 Task: Research Airbnb properties in Zarumilla, Peru from 10th December, 2023 to 25th December, 2023 for 4 adults. Place can be private room with 4 bedrooms having 4 beds and 4 bathrooms. Property type can be hotel. Amenities needed are: wifi, TV, free parkinig on premises, gym, breakfast.
Action: Mouse moved to (522, 103)
Screenshot: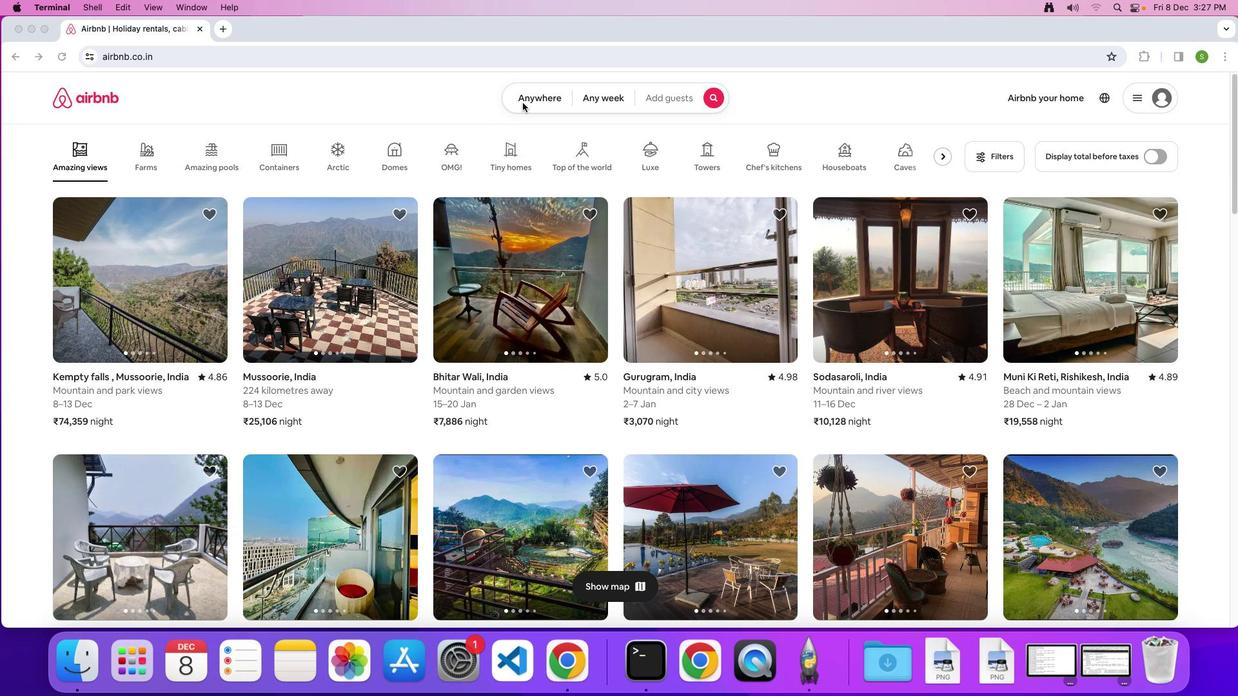 
Action: Mouse pressed left at (522, 103)
Screenshot: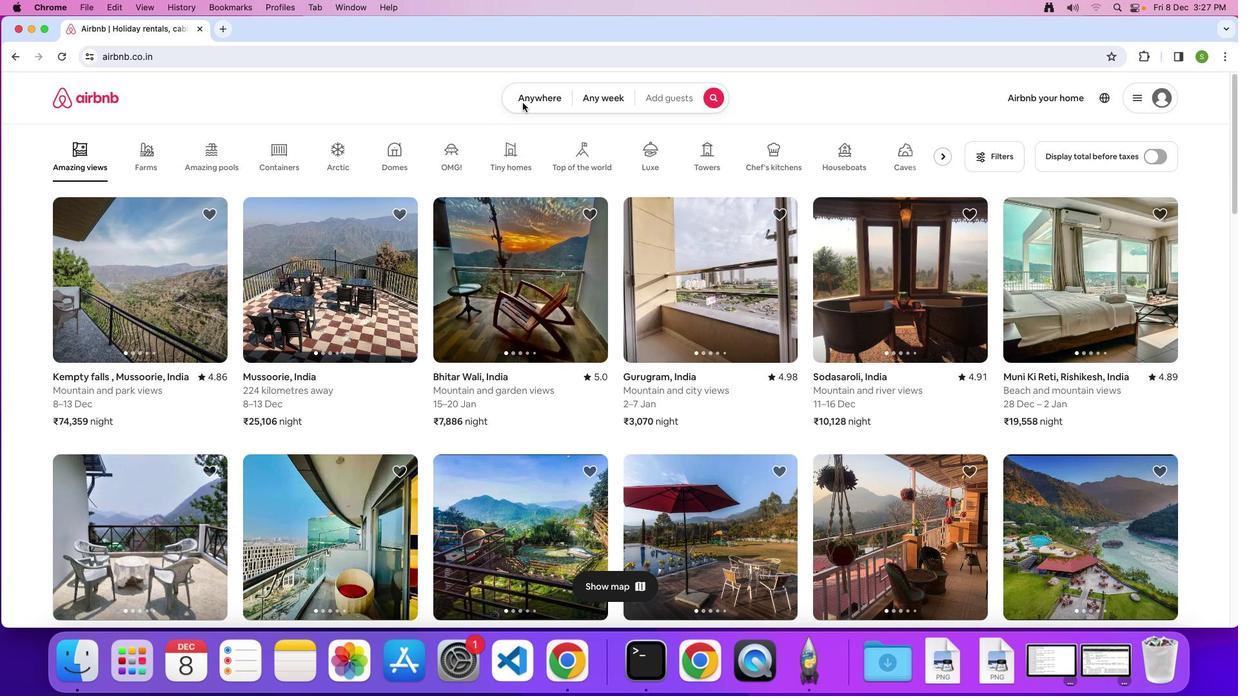 
Action: Mouse moved to (527, 99)
Screenshot: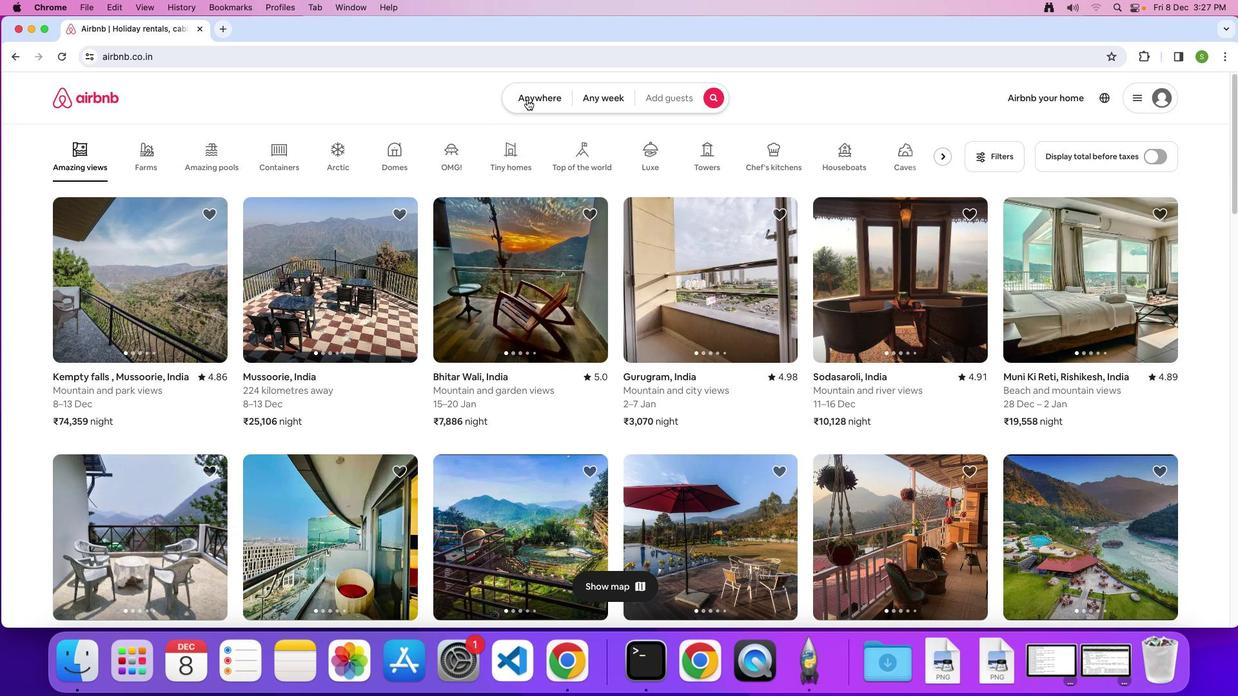 
Action: Mouse pressed left at (527, 99)
Screenshot: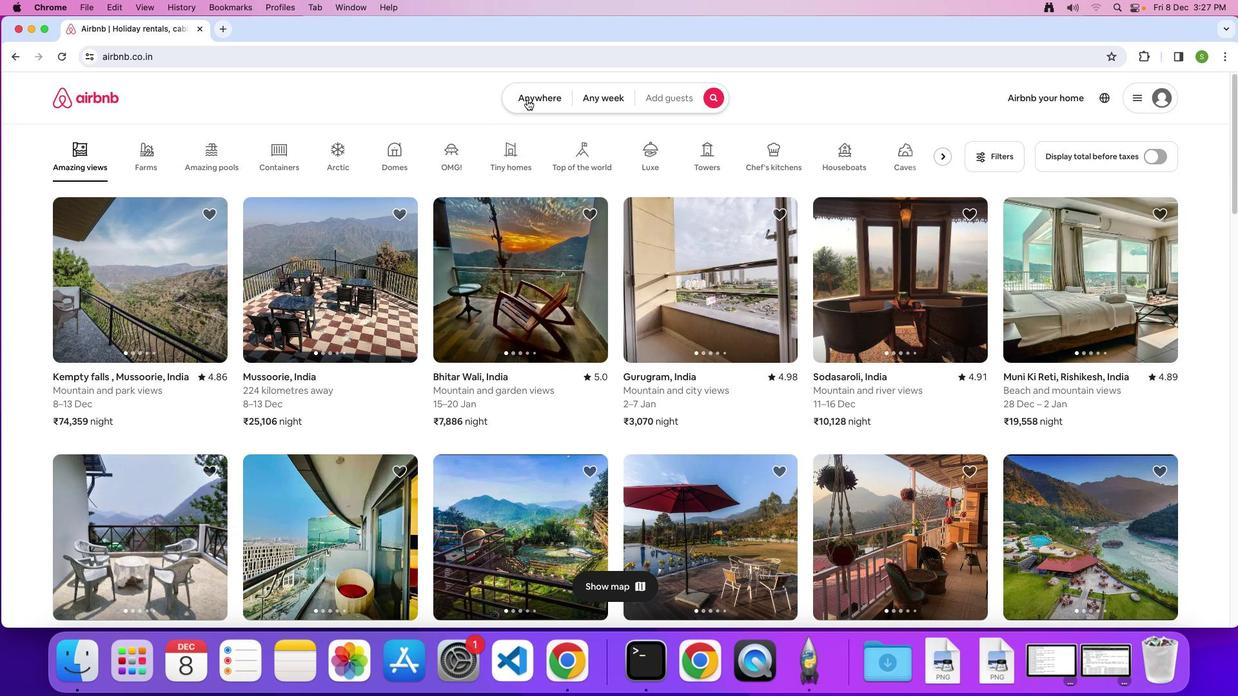 
Action: Mouse moved to (462, 150)
Screenshot: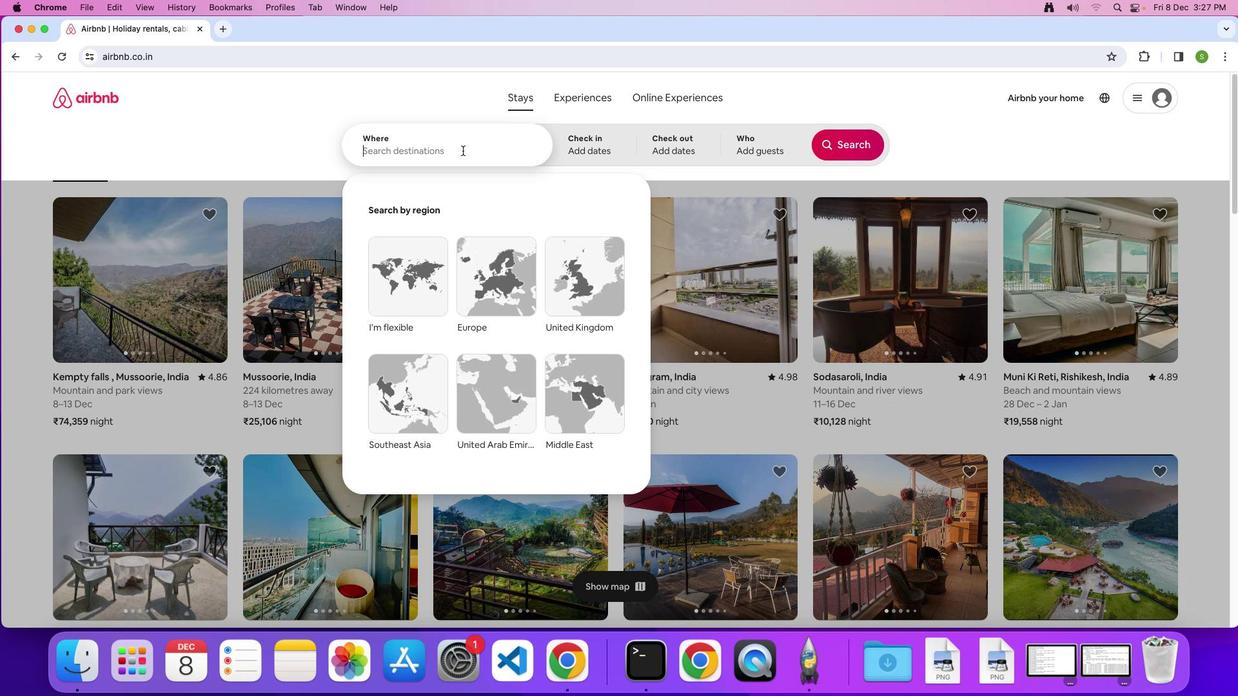 
Action: Mouse pressed left at (462, 150)
Screenshot: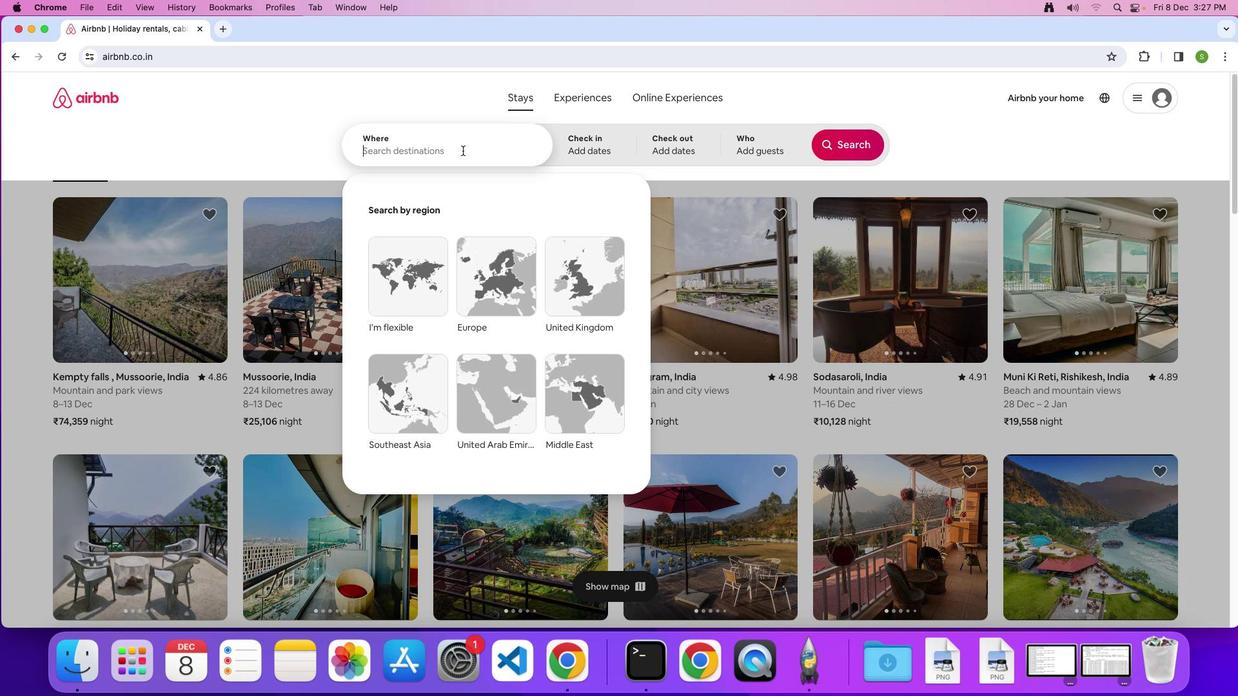 
Action: Key pressed 'Z'Key.caps_lock'a''r''u''m''i''l''l''a'','Key.spaceKey.shift'p''e''r''u'Key.enter
Screenshot: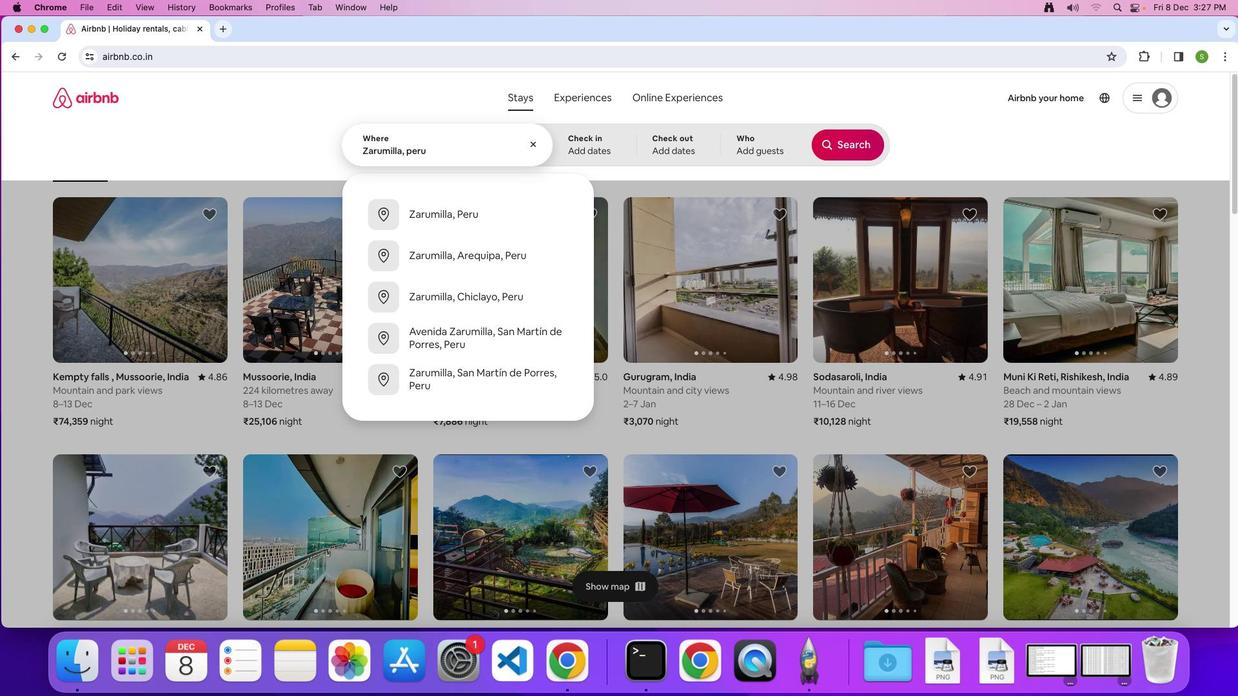 
Action: Mouse moved to (397, 367)
Screenshot: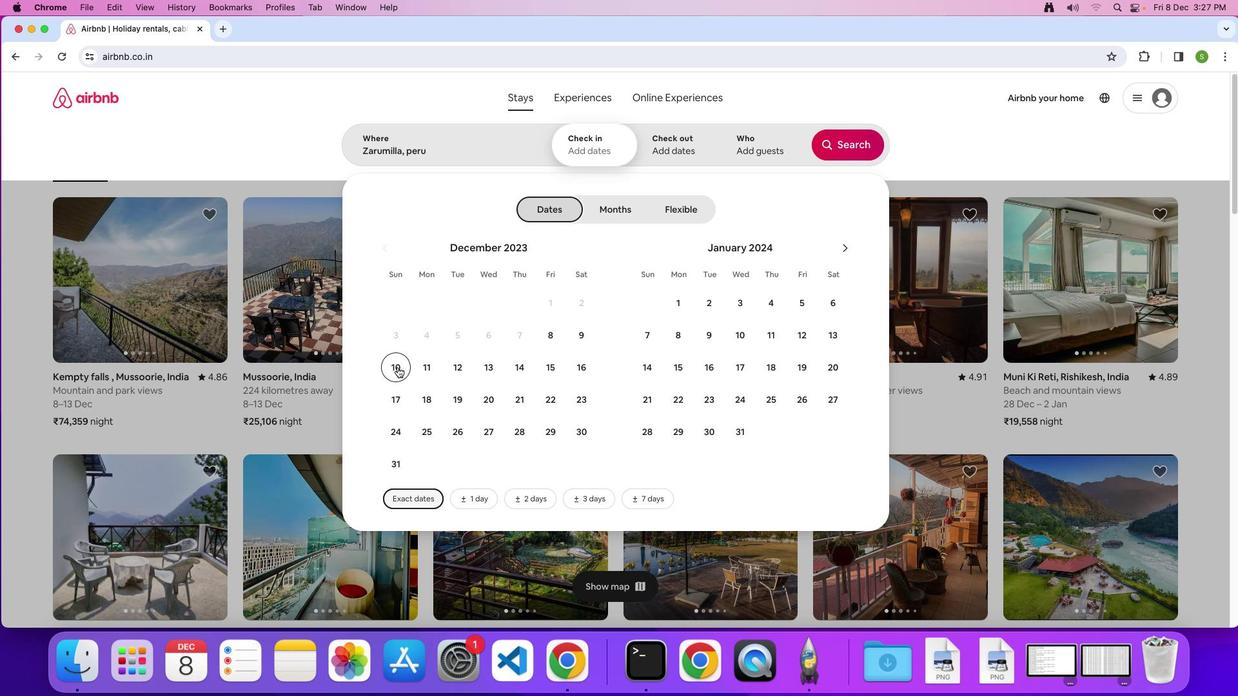 
Action: Mouse pressed left at (397, 367)
Screenshot: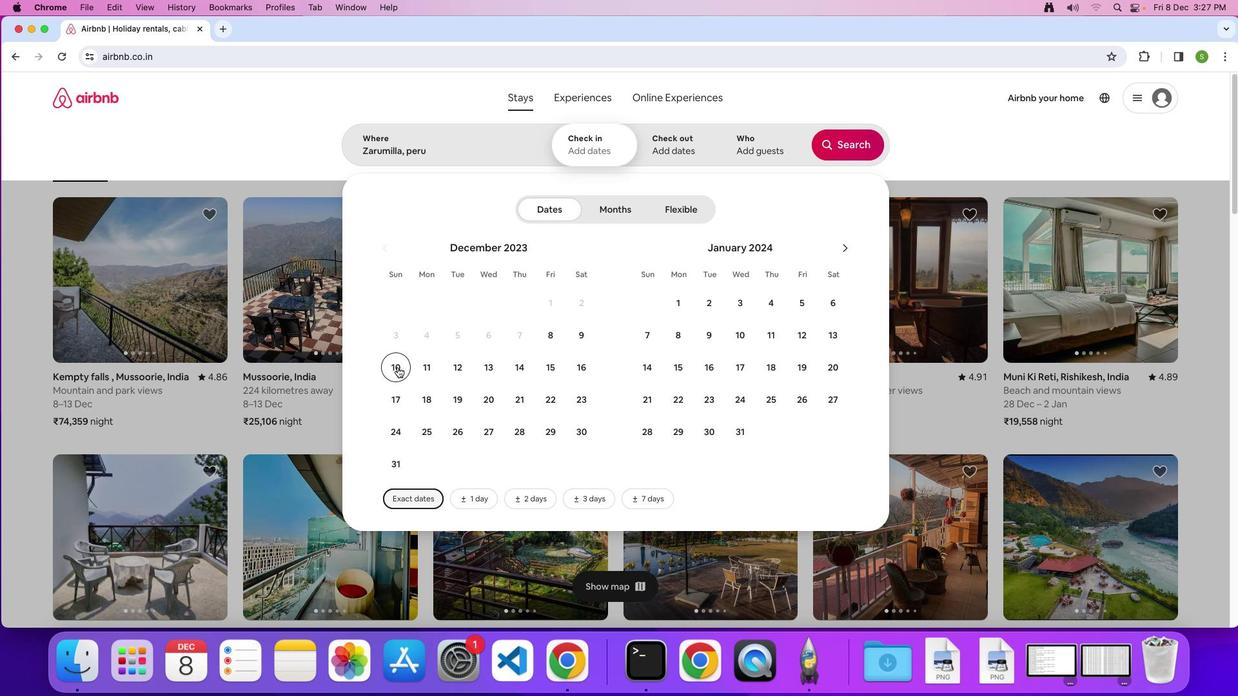 
Action: Mouse moved to (417, 434)
Screenshot: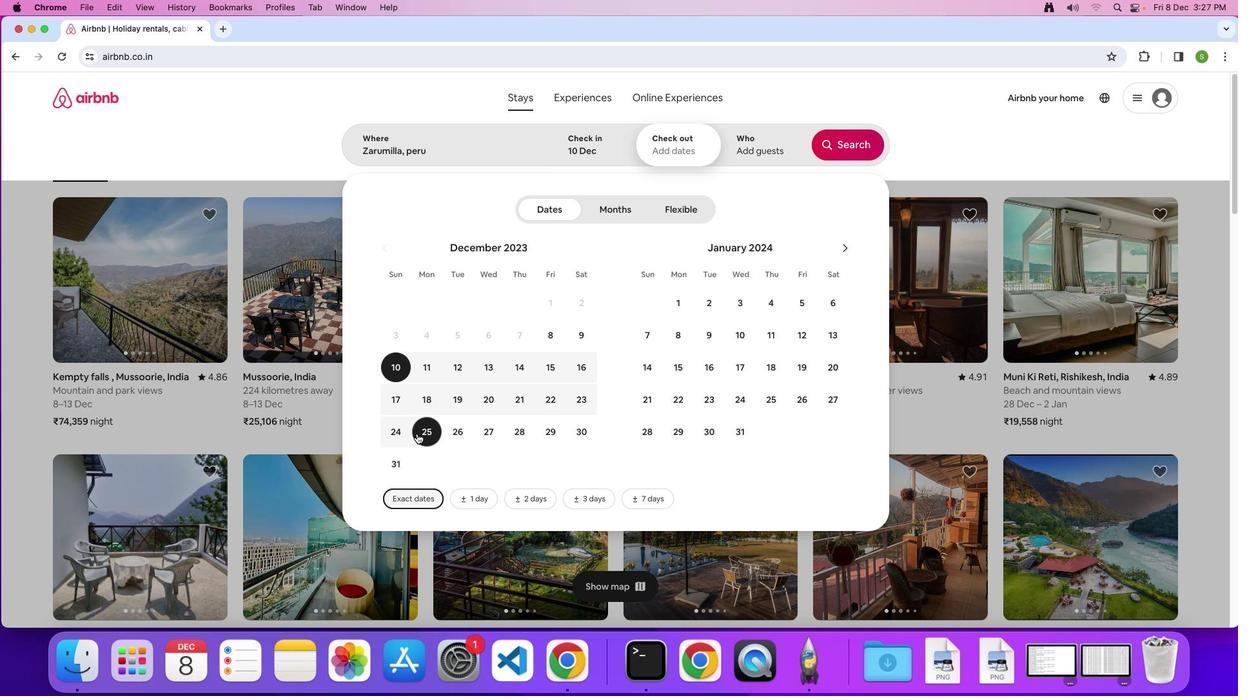 
Action: Mouse pressed left at (417, 434)
Screenshot: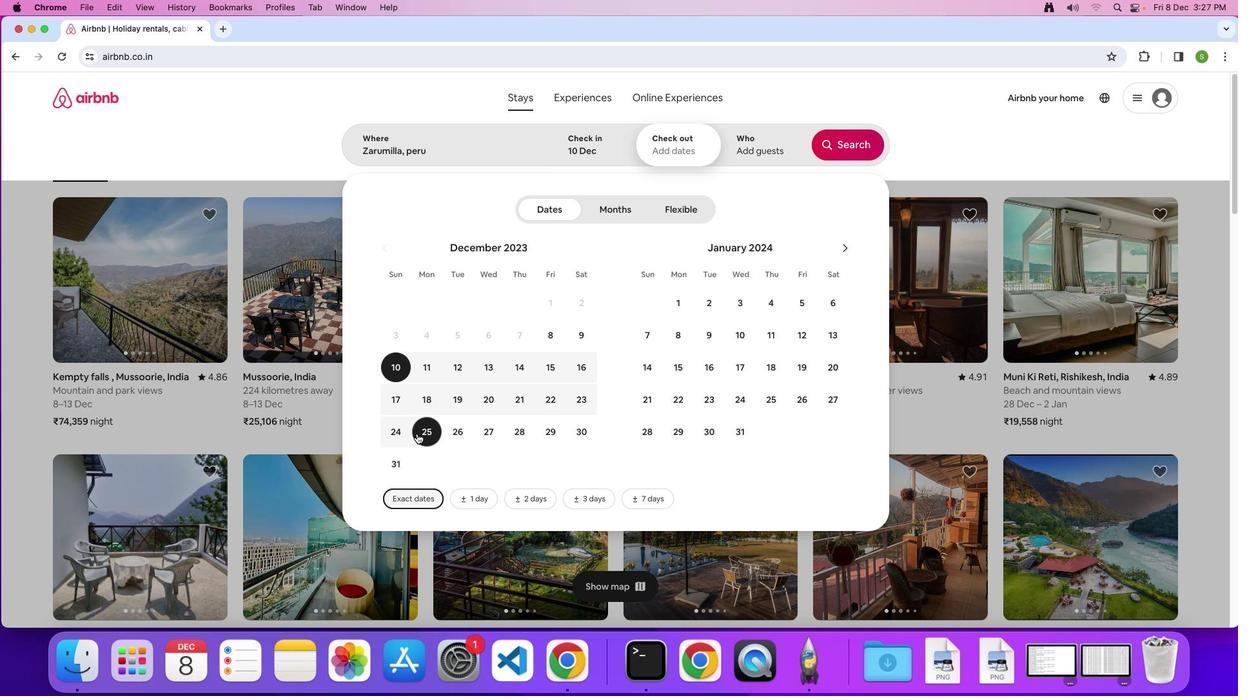 
Action: Mouse moved to (753, 156)
Screenshot: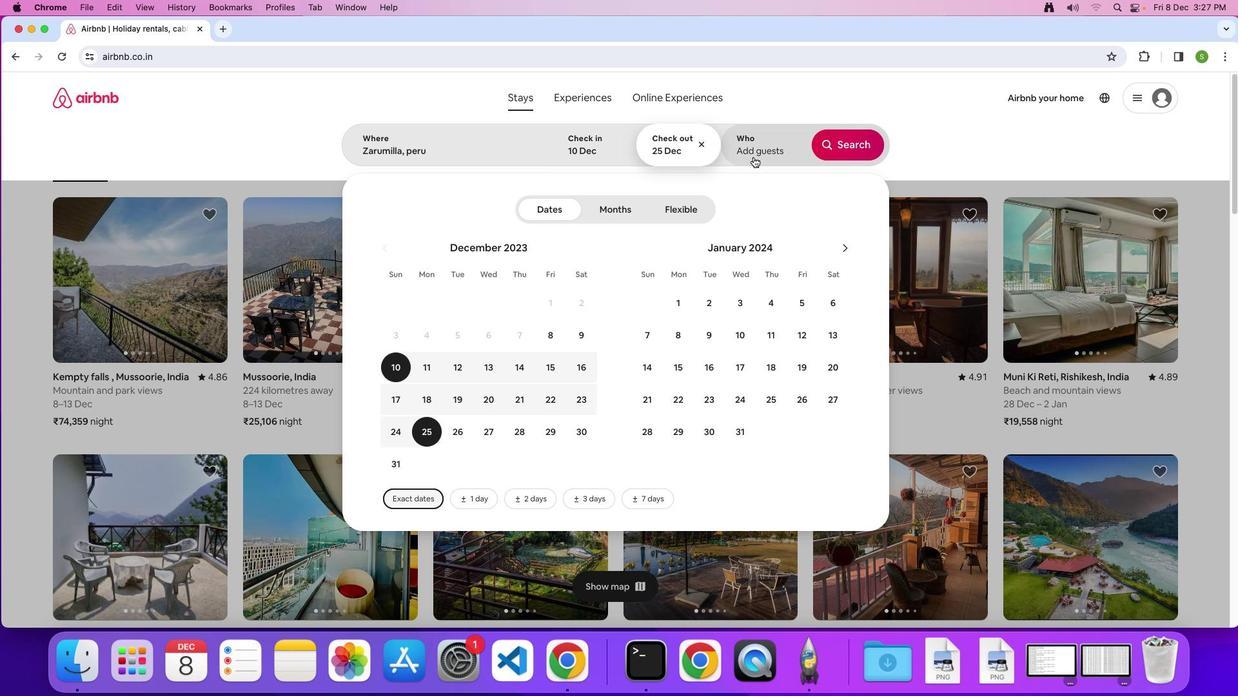 
Action: Mouse pressed left at (753, 156)
Screenshot: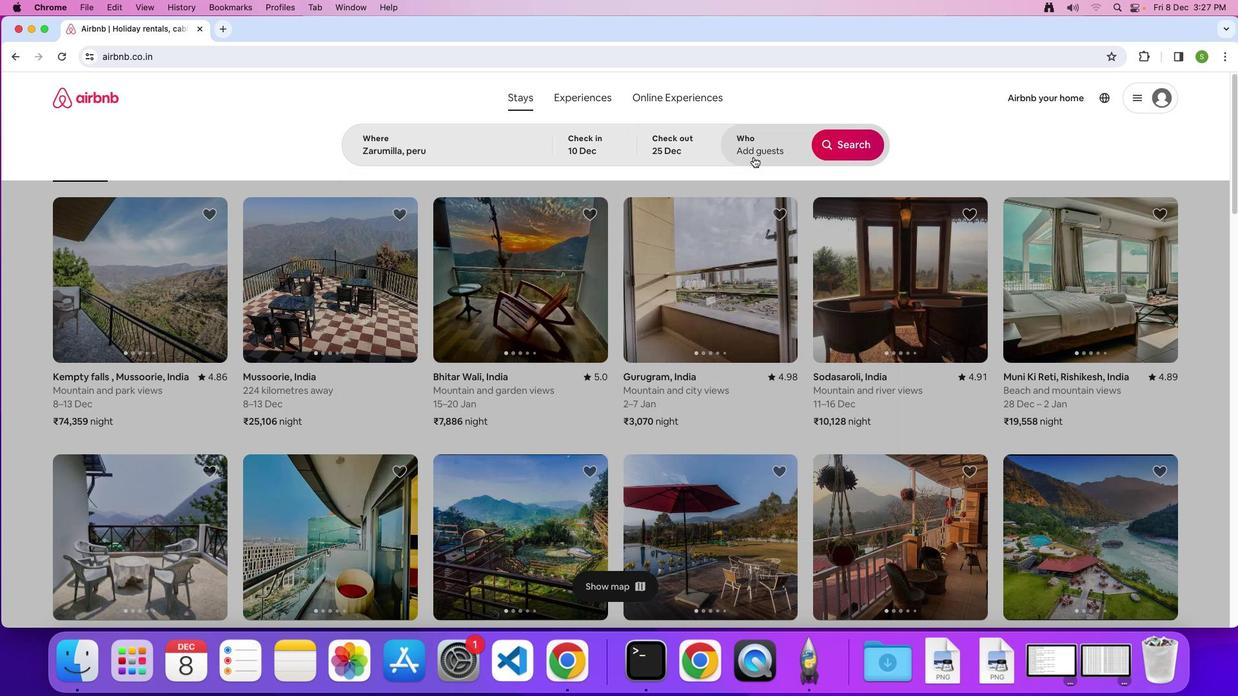 
Action: Mouse moved to (858, 215)
Screenshot: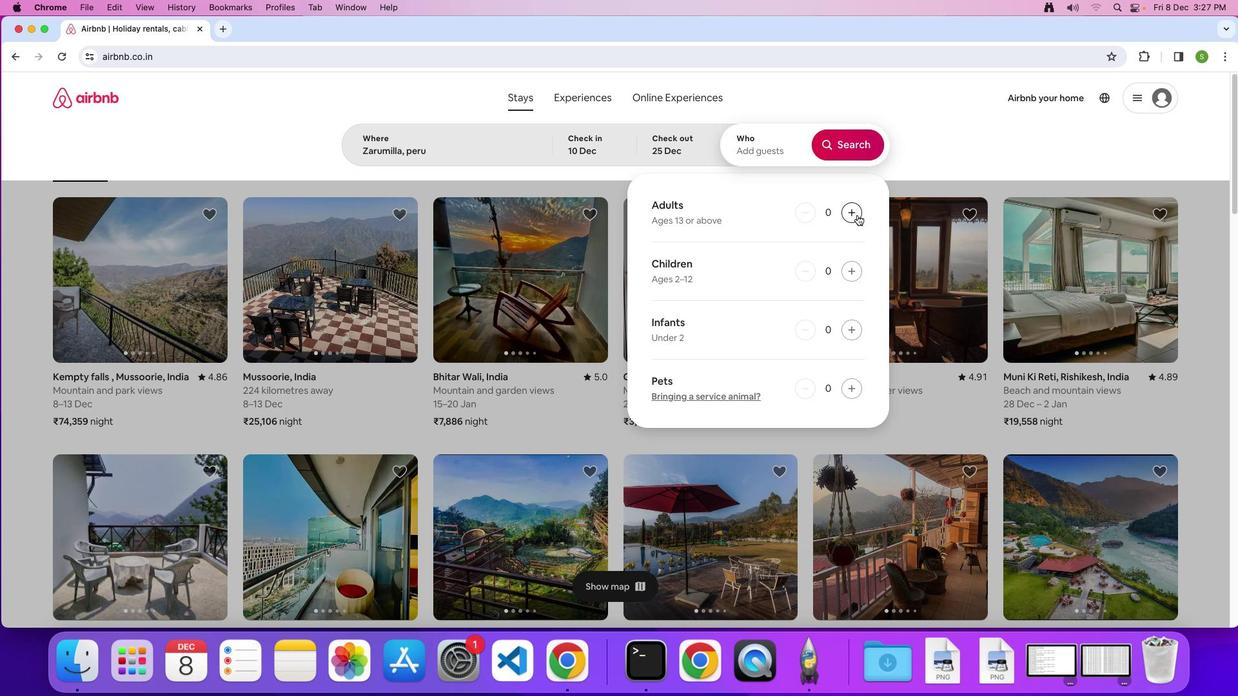 
Action: Mouse pressed left at (858, 215)
Screenshot: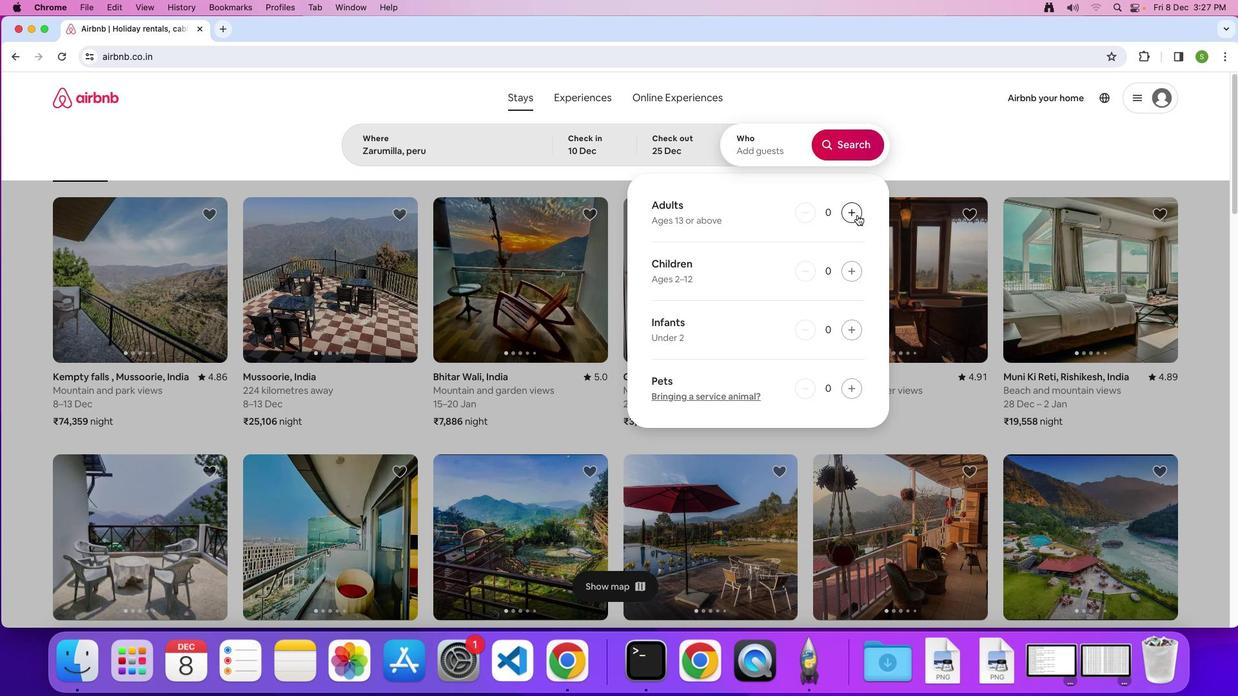 
Action: Mouse pressed left at (858, 215)
Screenshot: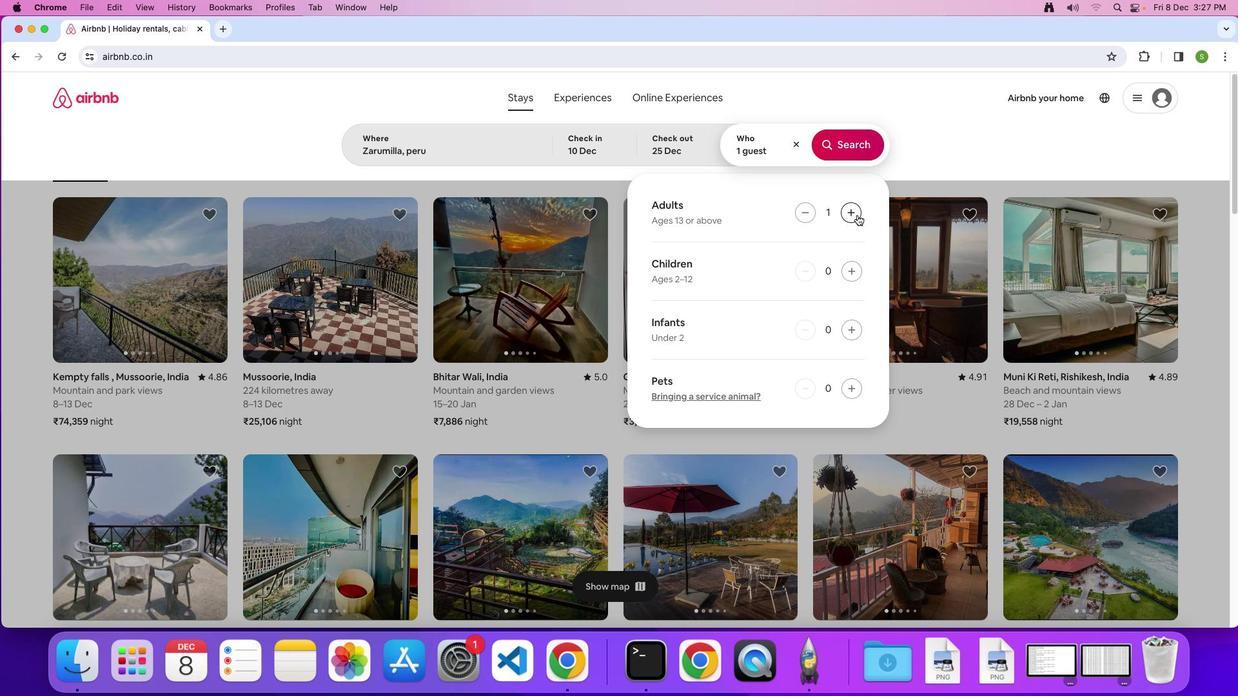 
Action: Mouse pressed left at (858, 215)
Screenshot: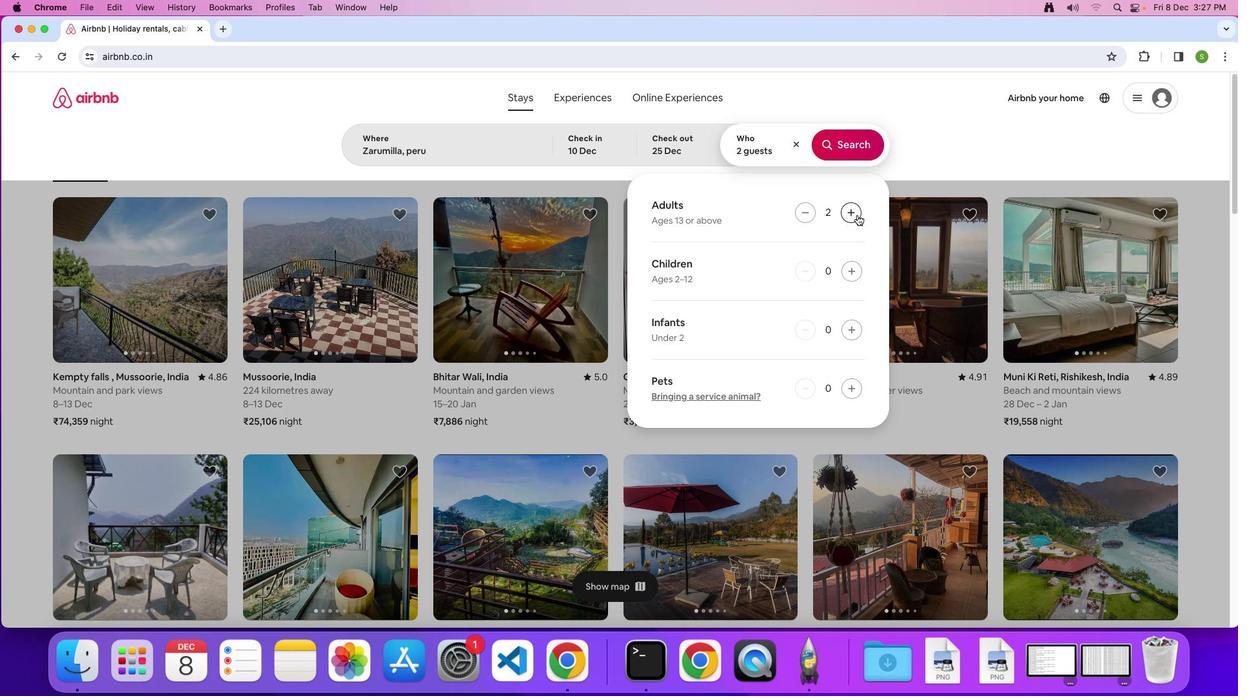 
Action: Mouse pressed left at (858, 215)
Screenshot: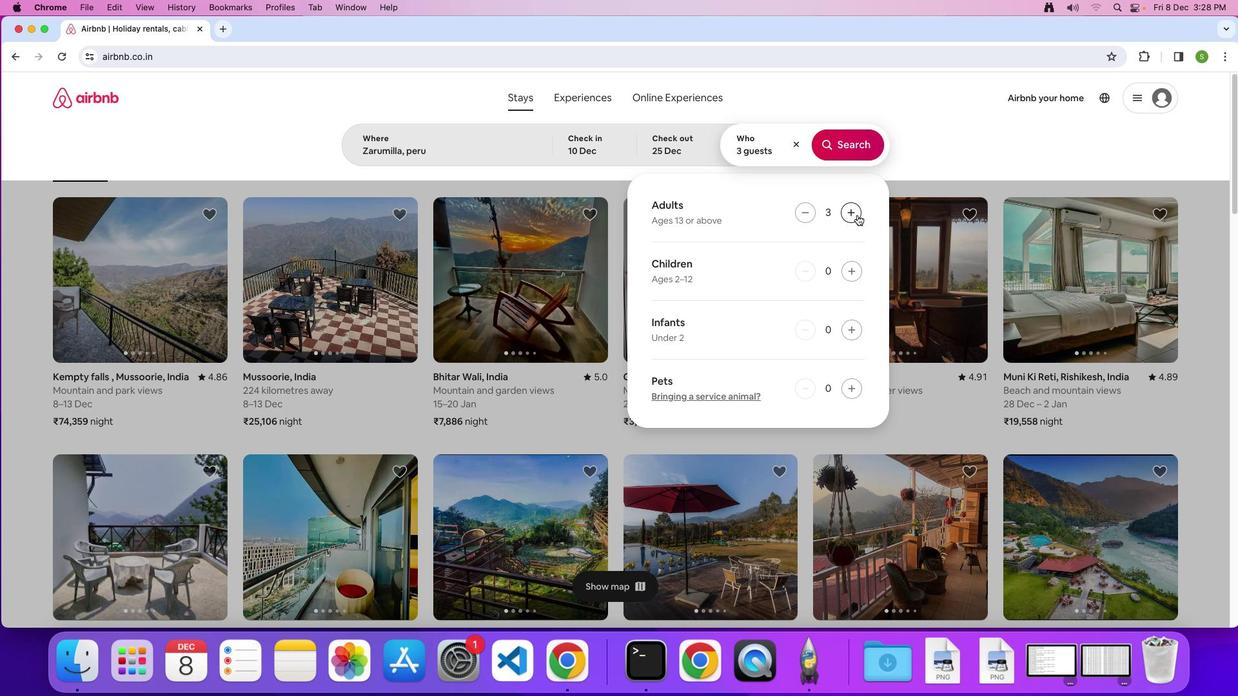 
Action: Mouse moved to (852, 156)
Screenshot: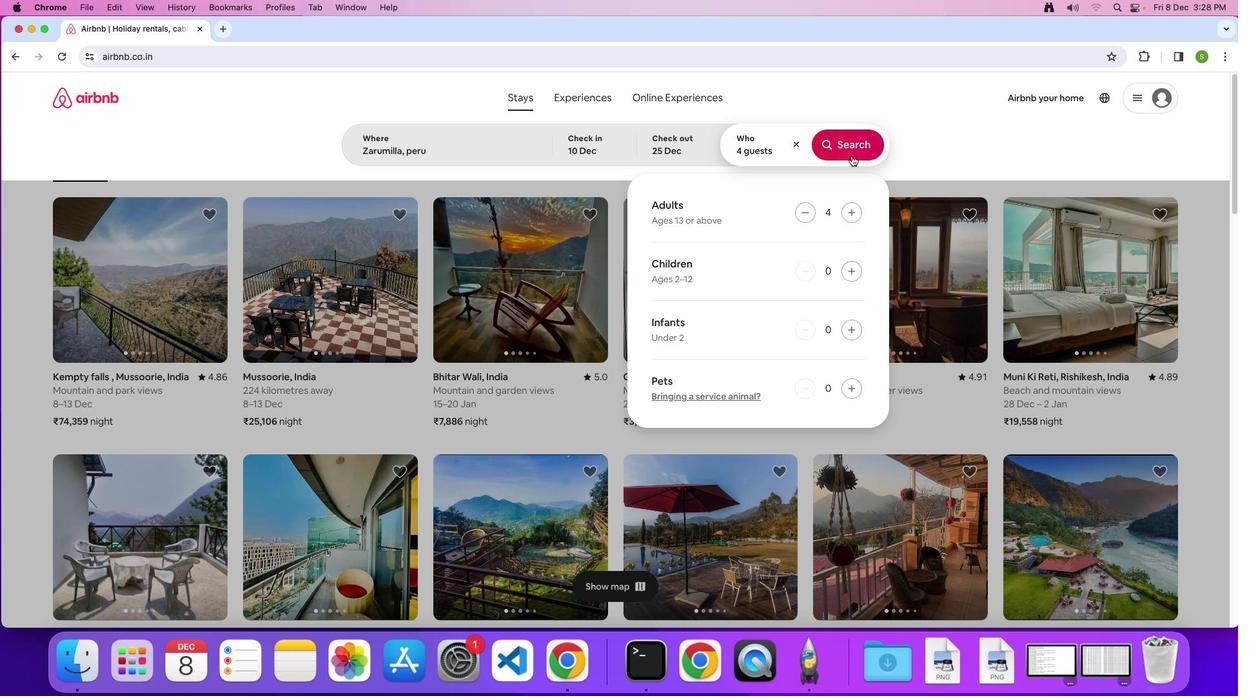 
Action: Mouse pressed left at (852, 156)
Screenshot: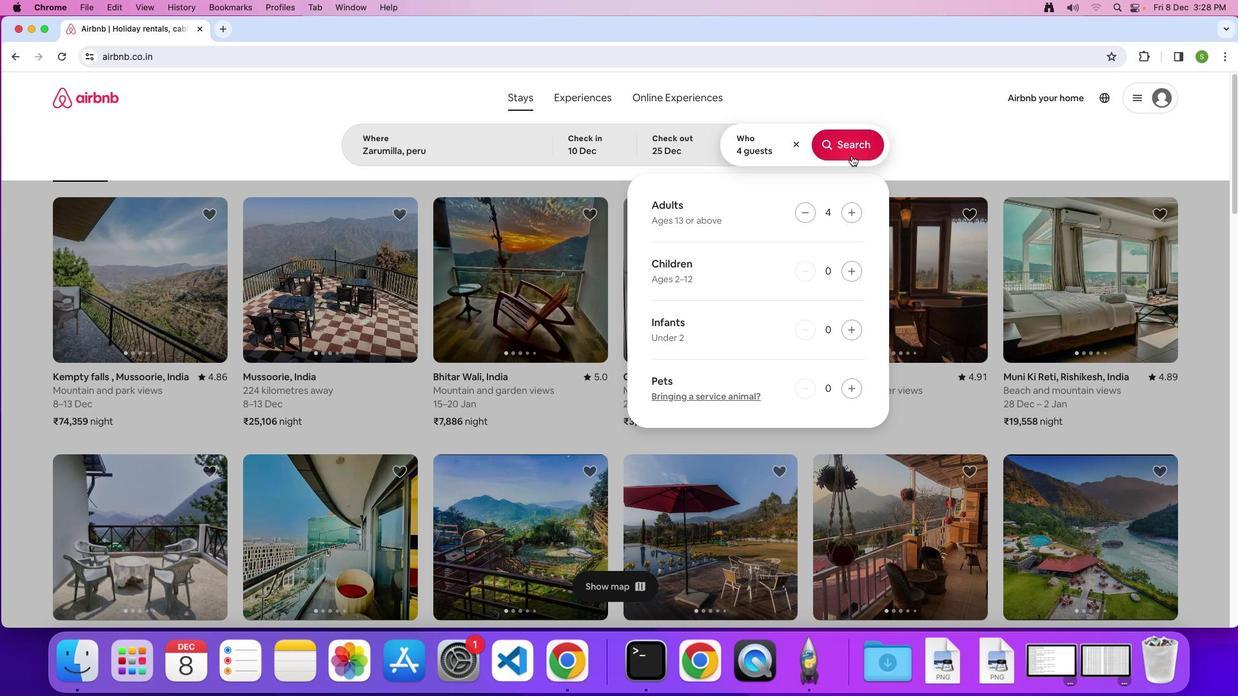 
Action: Mouse moved to (1039, 146)
Screenshot: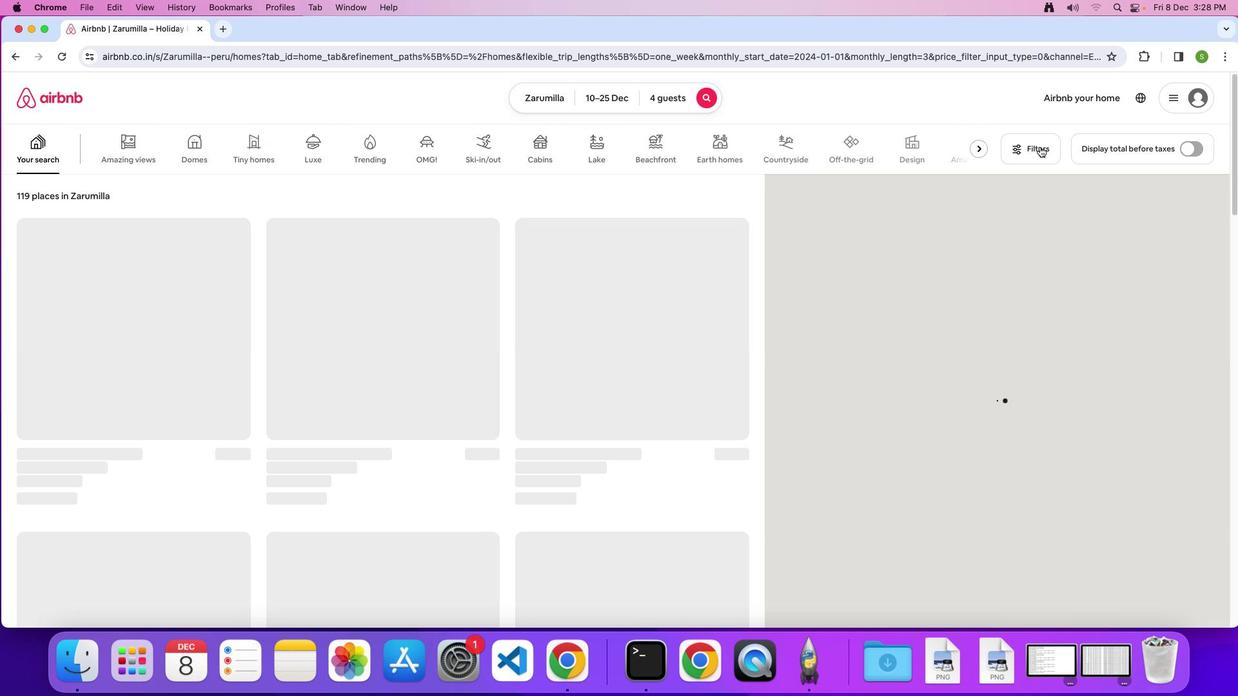 
Action: Mouse pressed left at (1039, 146)
Screenshot: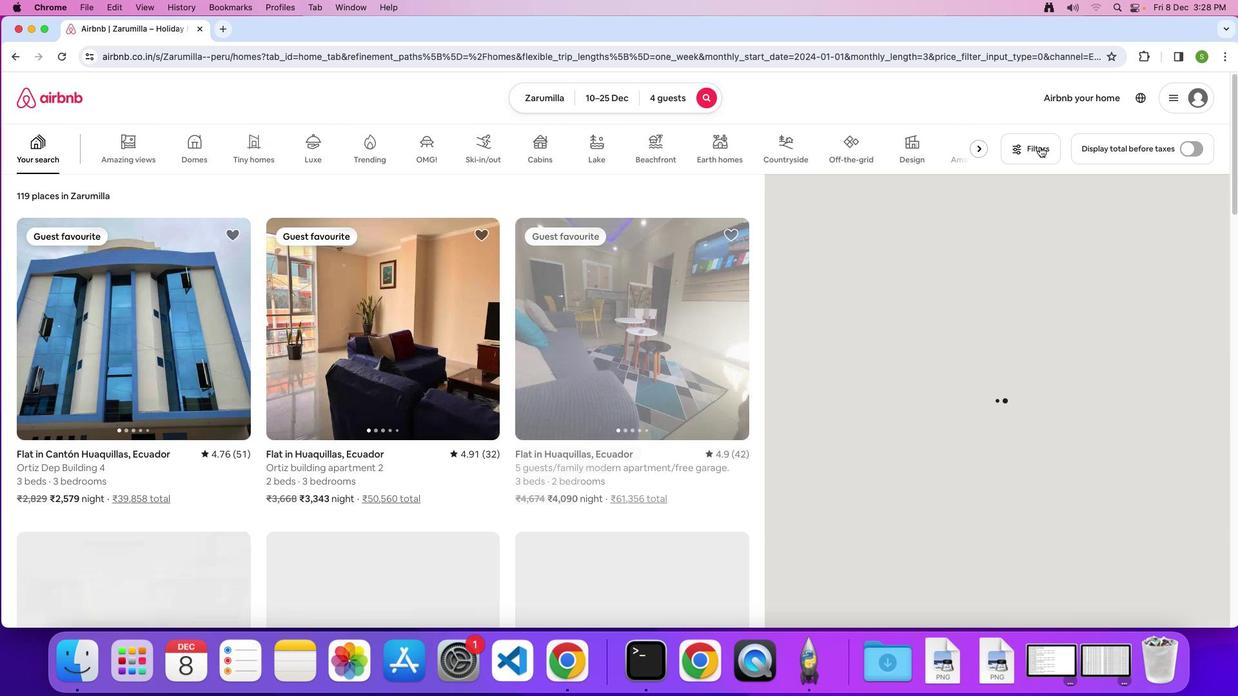 
Action: Mouse moved to (617, 453)
Screenshot: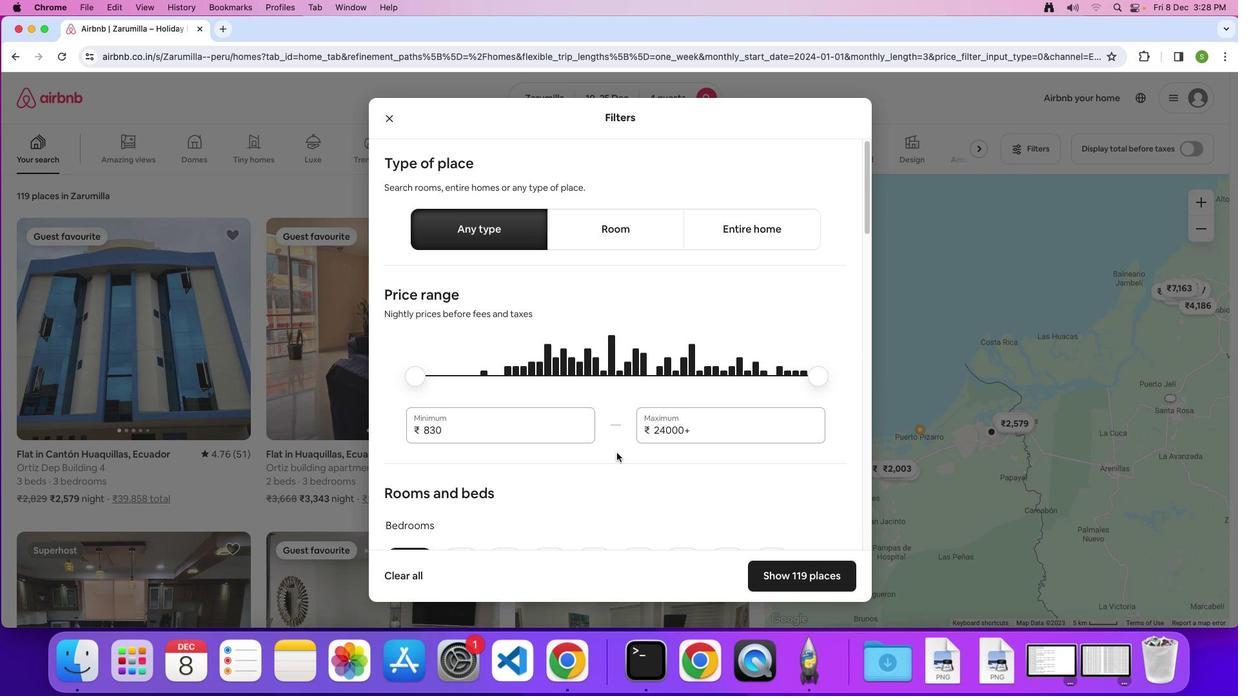 
Action: Mouse scrolled (617, 453) with delta (0, 0)
Screenshot: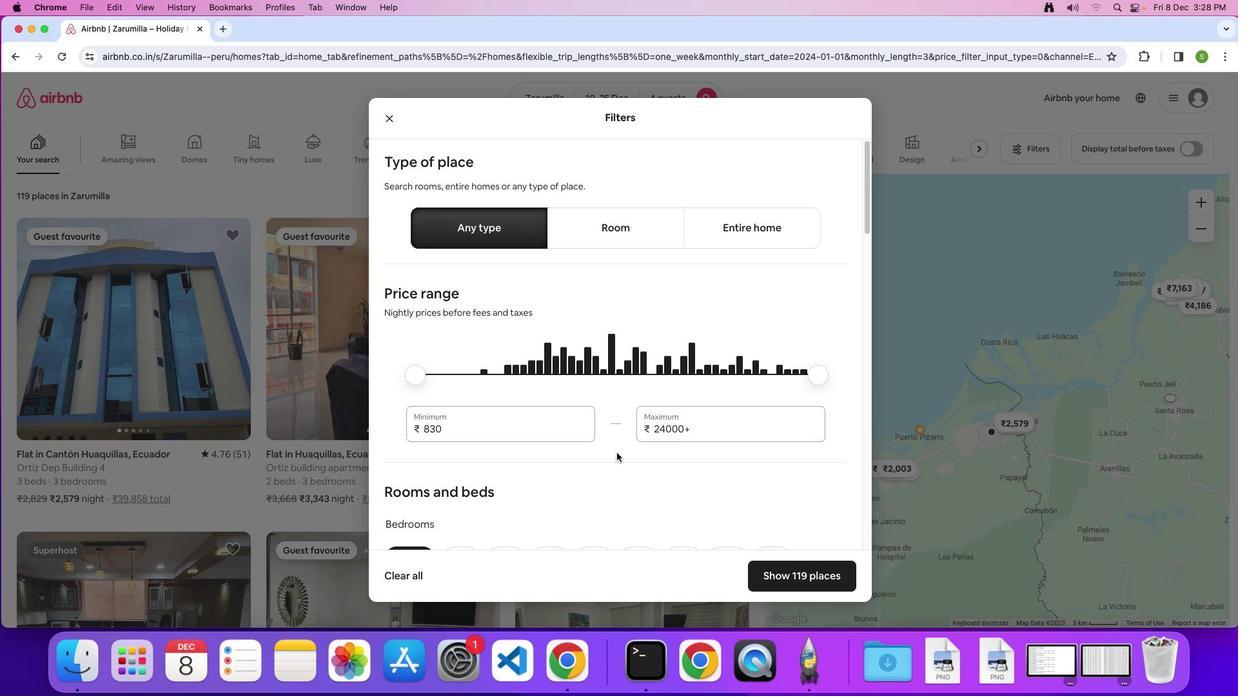 
Action: Mouse scrolled (617, 453) with delta (0, 0)
Screenshot: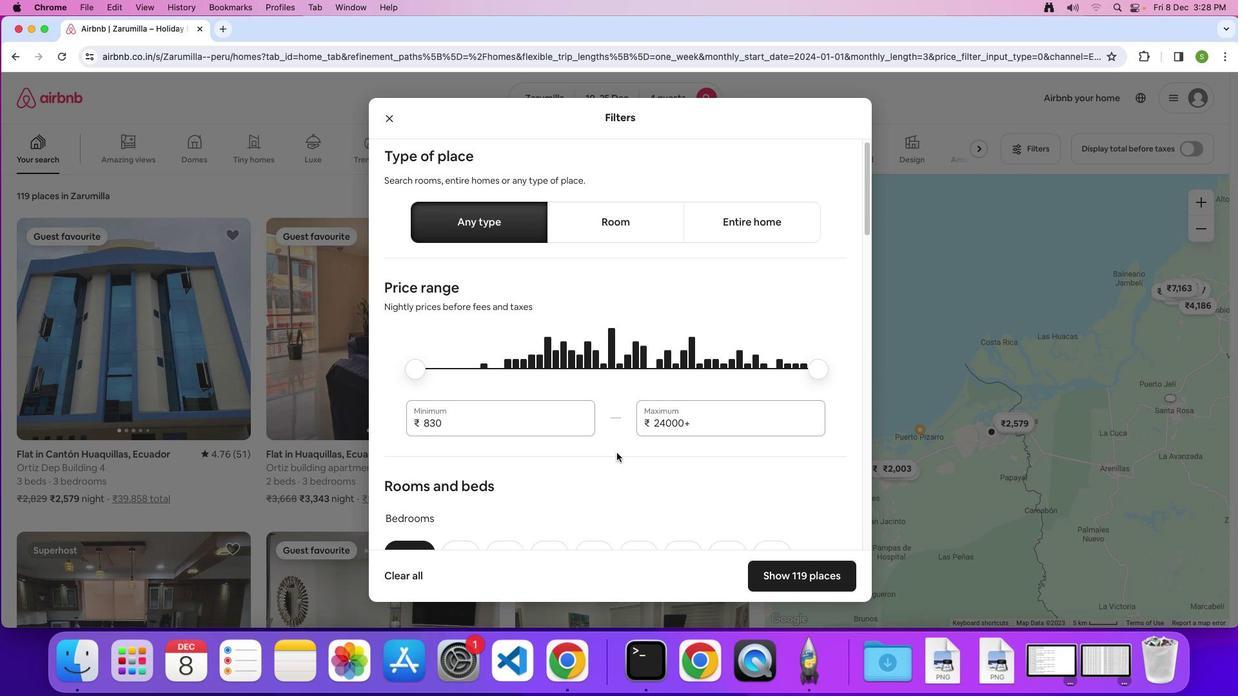 
Action: Mouse scrolled (617, 453) with delta (0, 0)
Screenshot: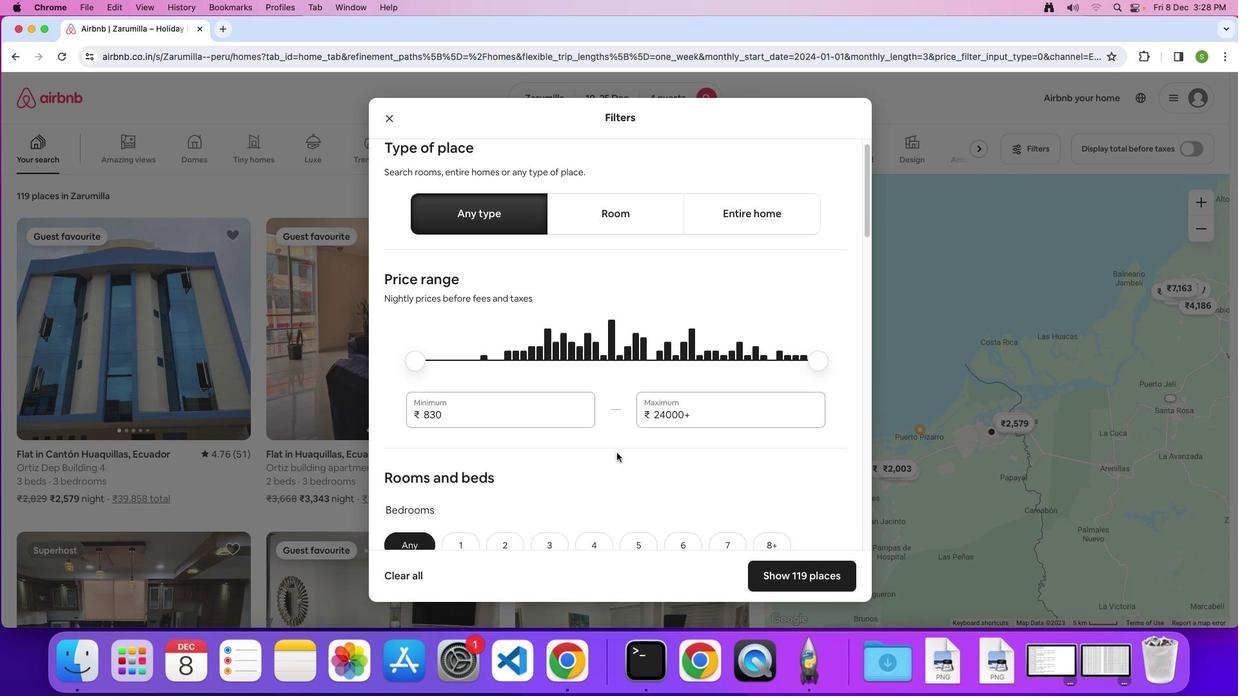 
Action: Mouse scrolled (617, 453) with delta (0, 0)
Screenshot: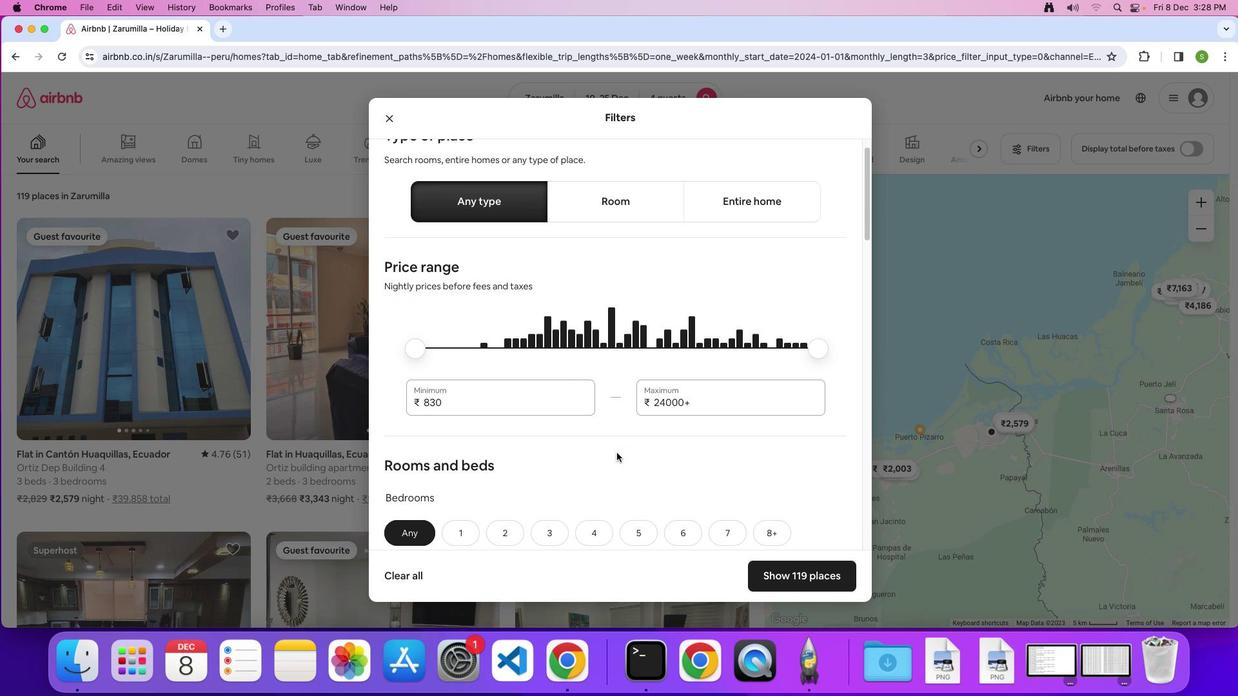 
Action: Mouse scrolled (617, 453) with delta (0, 0)
Screenshot: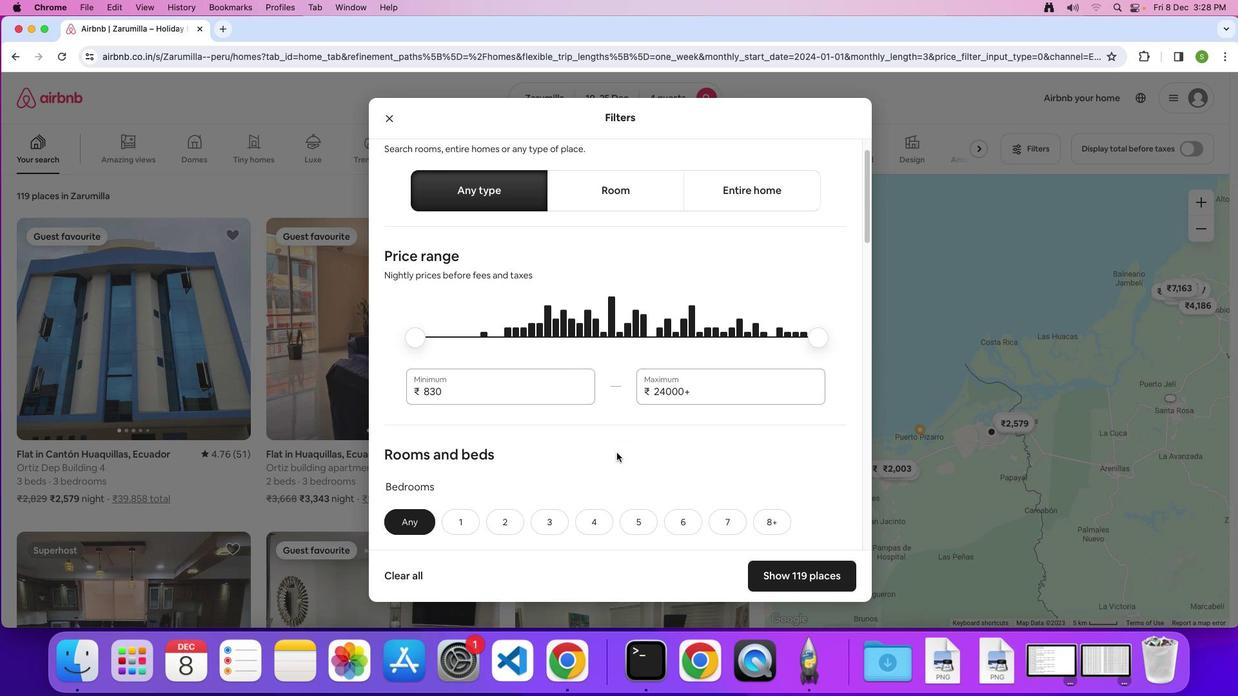 
Action: Mouse scrolled (617, 453) with delta (0, 0)
Screenshot: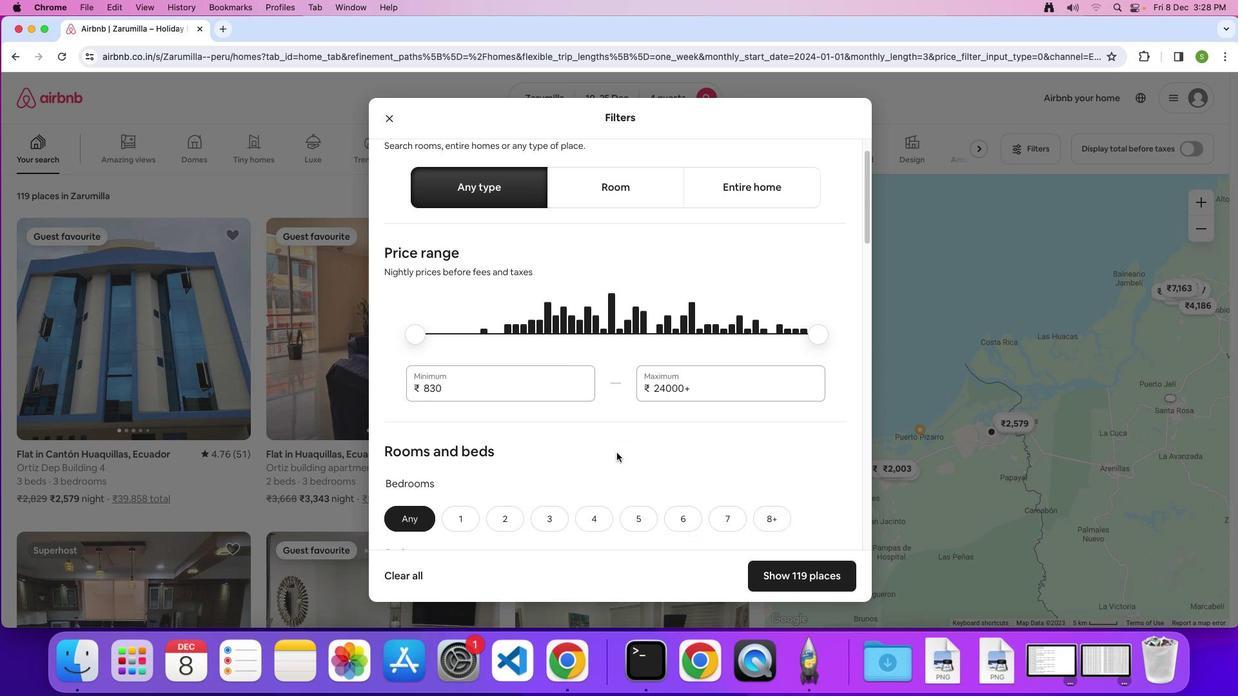 
Action: Mouse scrolled (617, 453) with delta (0, 0)
Screenshot: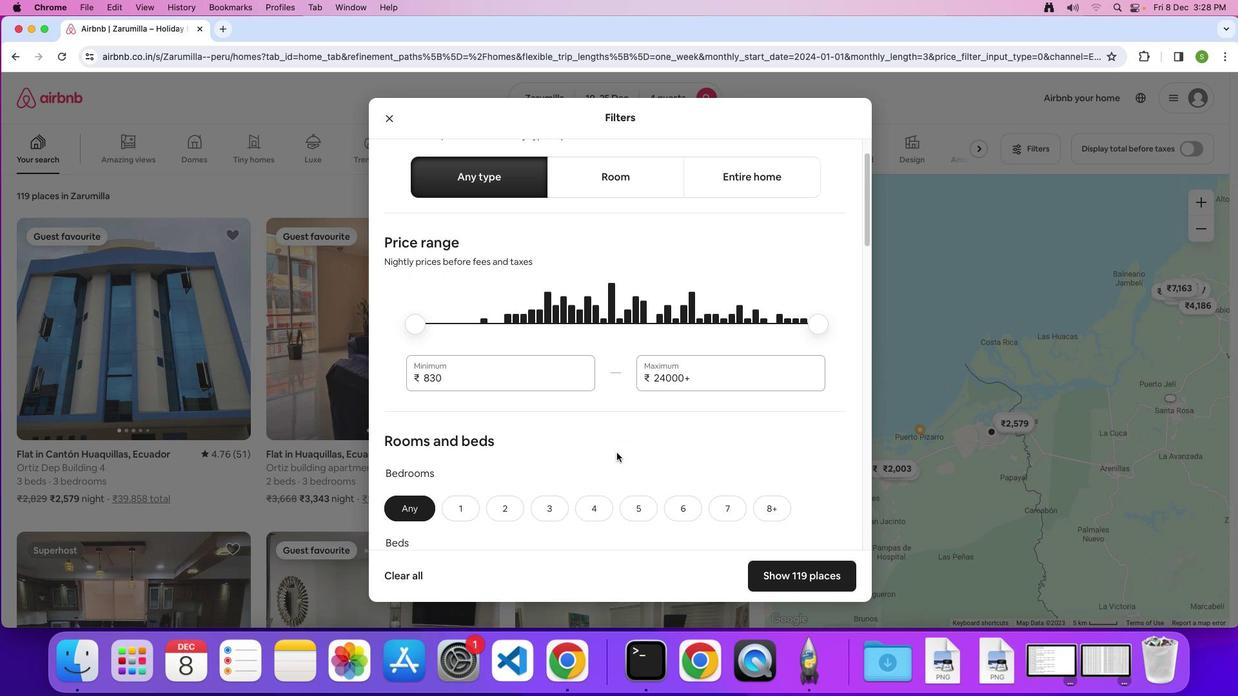 
Action: Mouse scrolled (617, 453) with delta (0, 0)
Screenshot: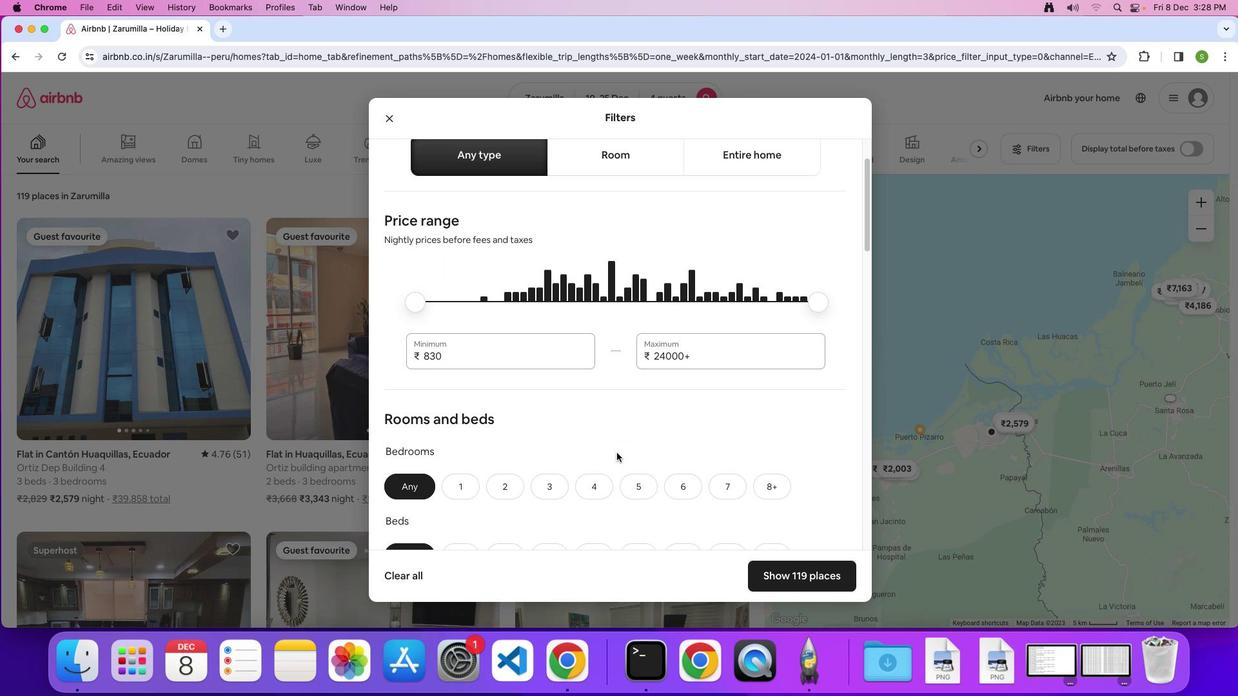 
Action: Mouse scrolled (617, 453) with delta (0, 0)
Screenshot: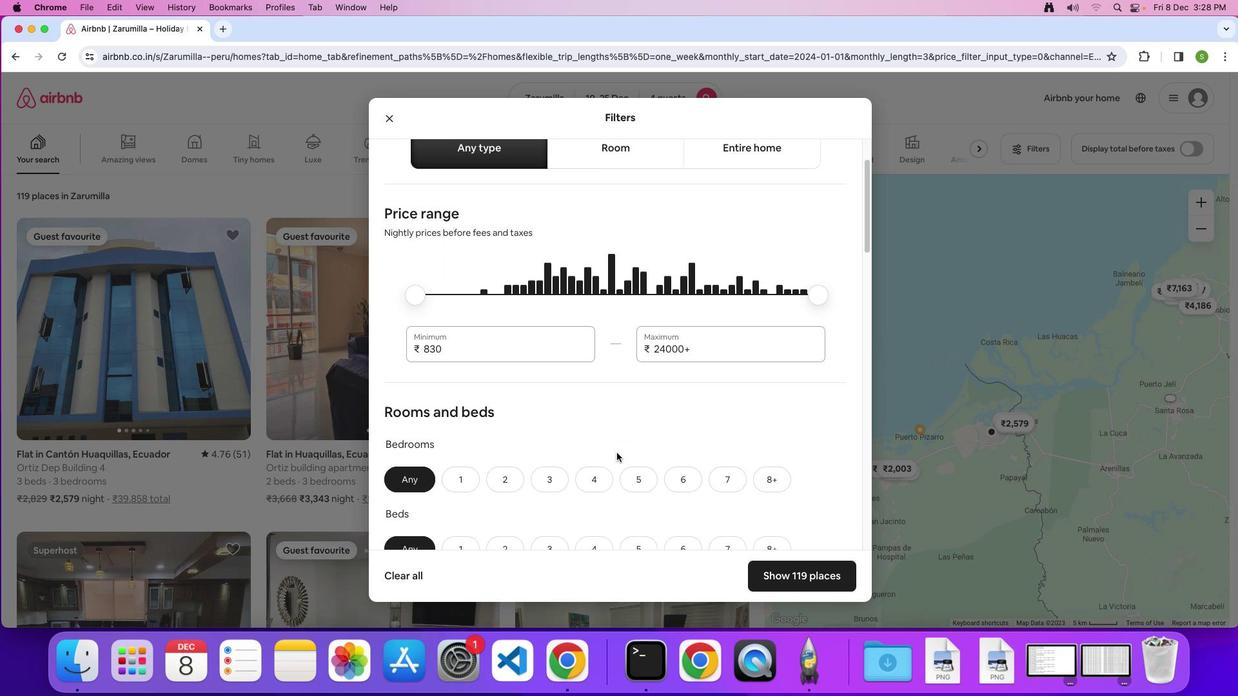 
Action: Mouse scrolled (617, 453) with delta (0, 0)
Screenshot: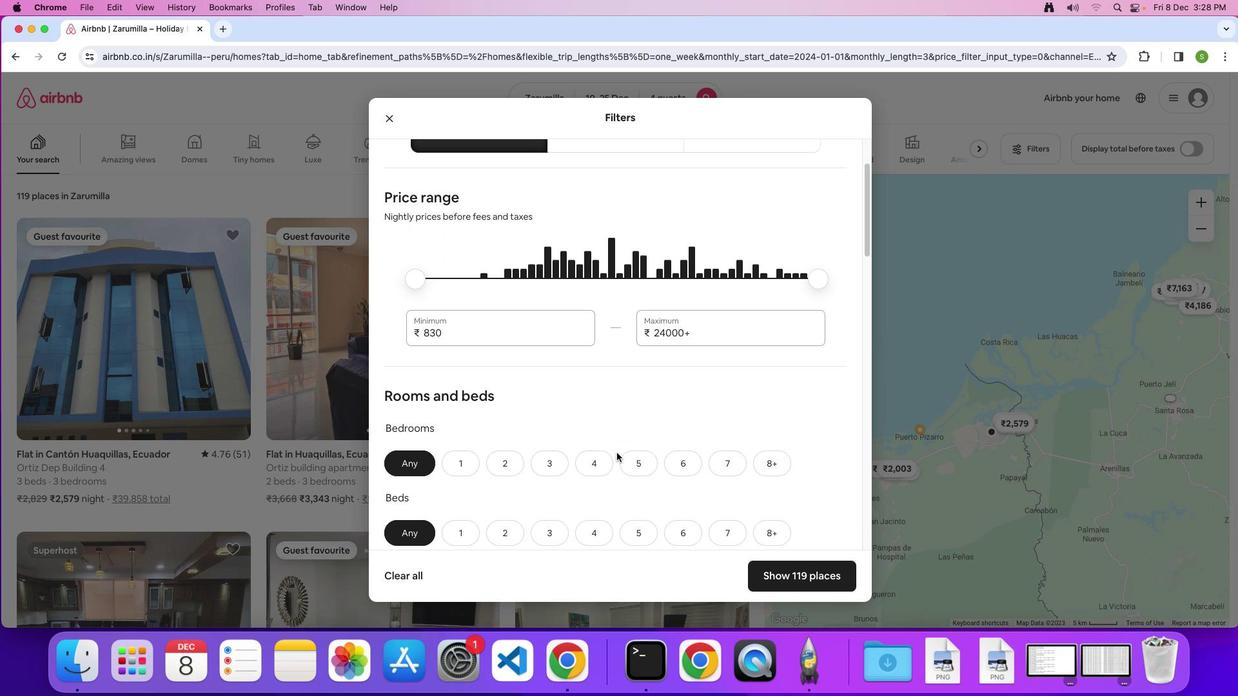 
Action: Mouse scrolled (617, 453) with delta (0, 0)
Screenshot: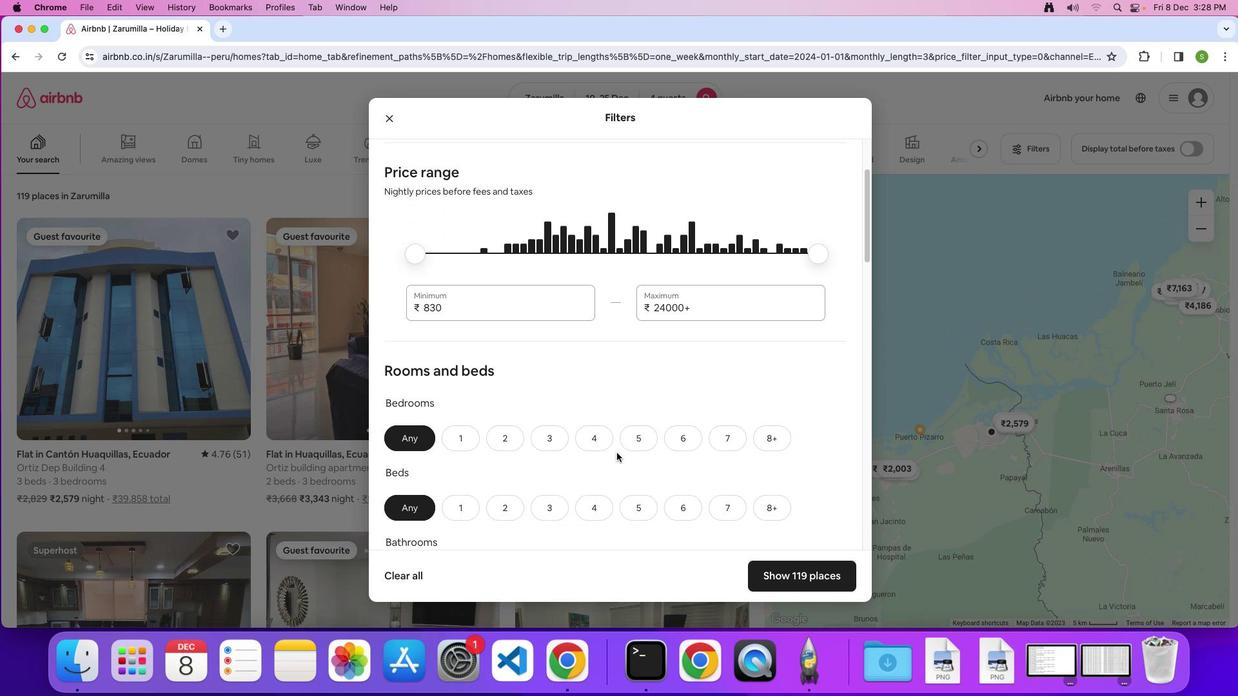 
Action: Mouse scrolled (617, 453) with delta (0, -1)
Screenshot: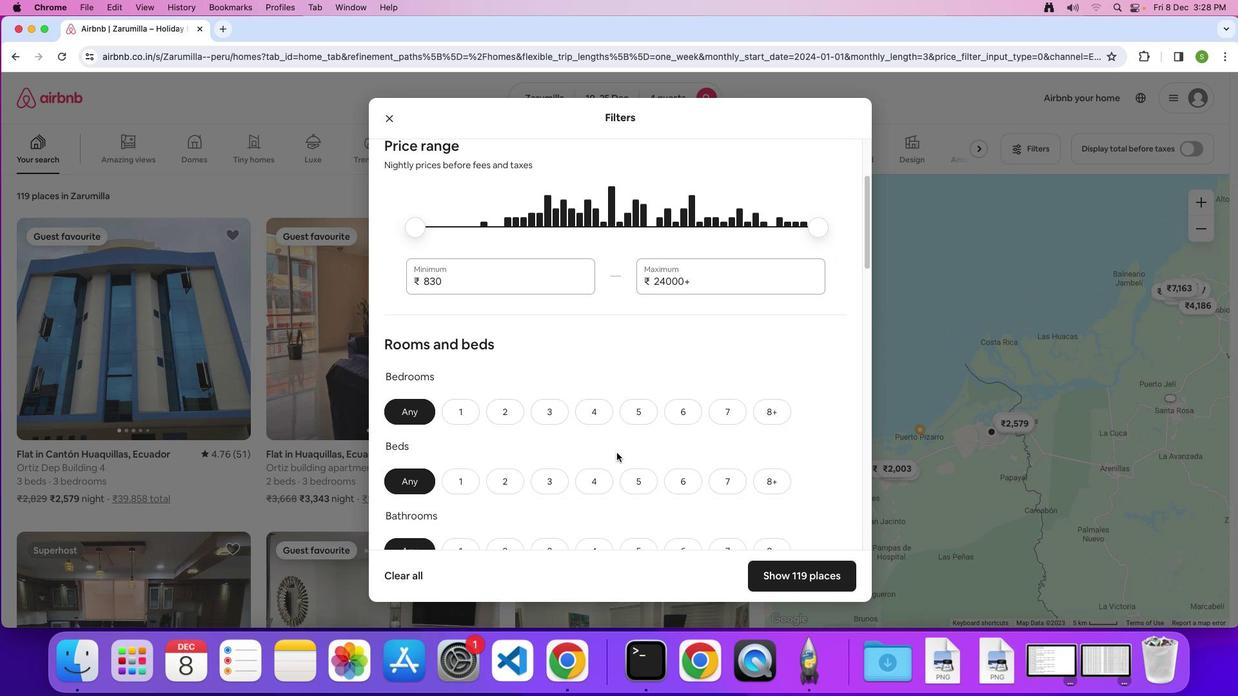 
Action: Mouse scrolled (617, 453) with delta (0, 0)
Screenshot: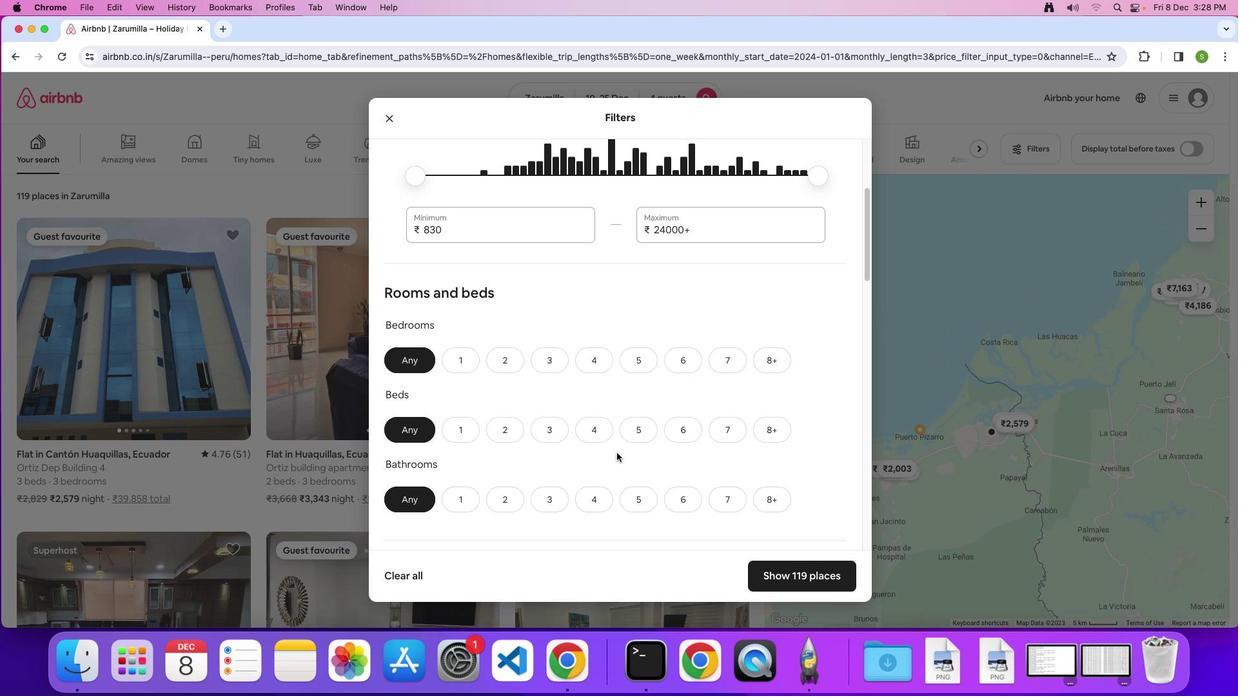 
Action: Mouse scrolled (617, 453) with delta (0, 0)
Screenshot: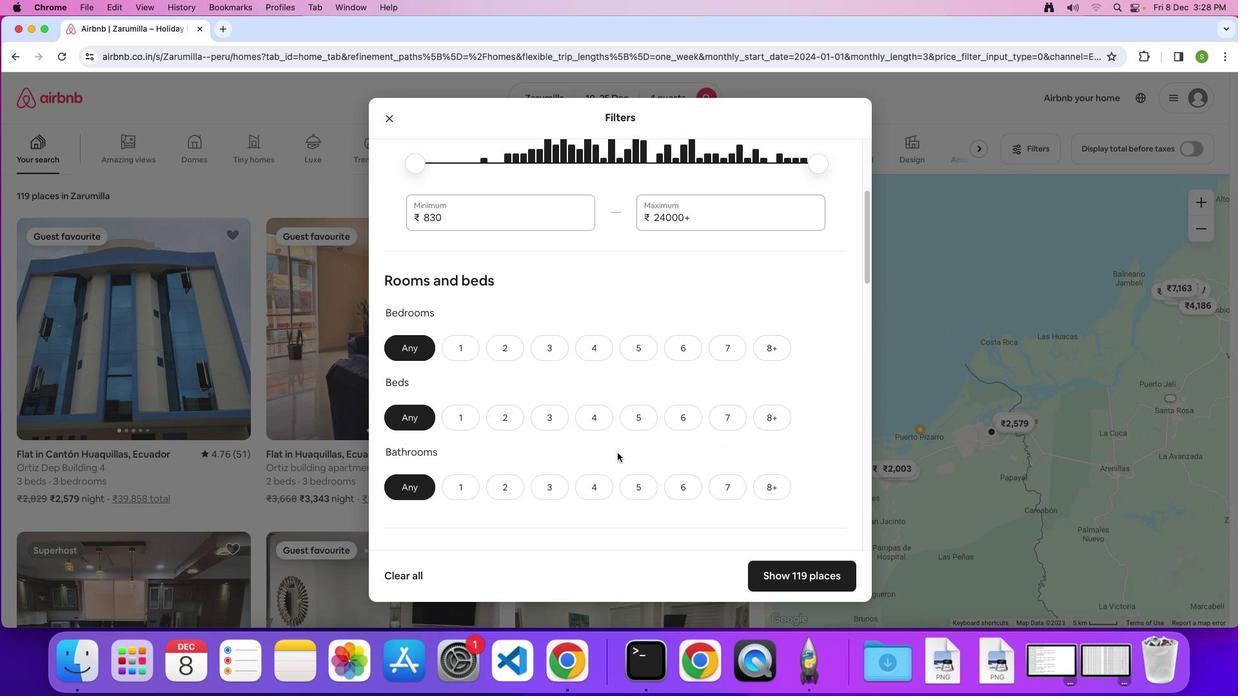 
Action: Mouse moved to (602, 345)
Screenshot: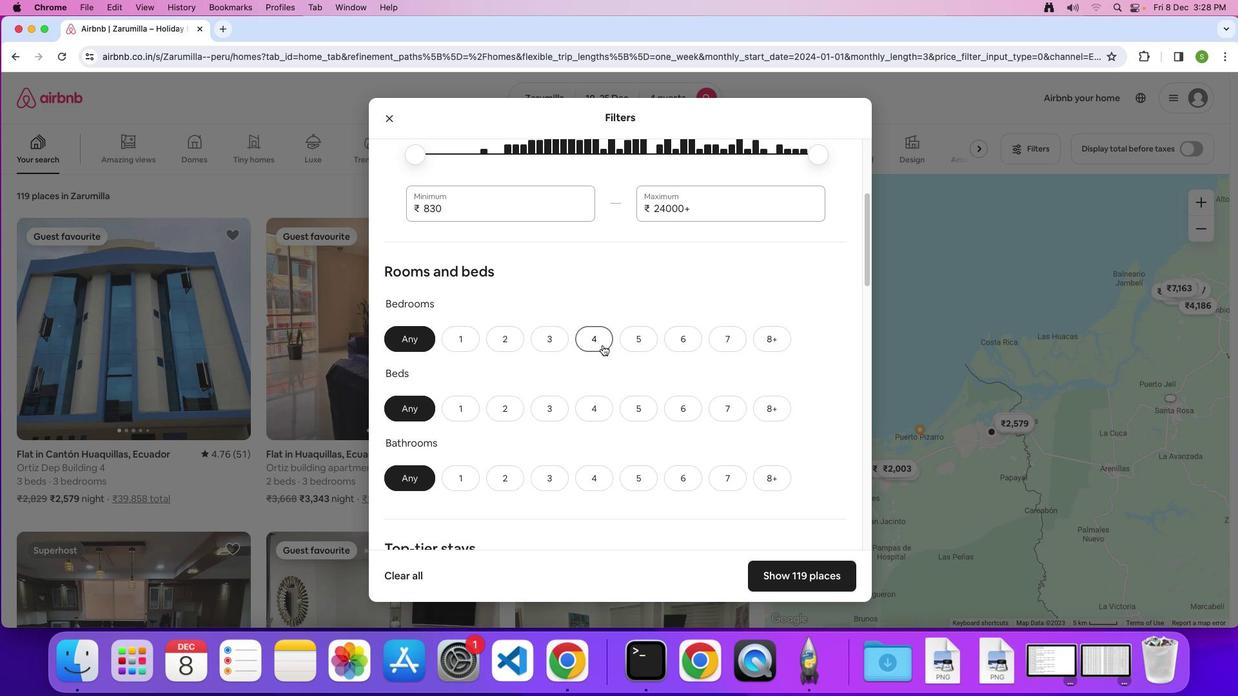 
Action: Mouse pressed left at (602, 345)
Screenshot: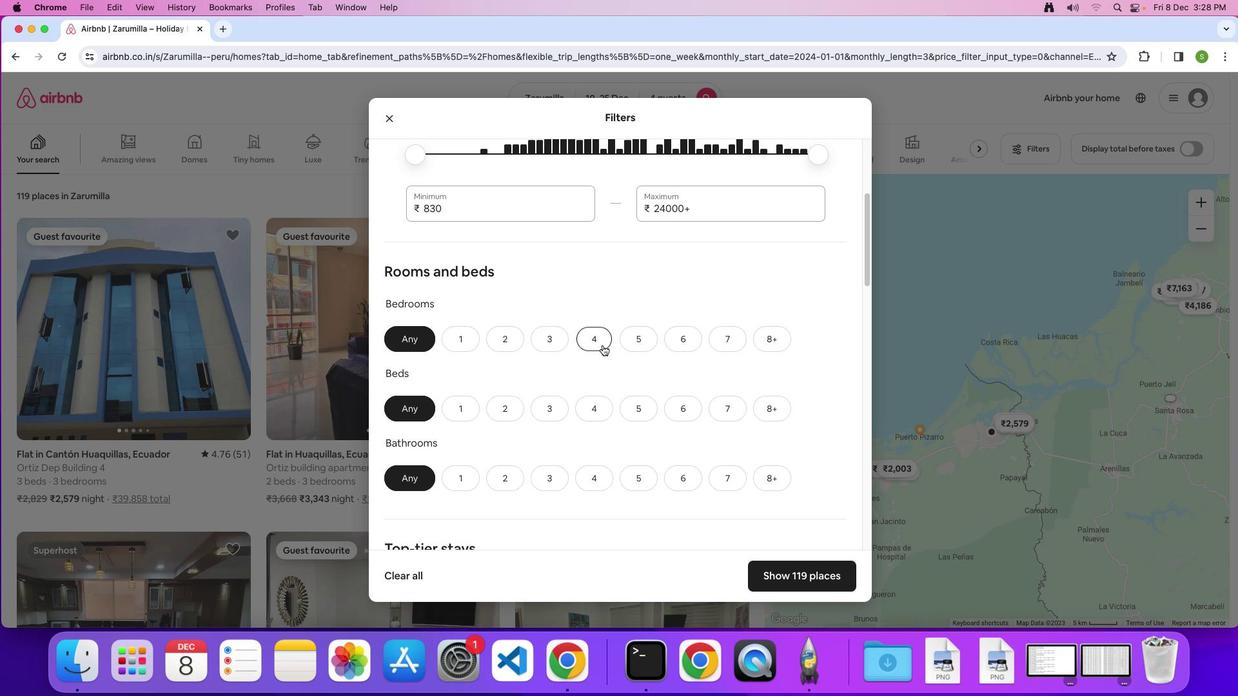
Action: Mouse moved to (596, 402)
Screenshot: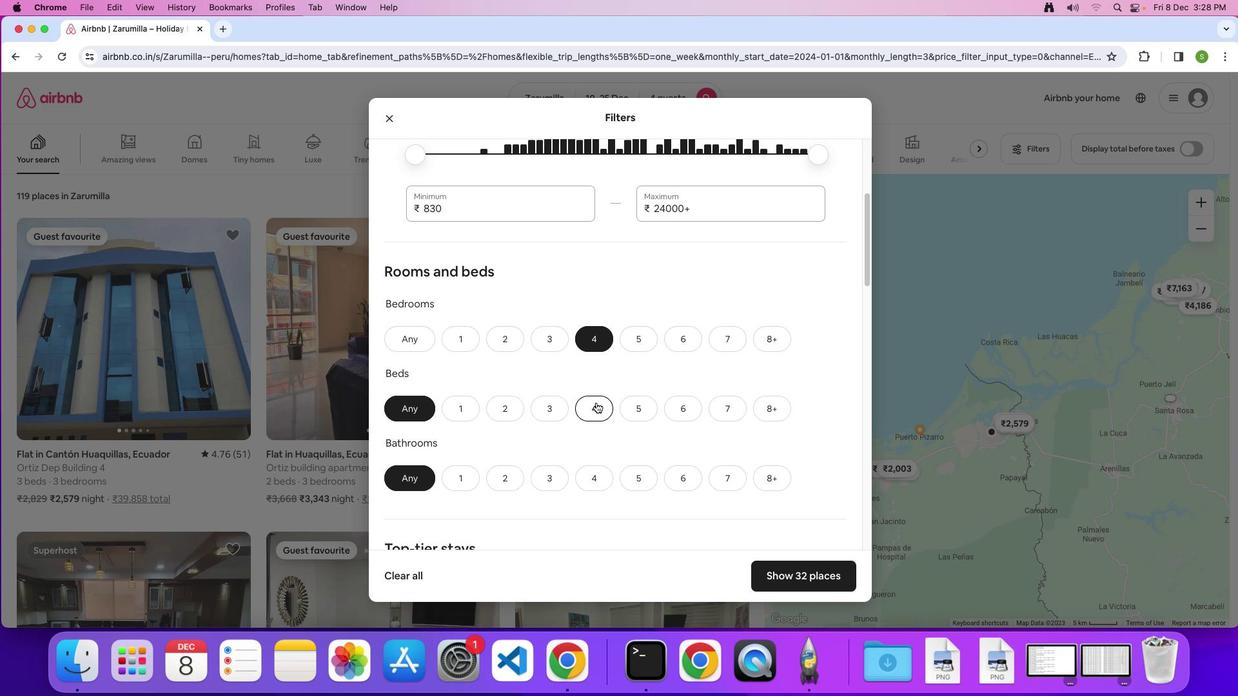 
Action: Mouse pressed left at (596, 402)
Screenshot: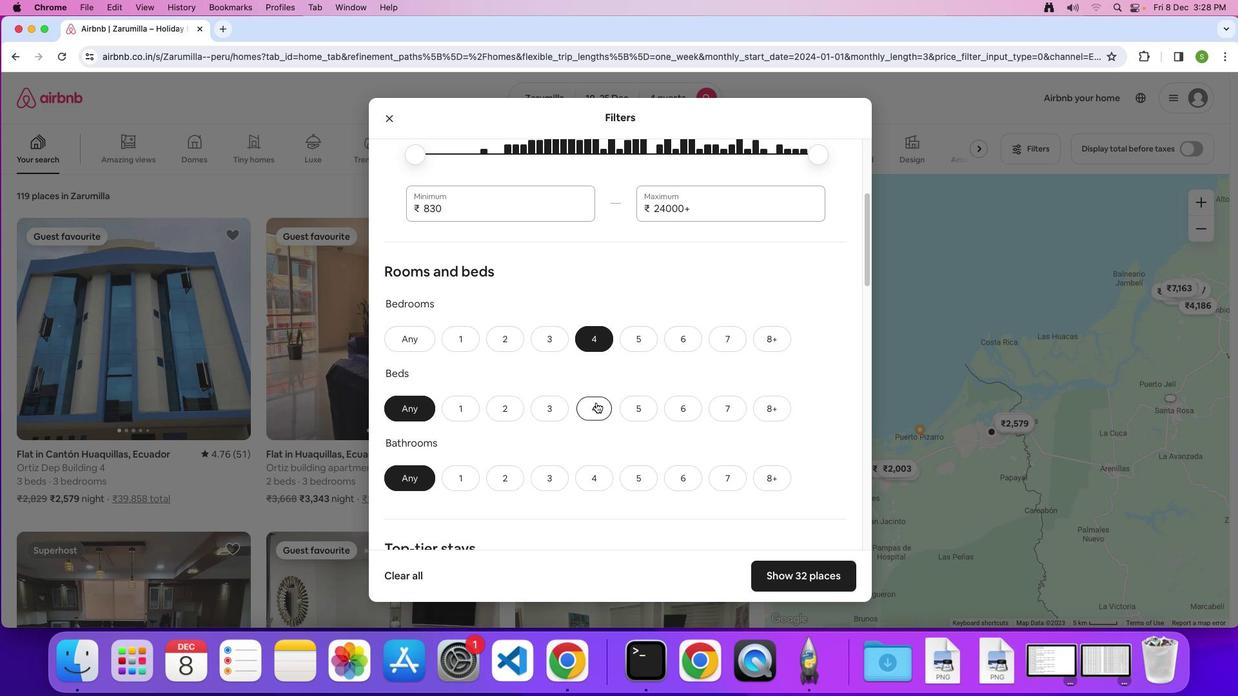 
Action: Mouse moved to (584, 471)
Screenshot: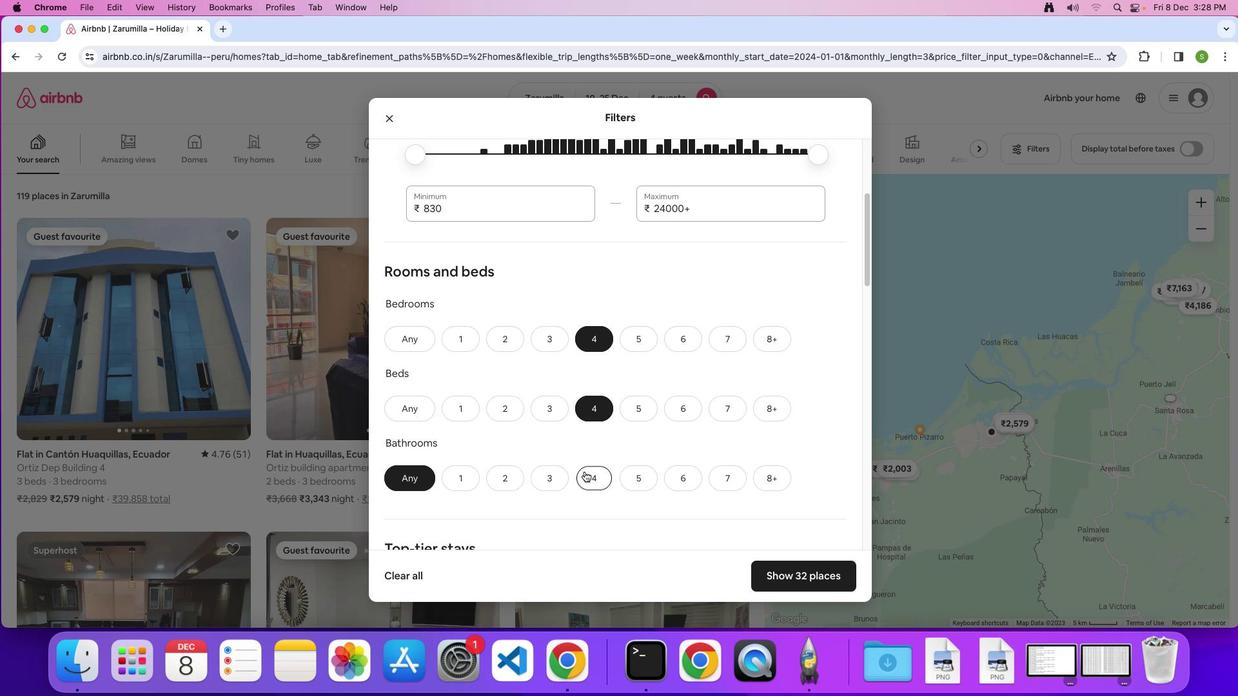 
Action: Mouse pressed left at (584, 471)
Screenshot: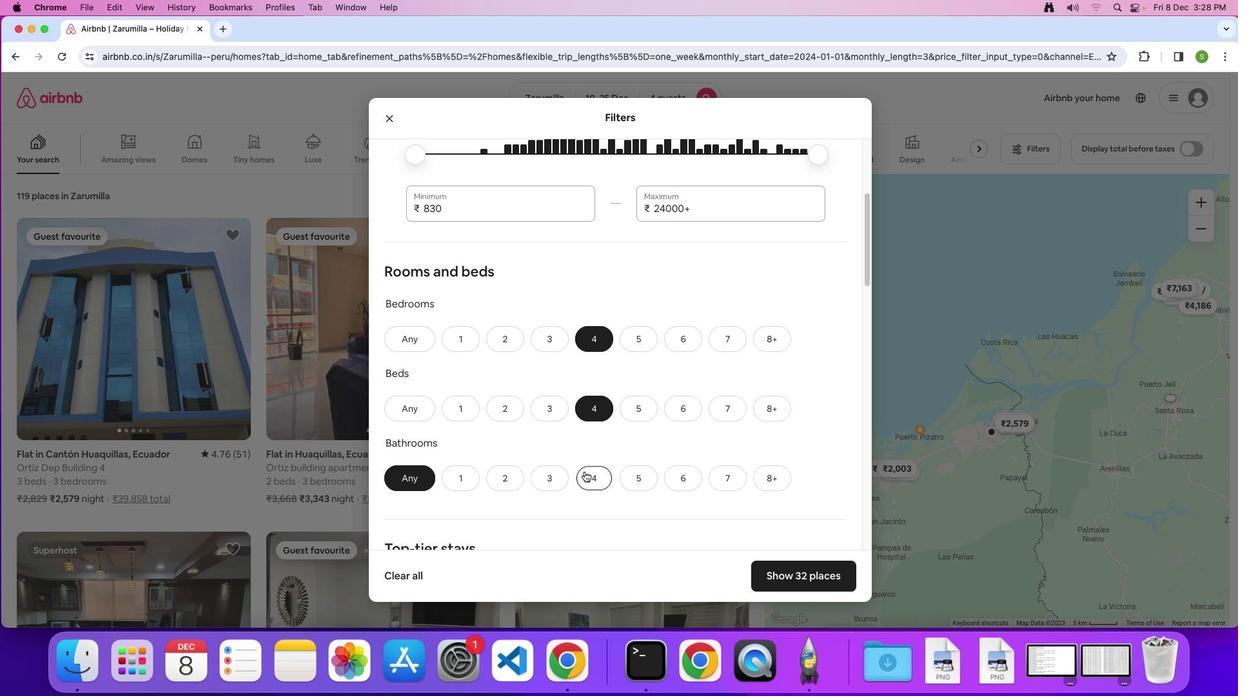 
Action: Mouse moved to (659, 428)
Screenshot: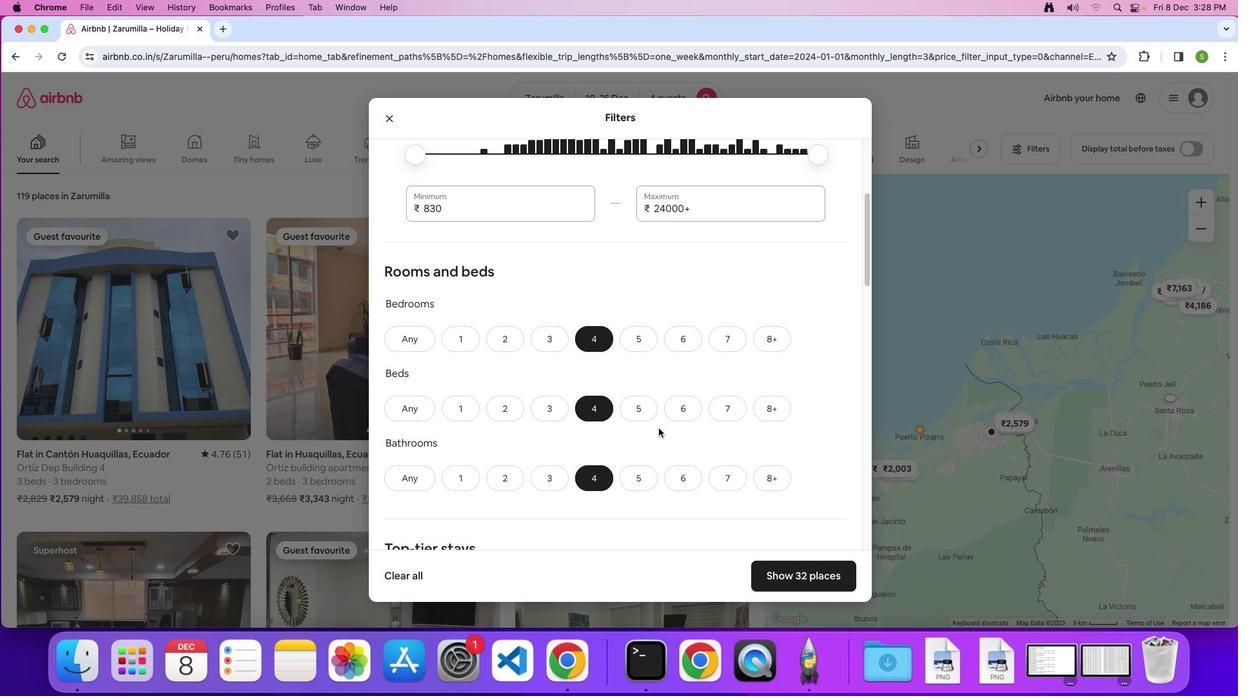 
Action: Mouse scrolled (659, 428) with delta (0, 0)
Screenshot: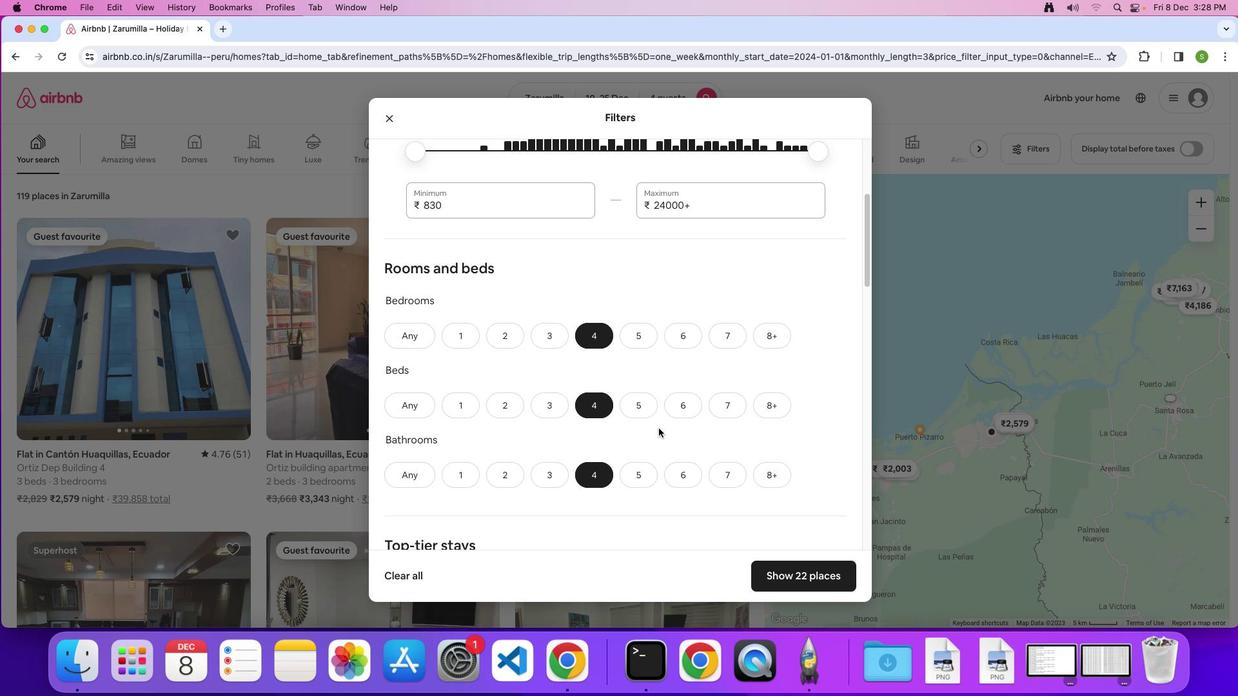 
Action: Mouse scrolled (659, 428) with delta (0, 0)
Screenshot: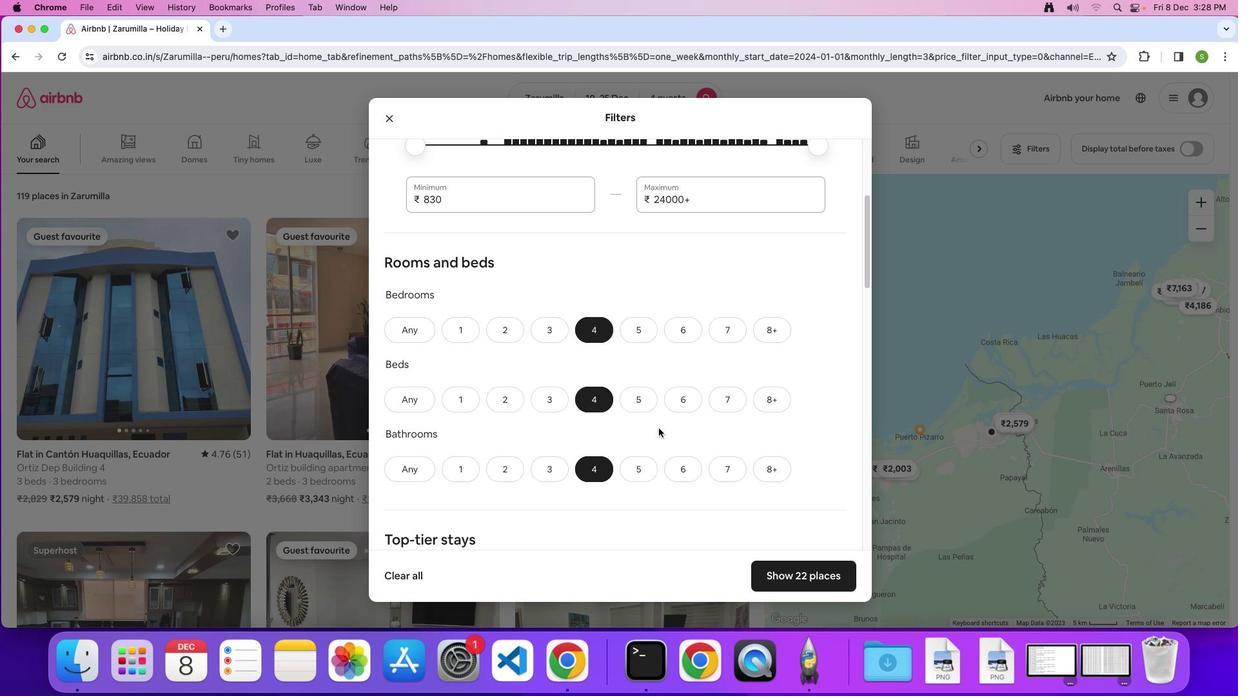 
Action: Mouse scrolled (659, 428) with delta (0, 0)
Screenshot: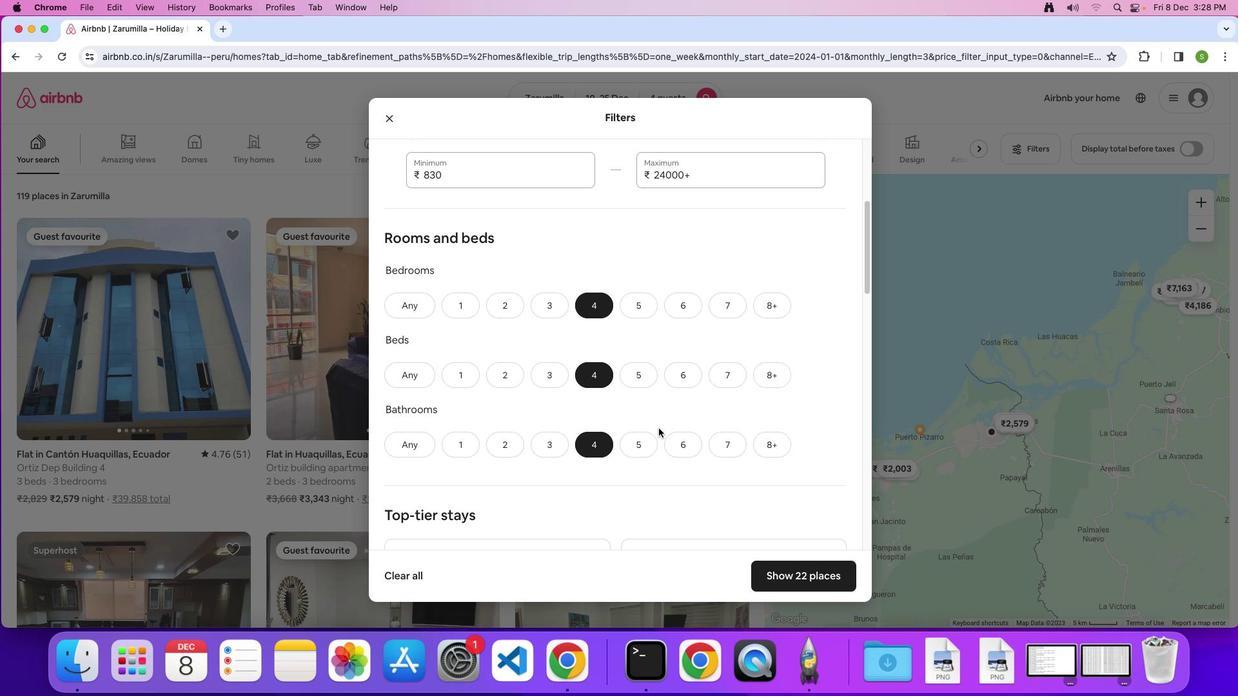 
Action: Mouse scrolled (659, 428) with delta (0, 0)
Screenshot: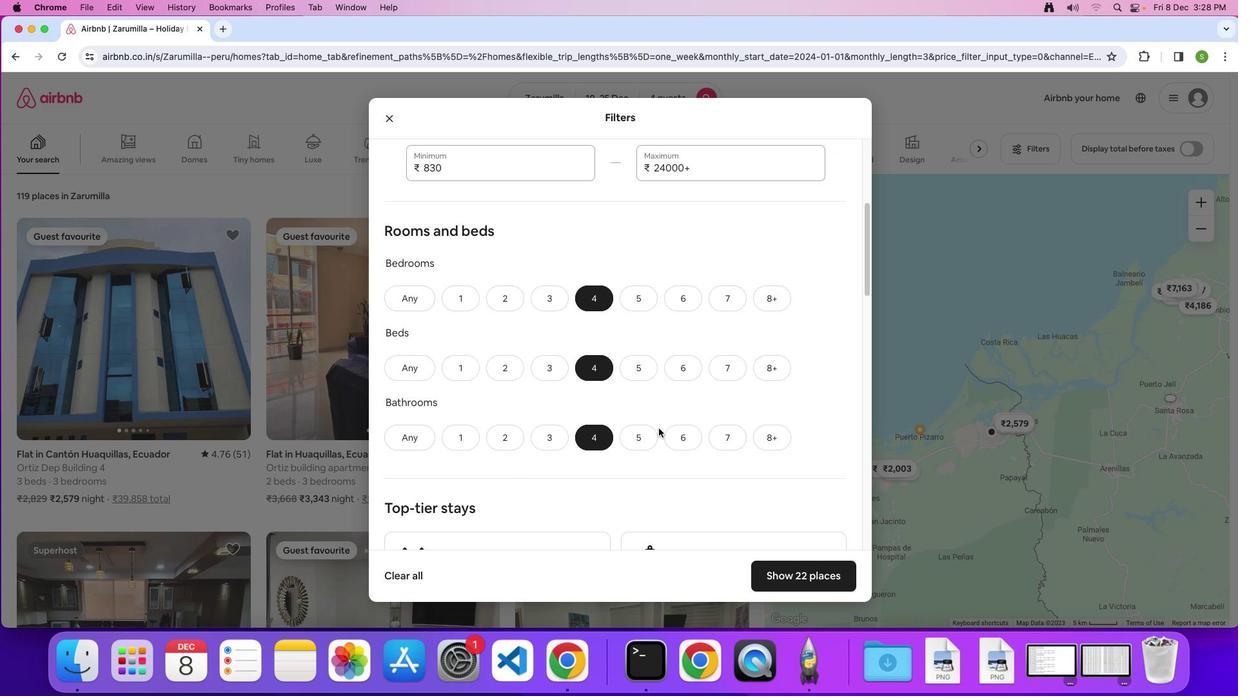 
Action: Mouse scrolled (659, 428) with delta (0, -1)
Screenshot: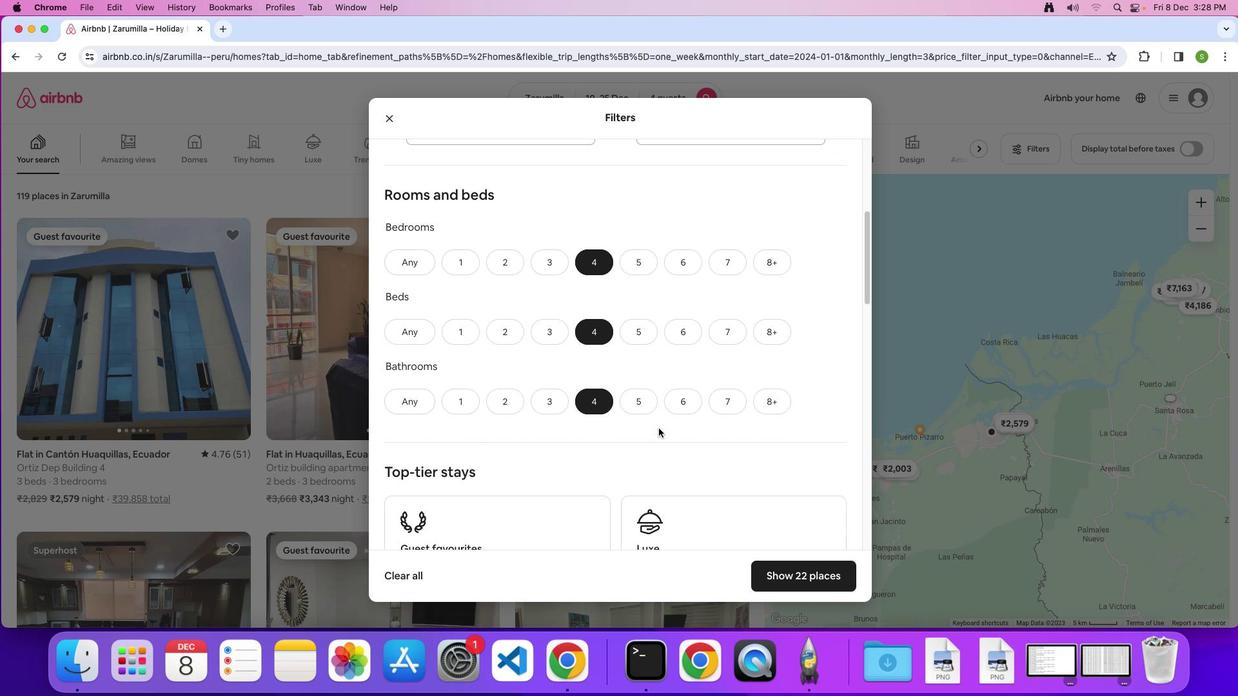
Action: Mouse scrolled (659, 428) with delta (0, 0)
Screenshot: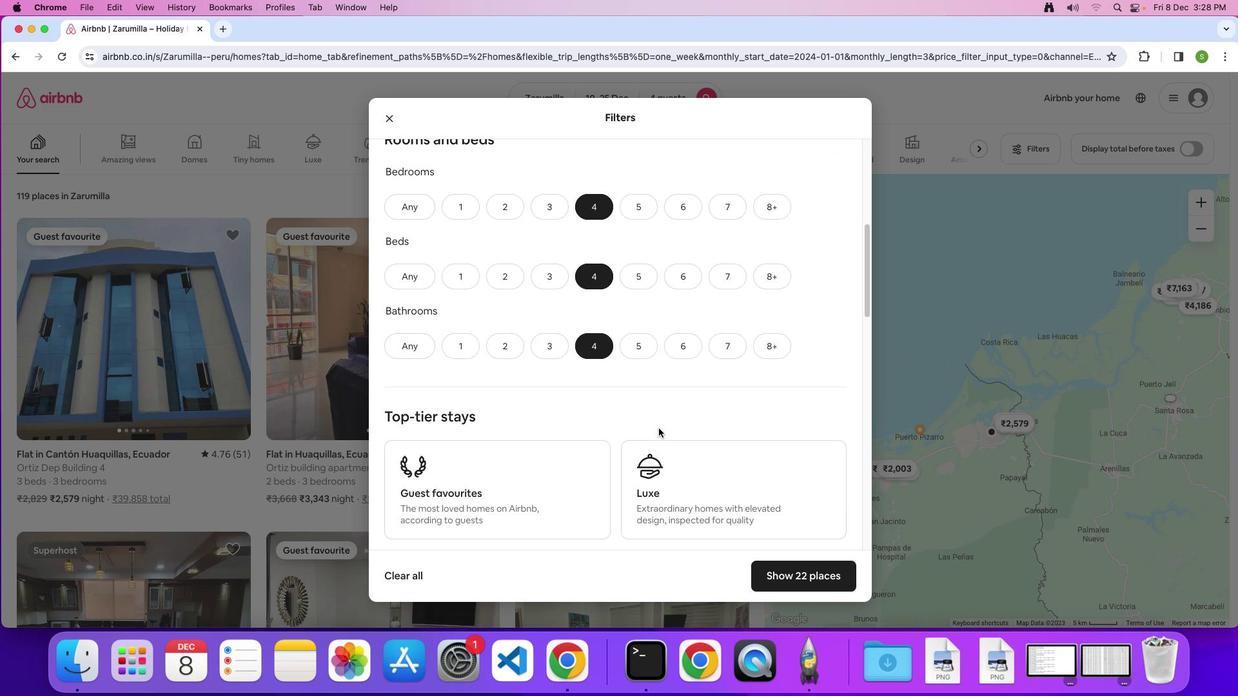 
Action: Mouse scrolled (659, 428) with delta (0, 0)
Screenshot: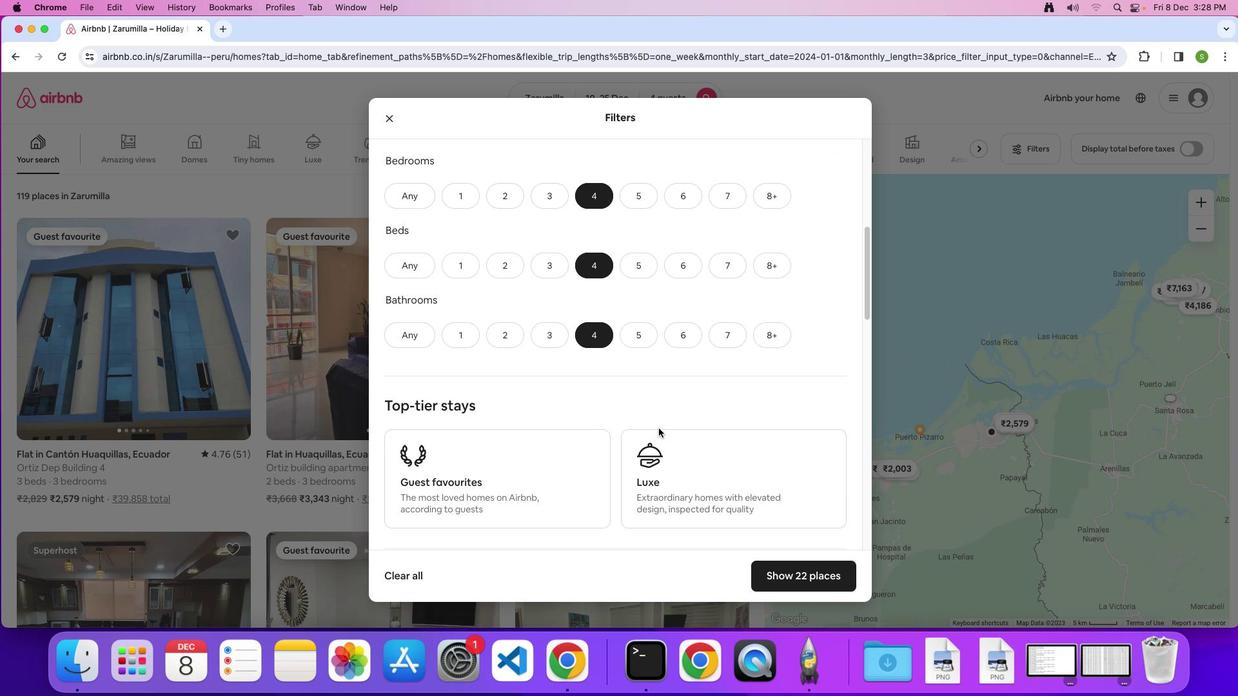
Action: Mouse scrolled (659, 428) with delta (0, -1)
Screenshot: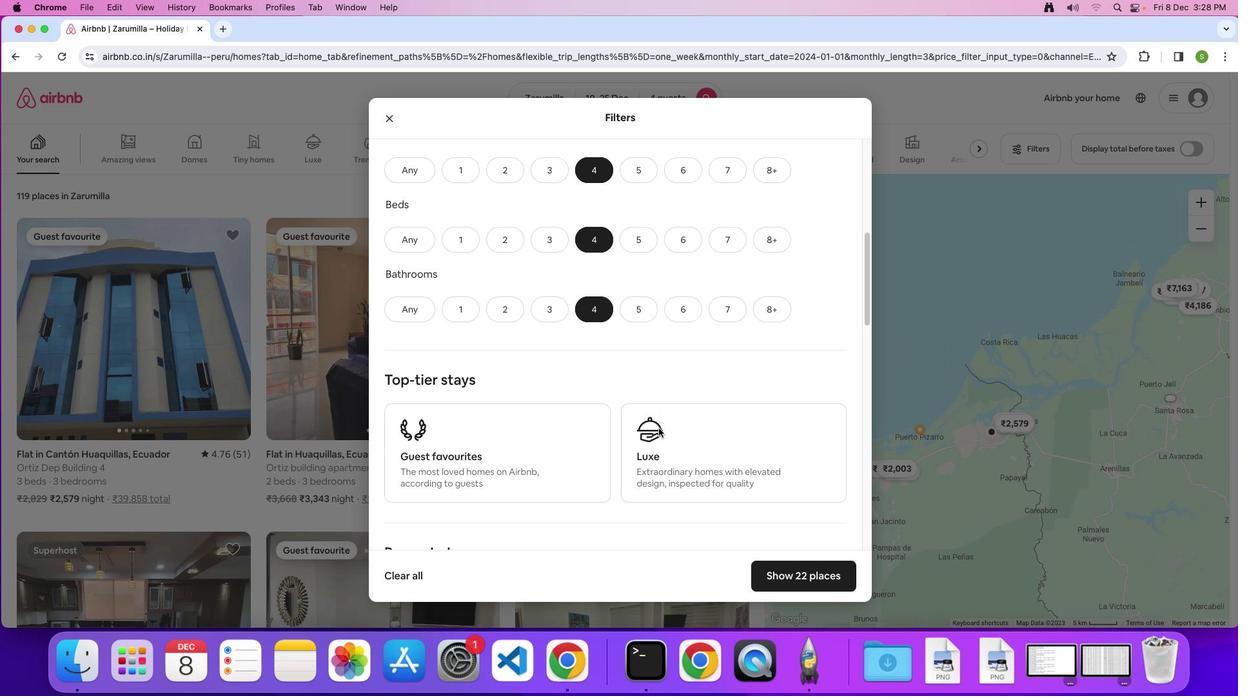 
Action: Mouse scrolled (659, 428) with delta (0, 0)
Screenshot: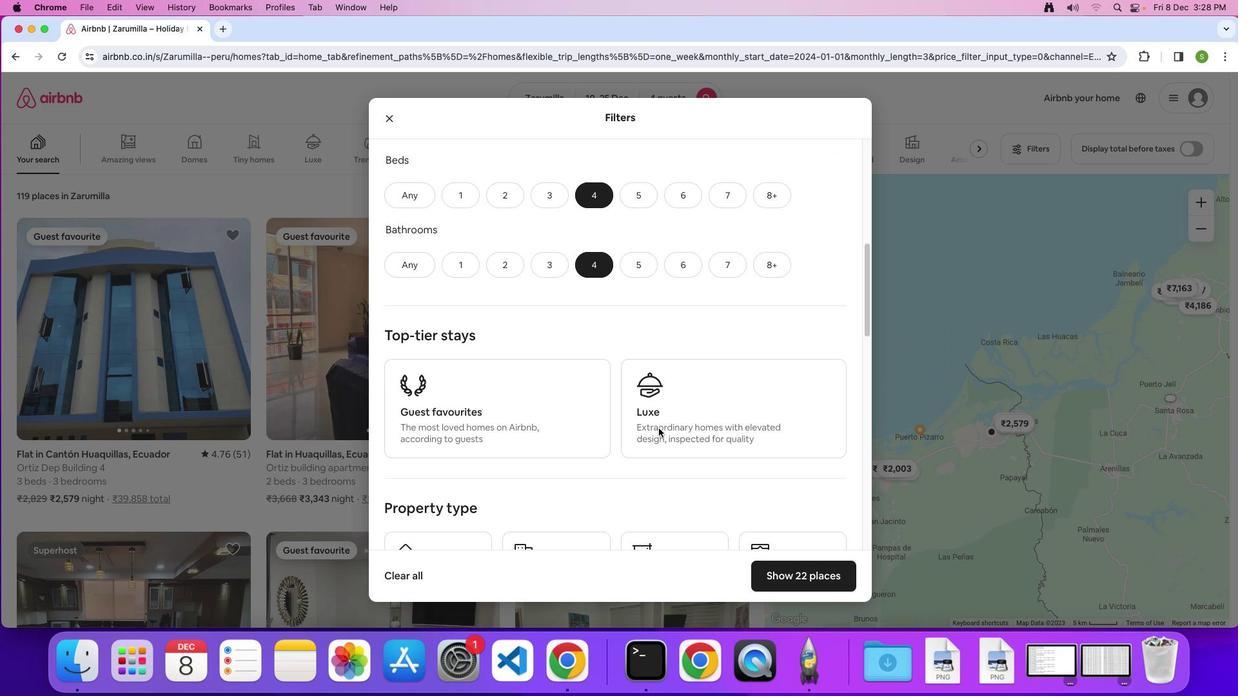 
Action: Mouse scrolled (659, 428) with delta (0, 0)
Screenshot: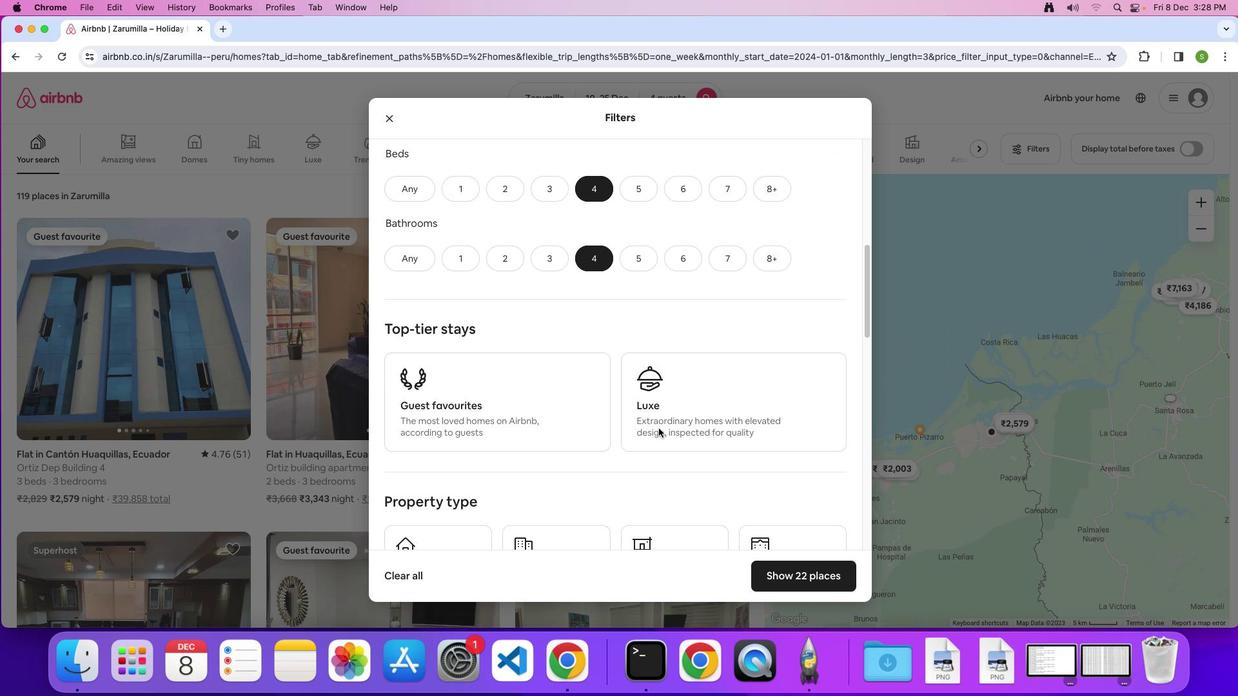 
Action: Mouse scrolled (659, 428) with delta (0, 0)
Screenshot: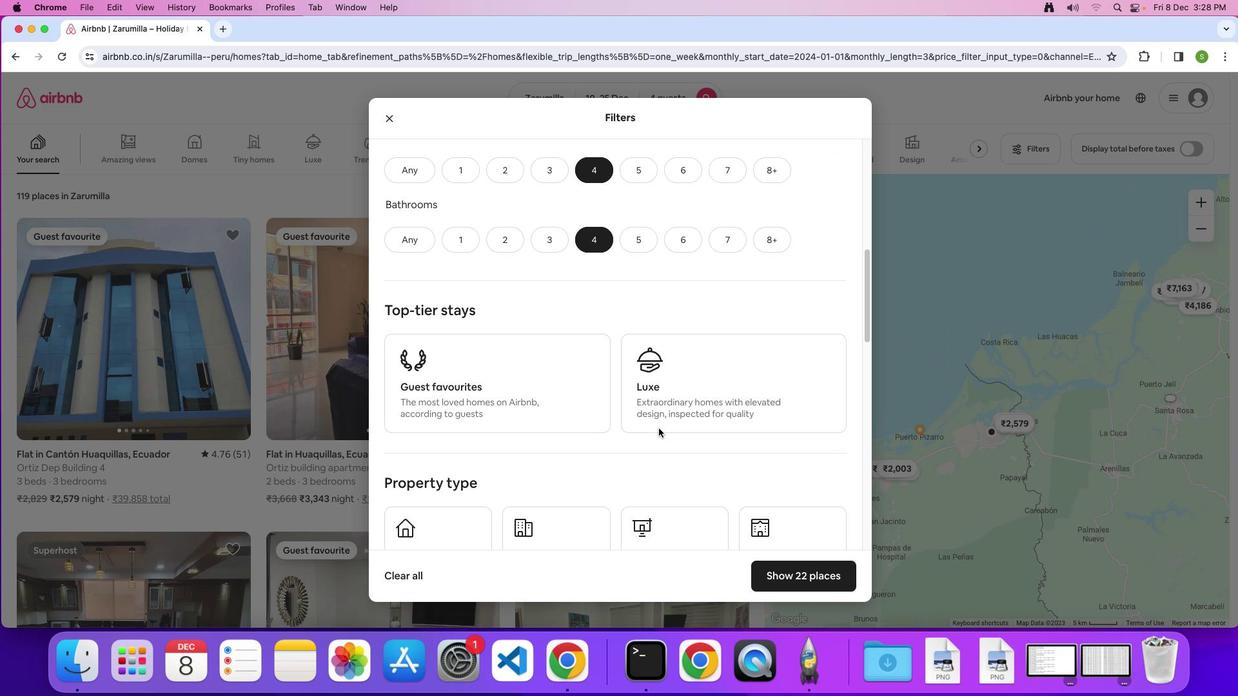 
Action: Mouse scrolled (659, 428) with delta (0, 0)
Screenshot: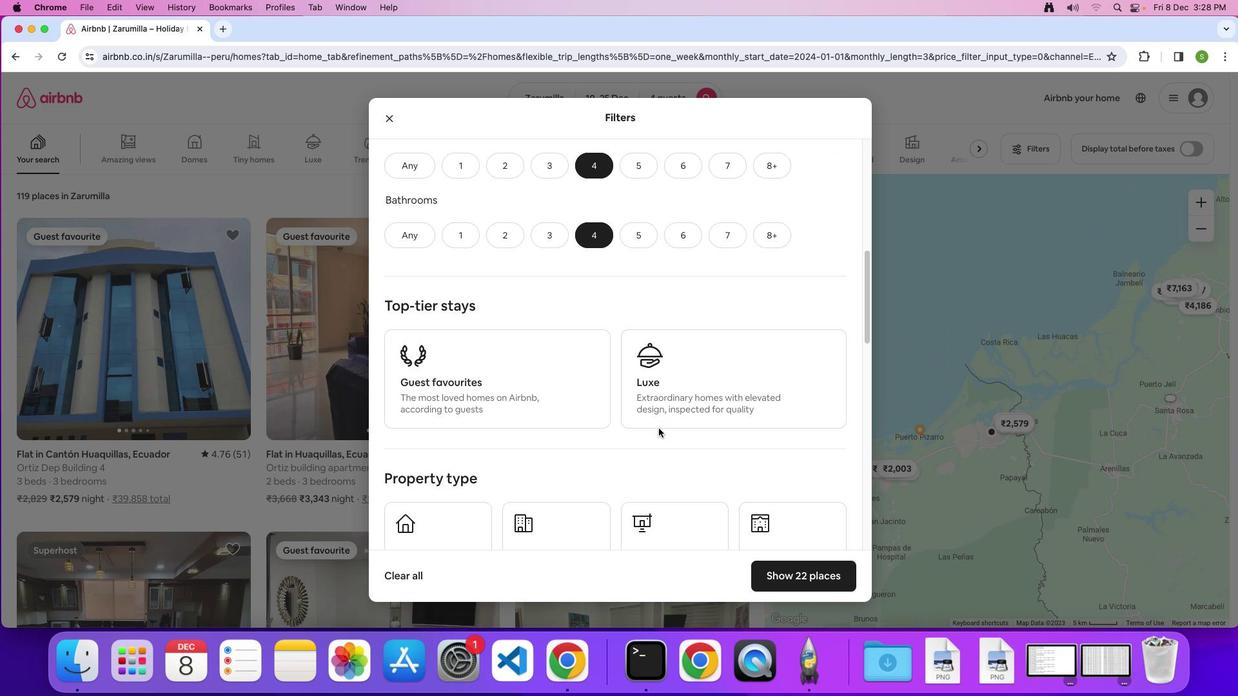 
Action: Mouse scrolled (659, 428) with delta (0, 0)
Screenshot: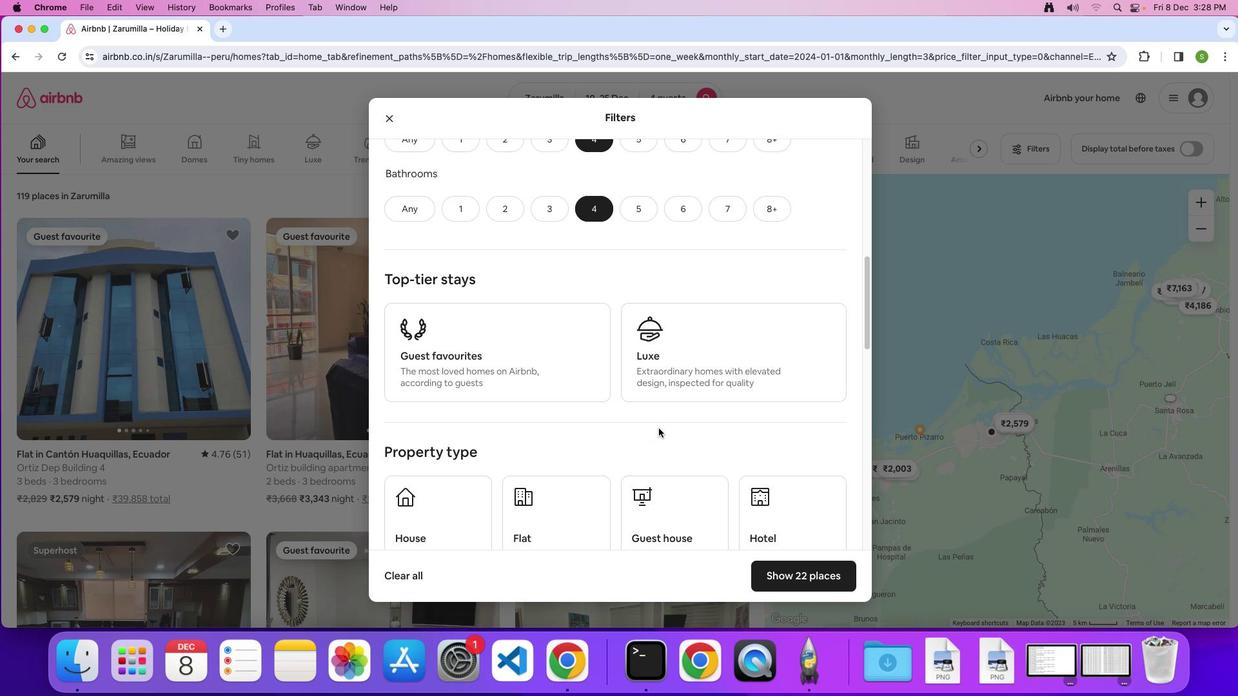 
Action: Mouse scrolled (659, 428) with delta (0, 0)
Screenshot: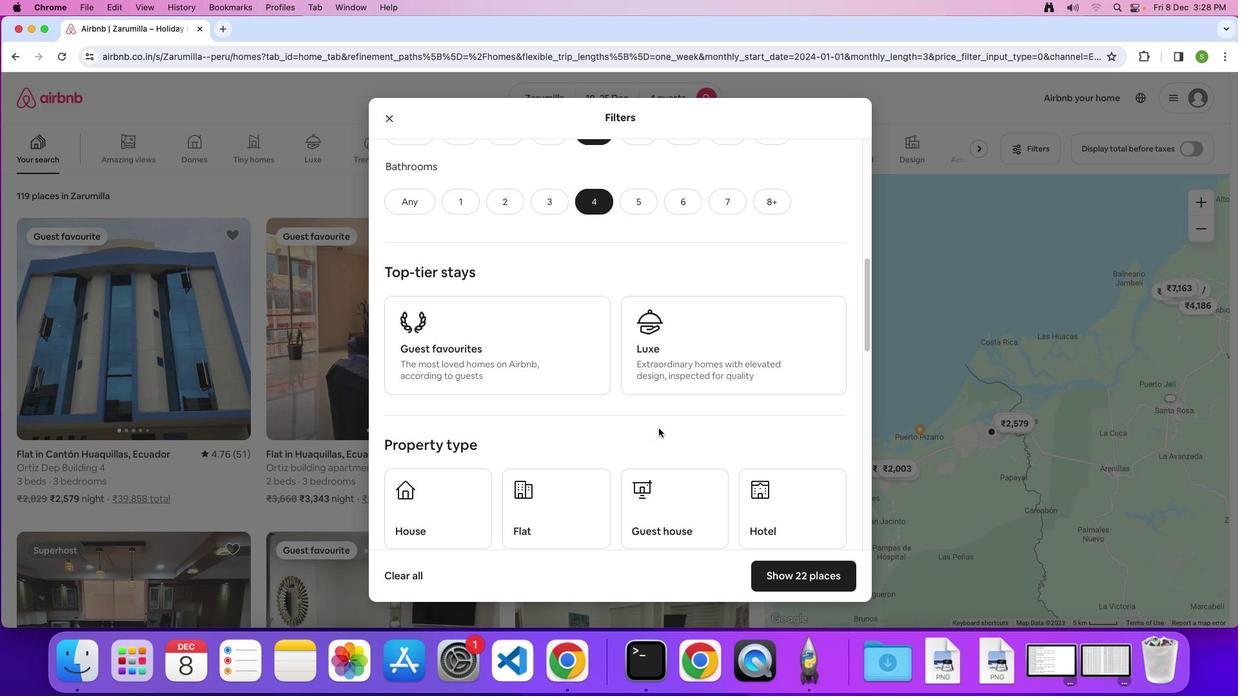 
Action: Mouse scrolled (659, 428) with delta (0, 0)
Screenshot: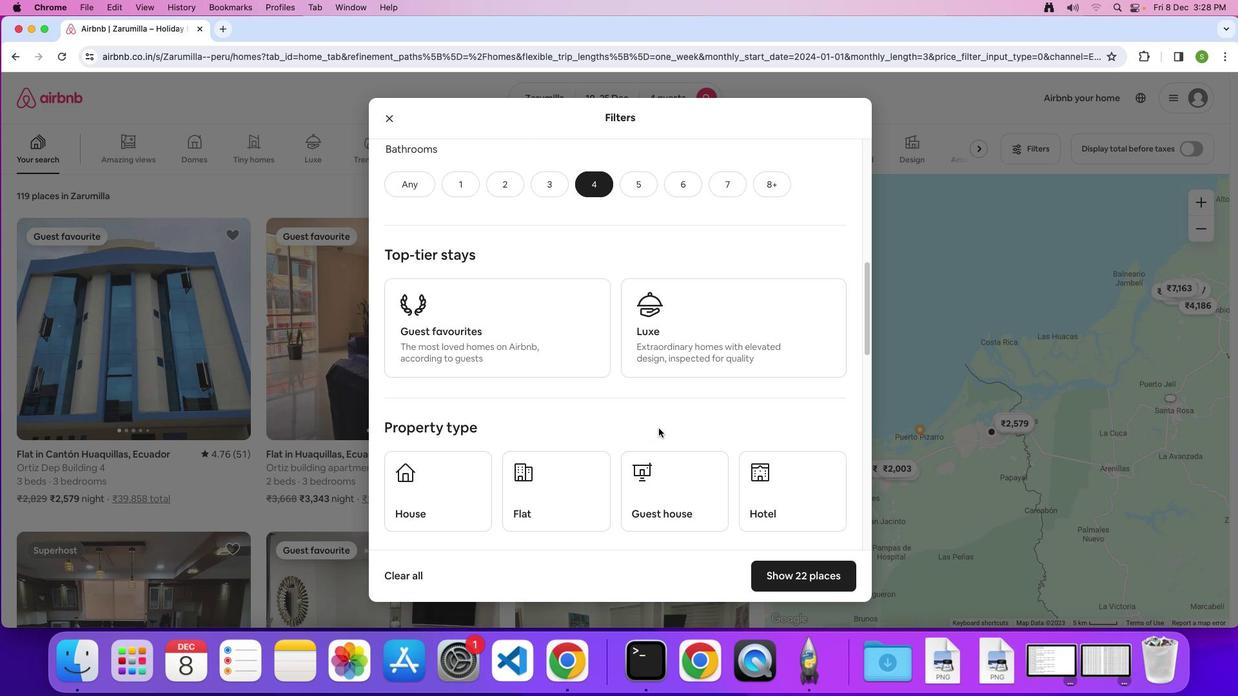 
Action: Mouse scrolled (659, 428) with delta (0, 0)
Screenshot: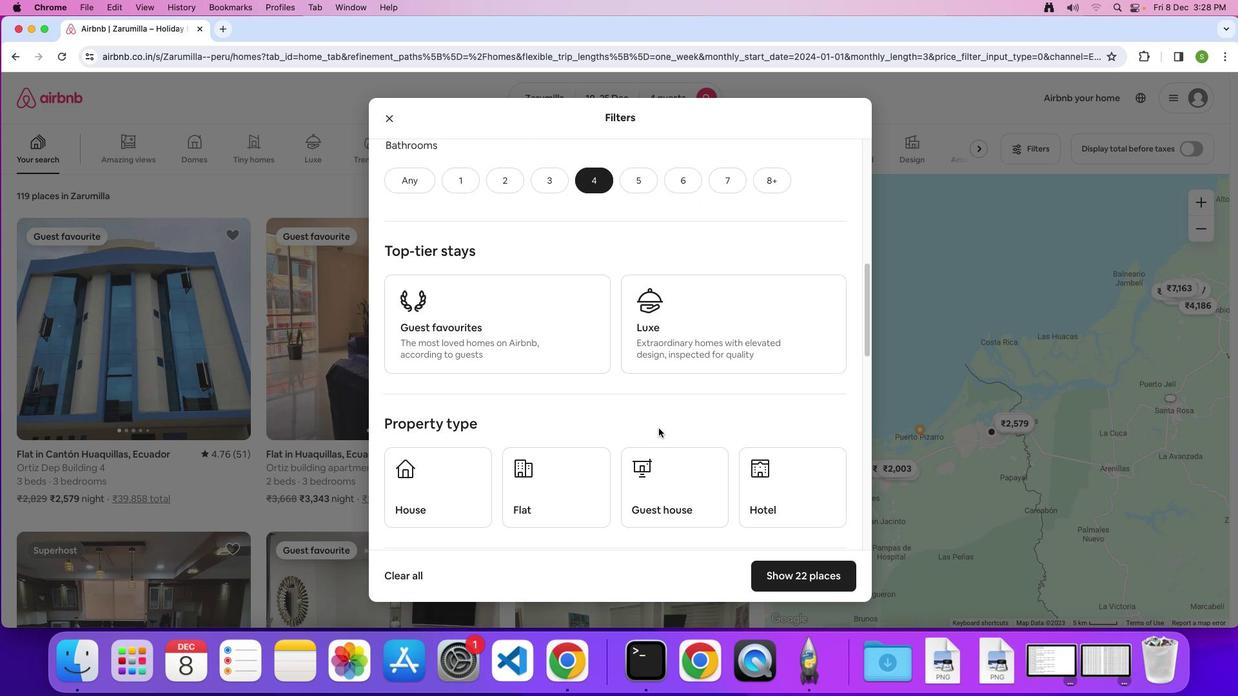 
Action: Mouse scrolled (659, 428) with delta (0, -1)
Screenshot: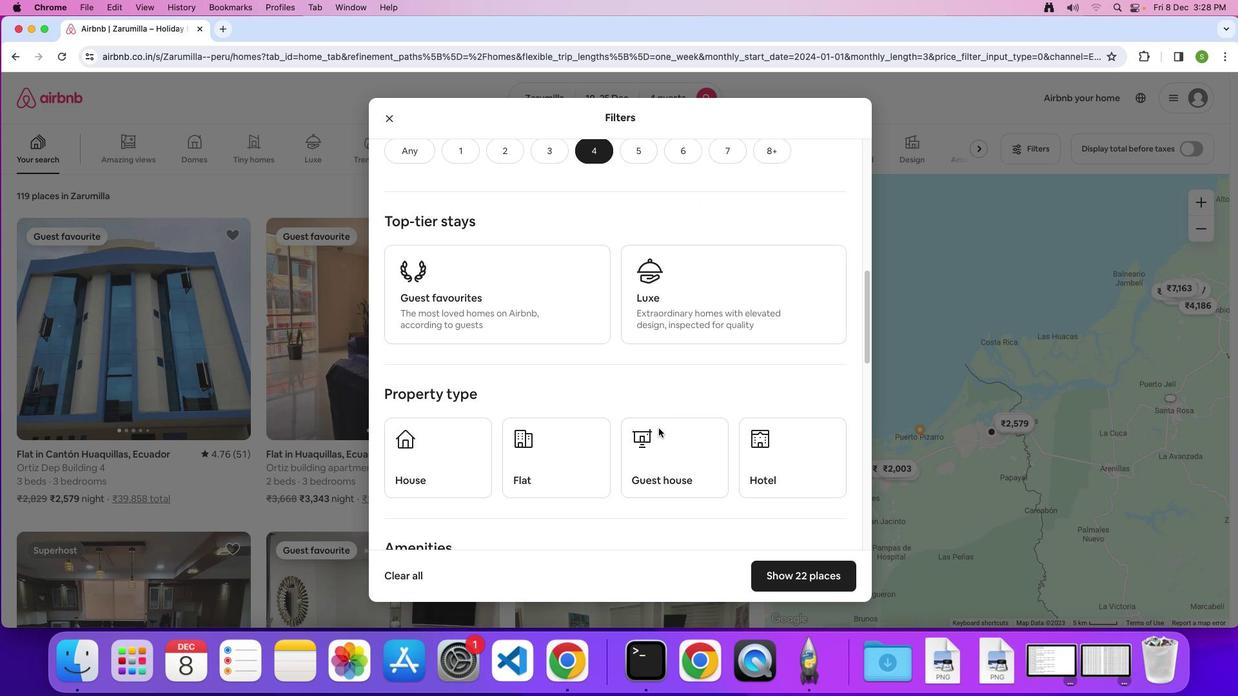 
Action: Mouse scrolled (659, 428) with delta (0, 0)
Screenshot: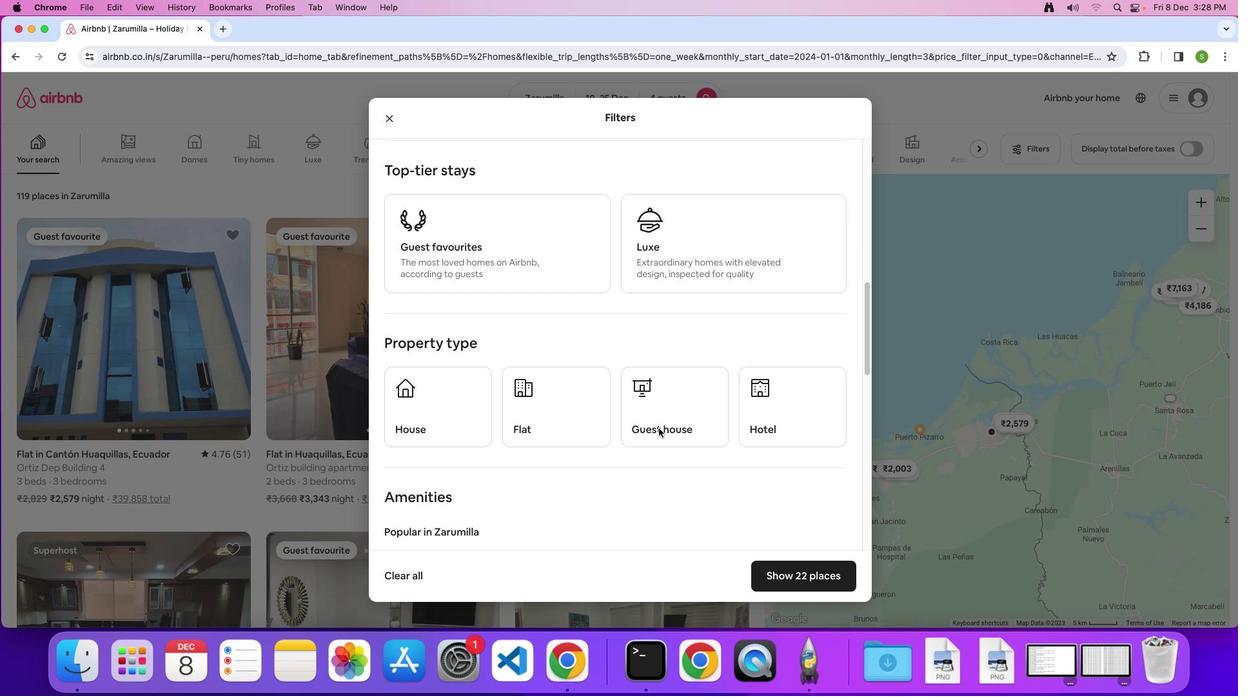 
Action: Mouse scrolled (659, 428) with delta (0, 0)
Screenshot: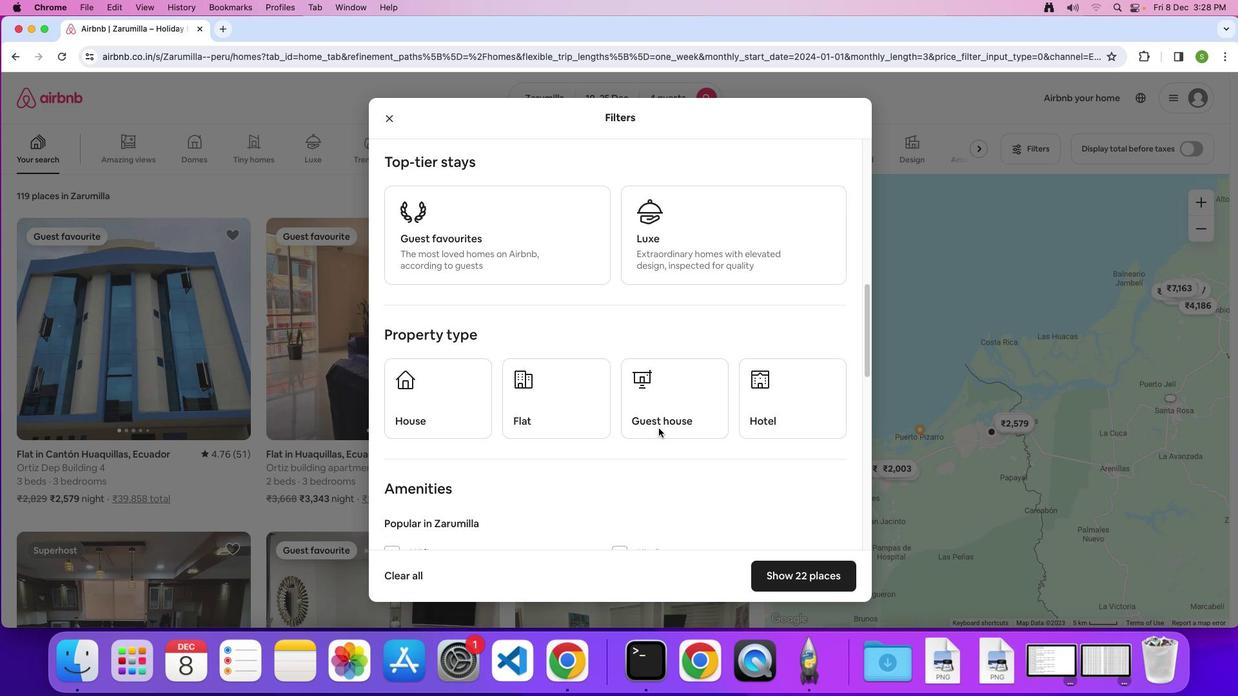 
Action: Mouse moved to (789, 399)
Screenshot: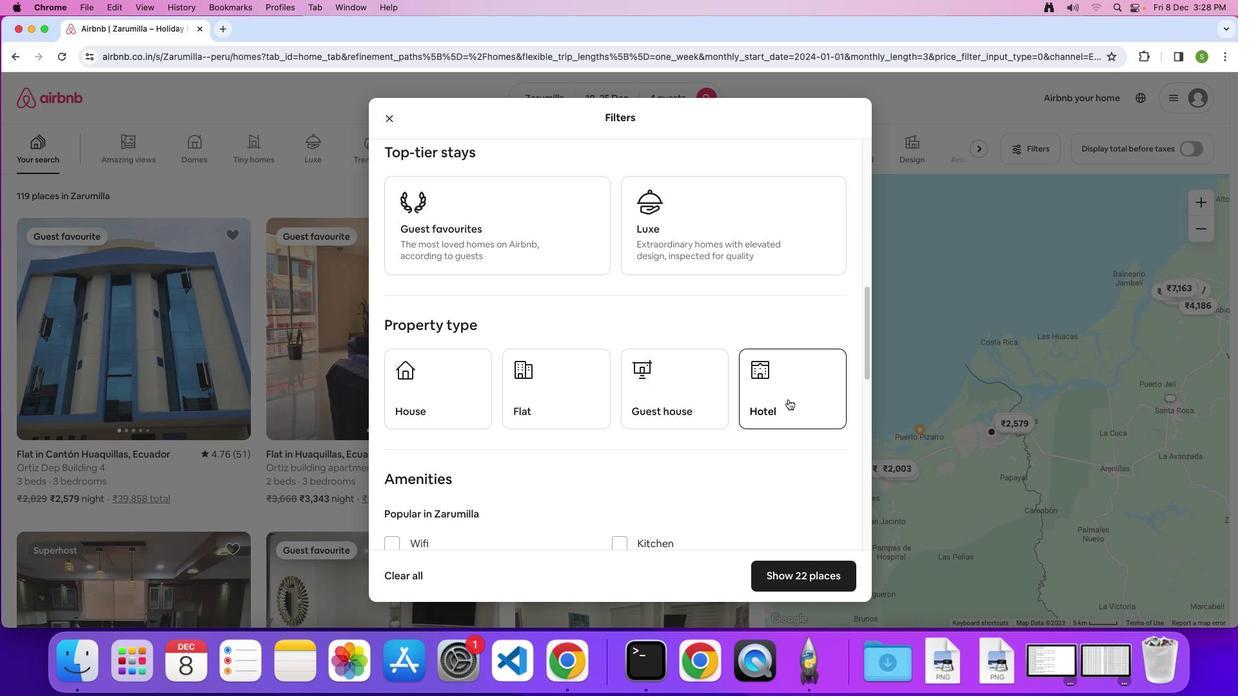 
Action: Mouse pressed left at (789, 399)
Screenshot: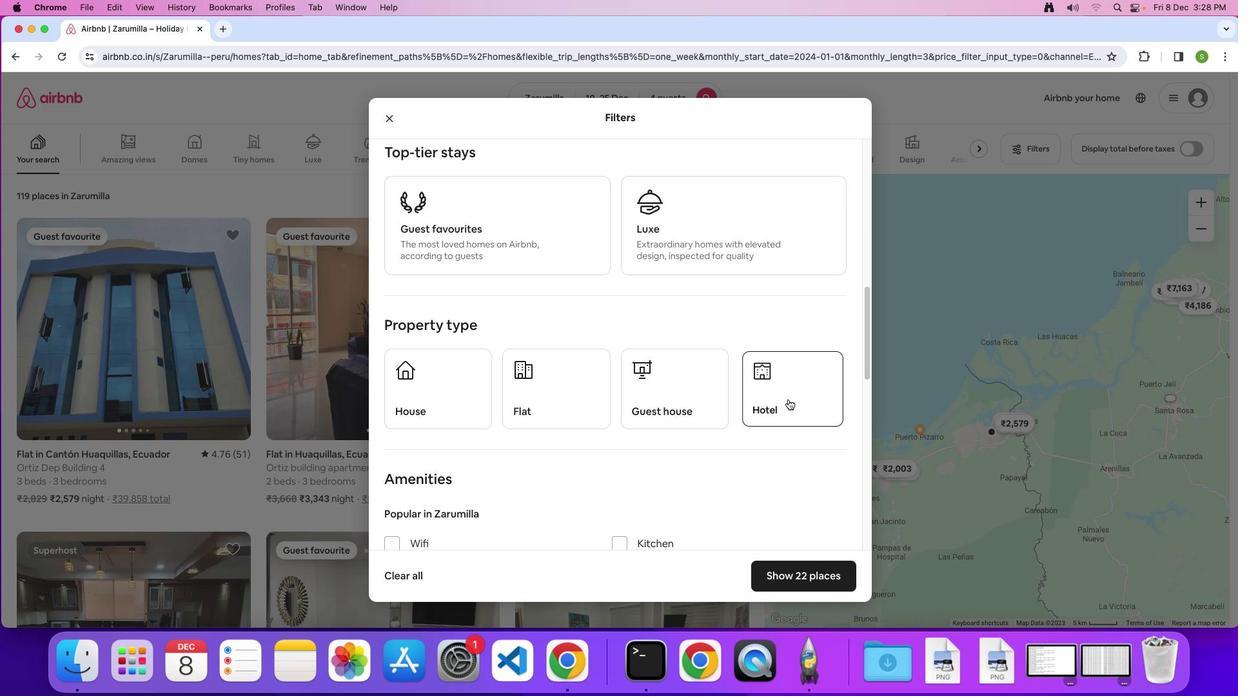 
Action: Mouse moved to (610, 450)
Screenshot: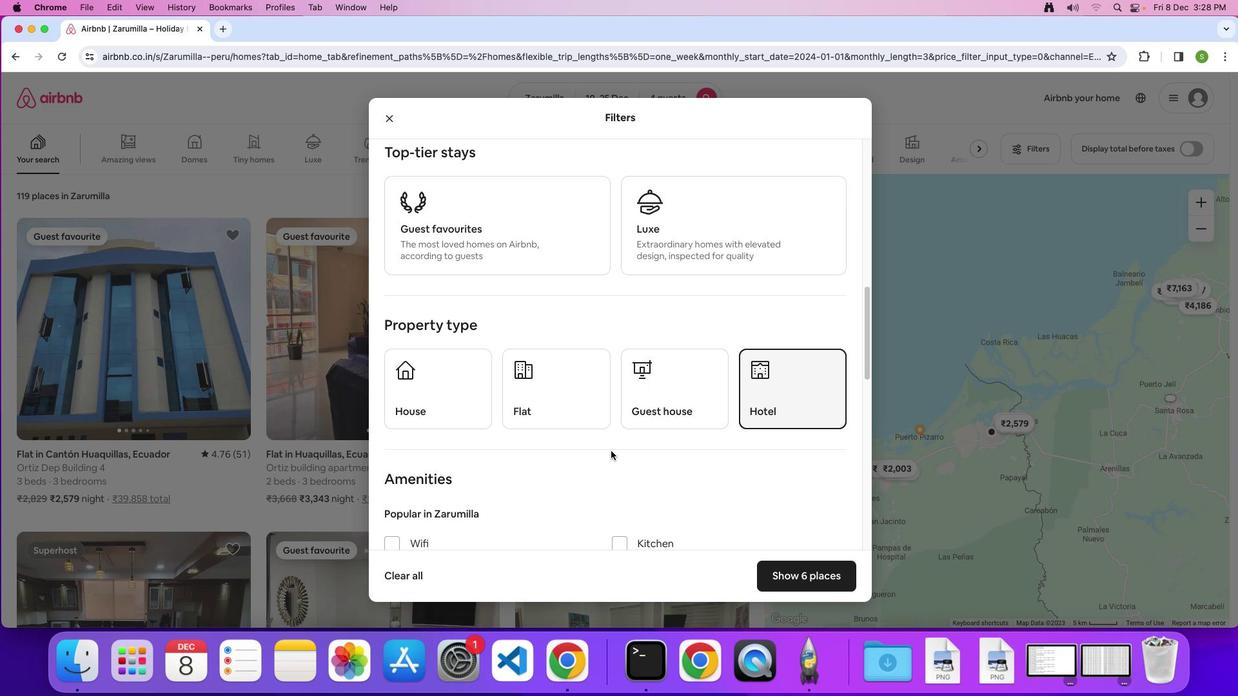 
Action: Mouse scrolled (610, 450) with delta (0, 0)
Screenshot: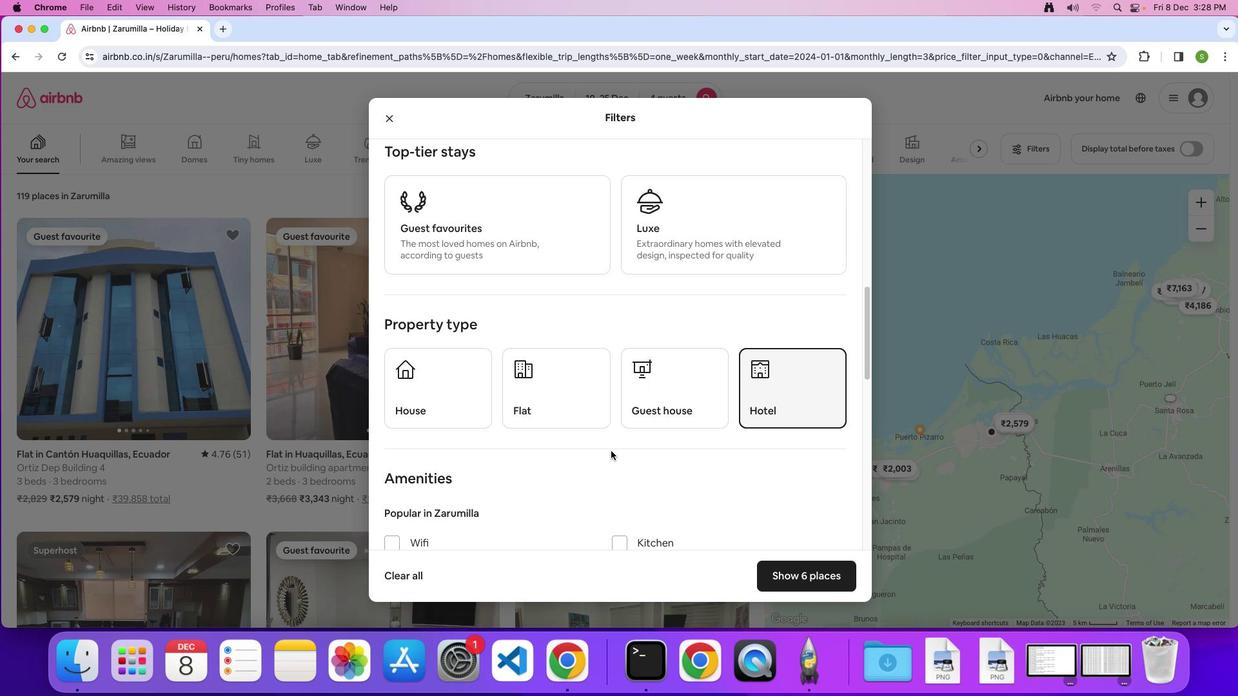 
Action: Mouse scrolled (610, 450) with delta (0, 0)
Screenshot: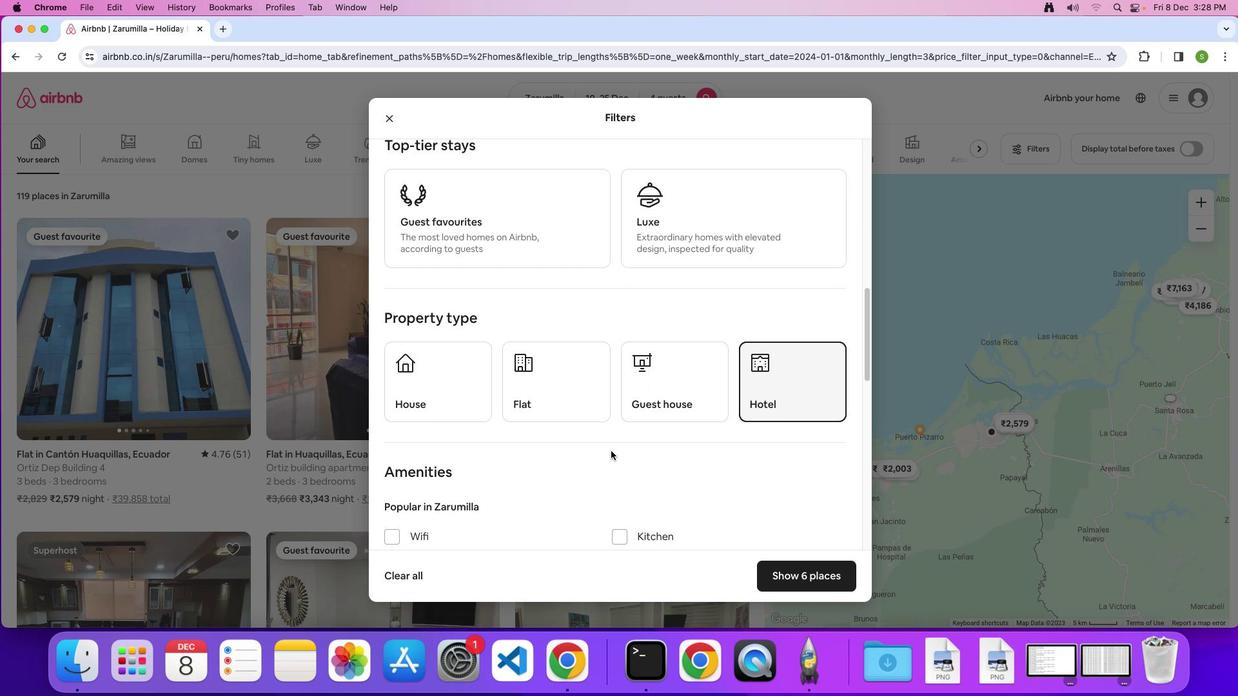 
Action: Mouse scrolled (610, 450) with delta (0, 0)
Screenshot: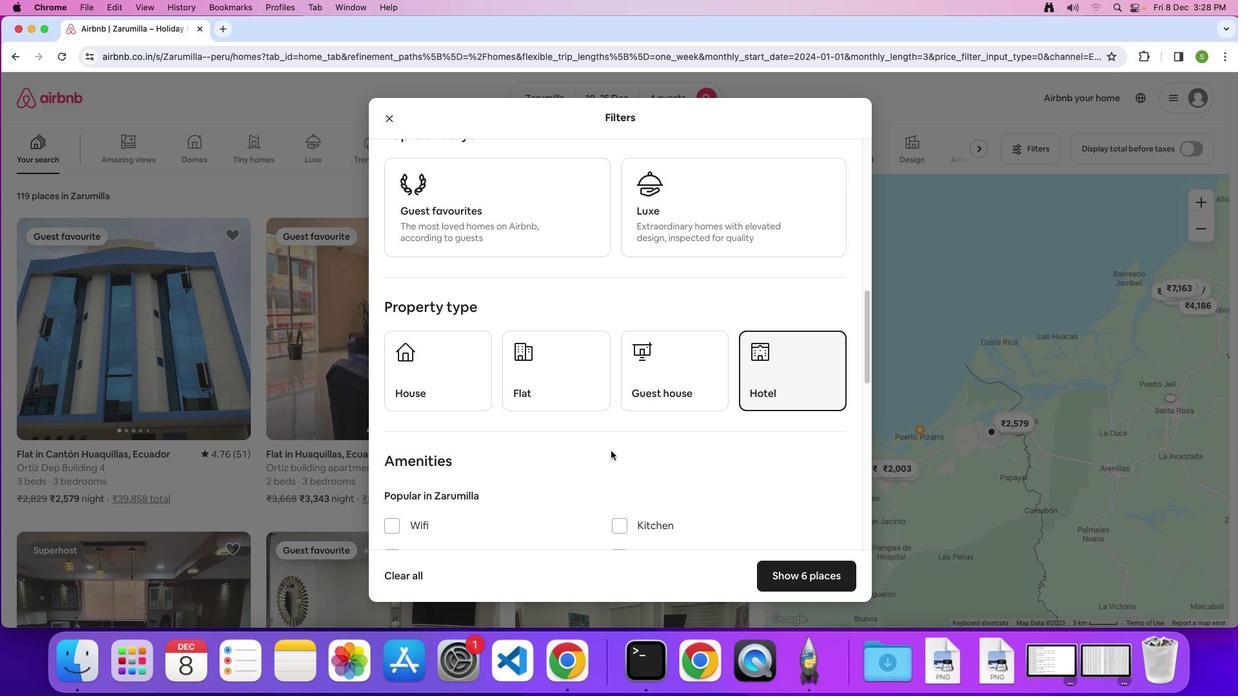 
Action: Mouse scrolled (610, 450) with delta (0, 0)
Screenshot: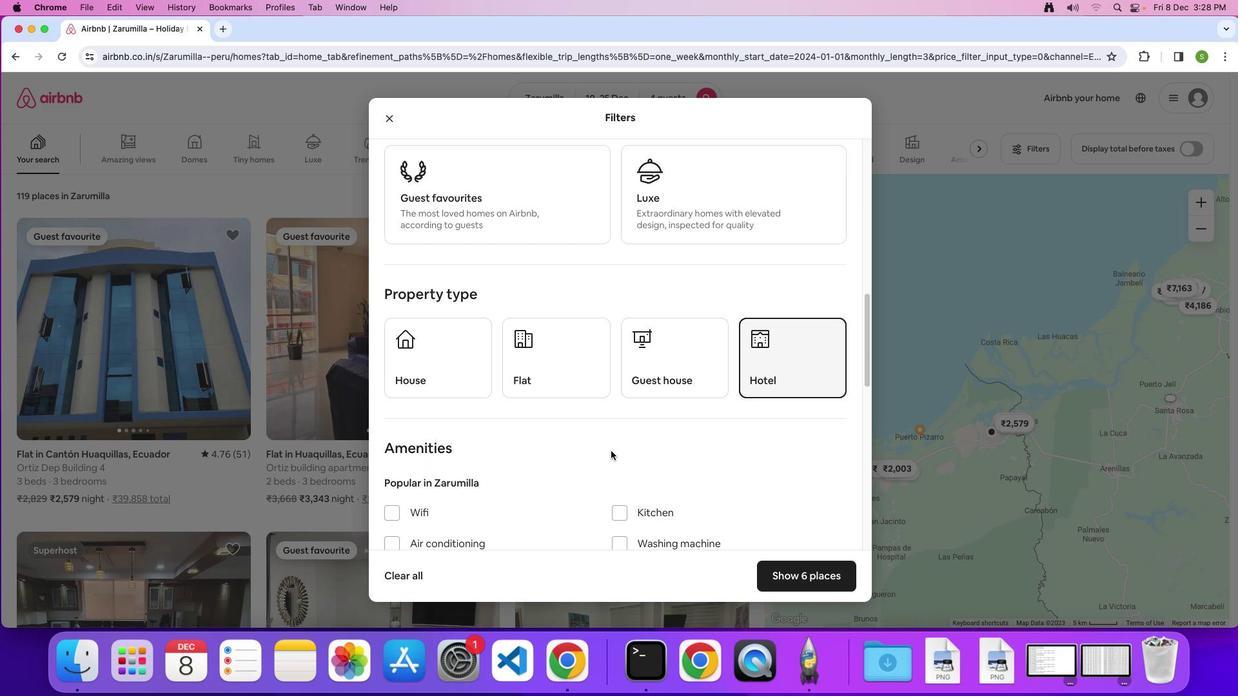 
Action: Mouse scrolled (610, 450) with delta (0, -1)
Screenshot: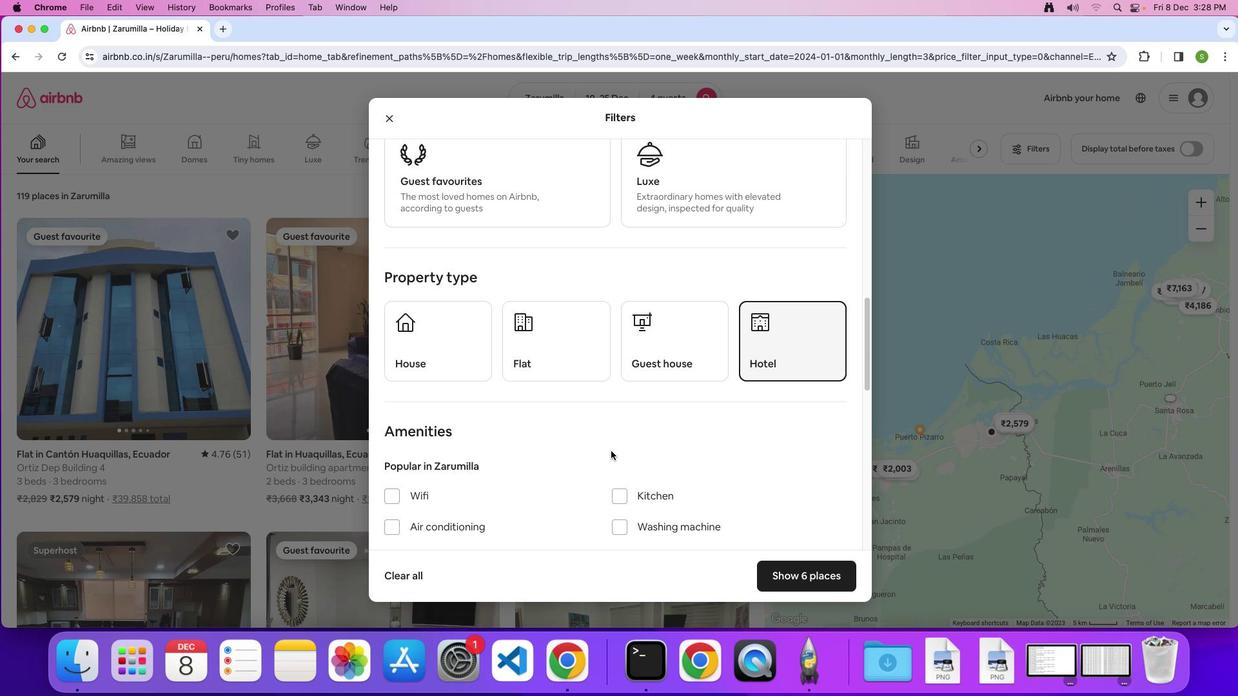 
Action: Mouse moved to (579, 442)
Screenshot: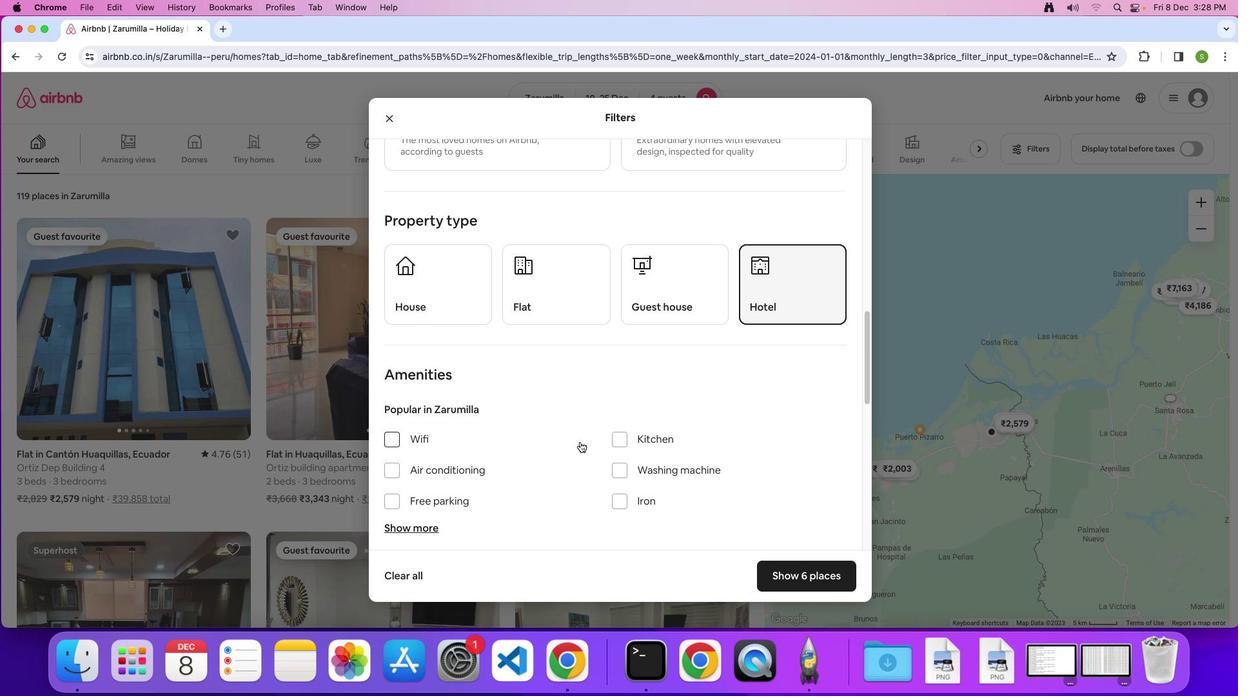 
Action: Mouse scrolled (579, 442) with delta (0, 0)
Screenshot: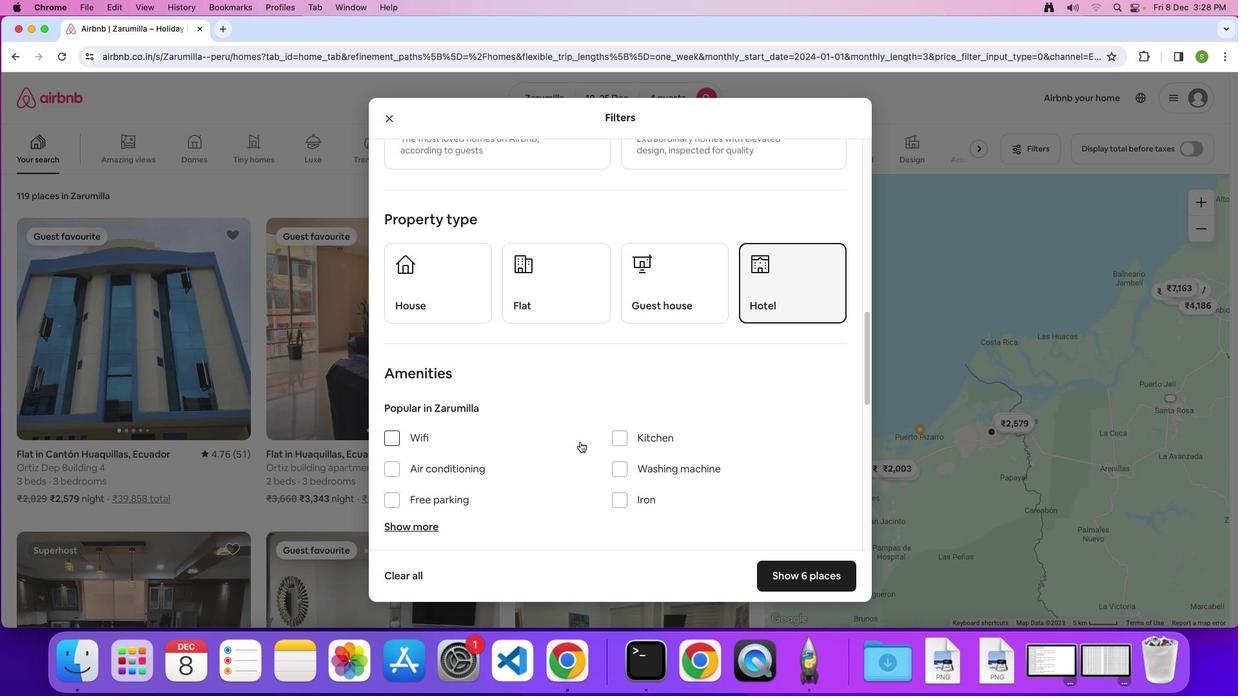 
Action: Mouse scrolled (579, 442) with delta (0, 0)
Screenshot: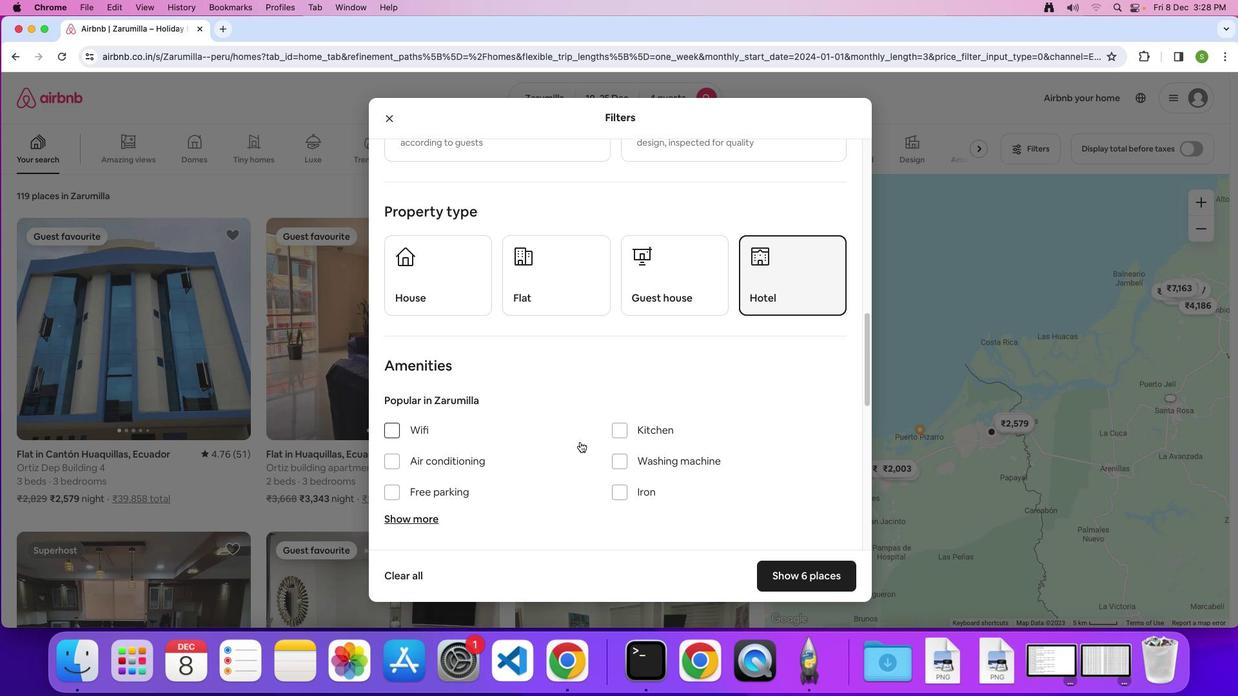 
Action: Mouse scrolled (579, 442) with delta (0, 0)
Screenshot: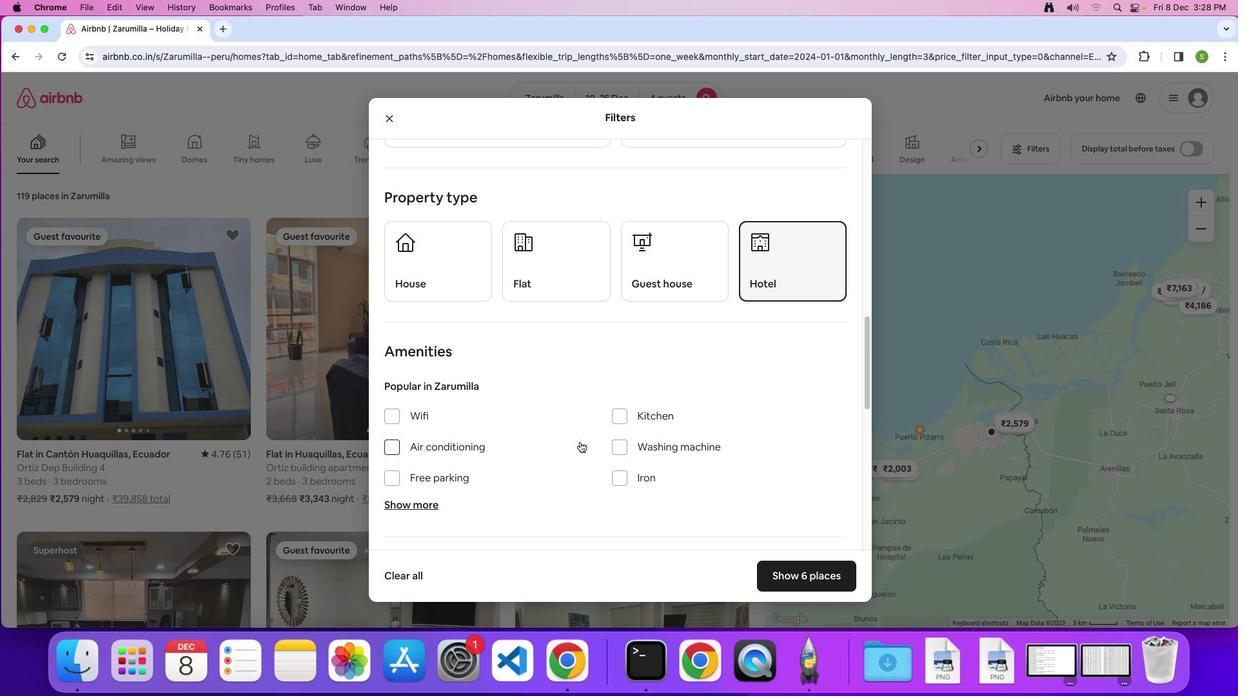 
Action: Mouse scrolled (579, 442) with delta (0, 0)
Screenshot: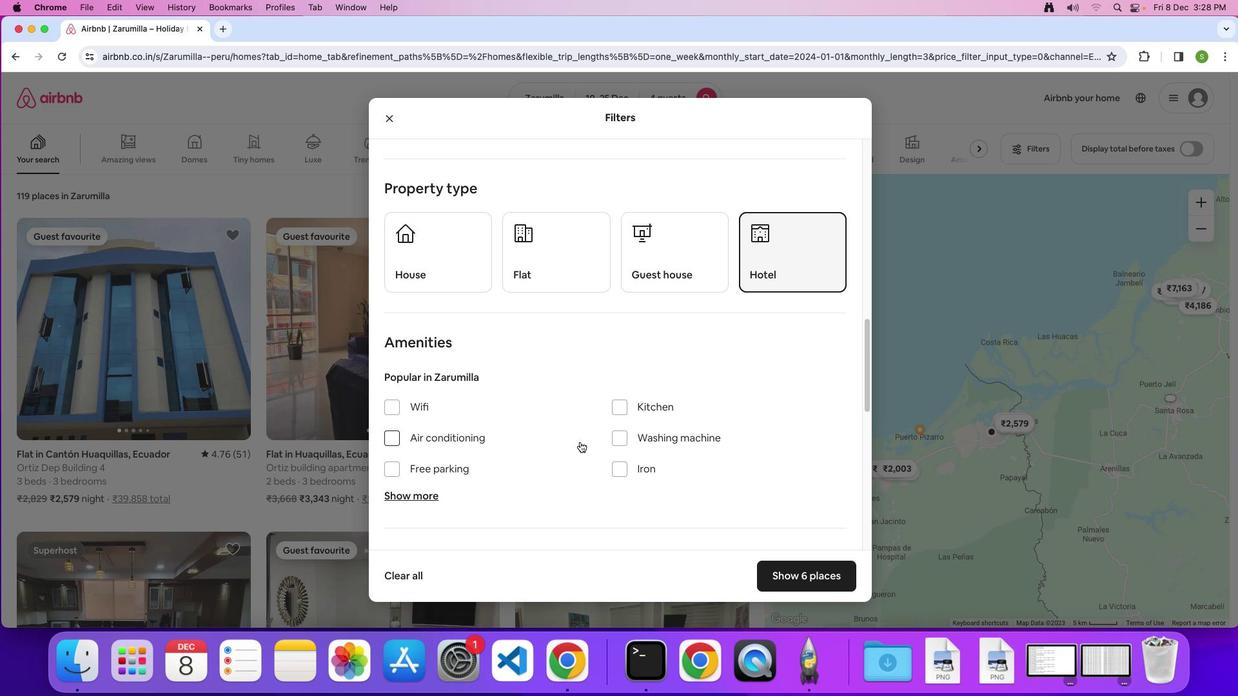 
Action: Mouse scrolled (579, 442) with delta (0, 0)
Screenshot: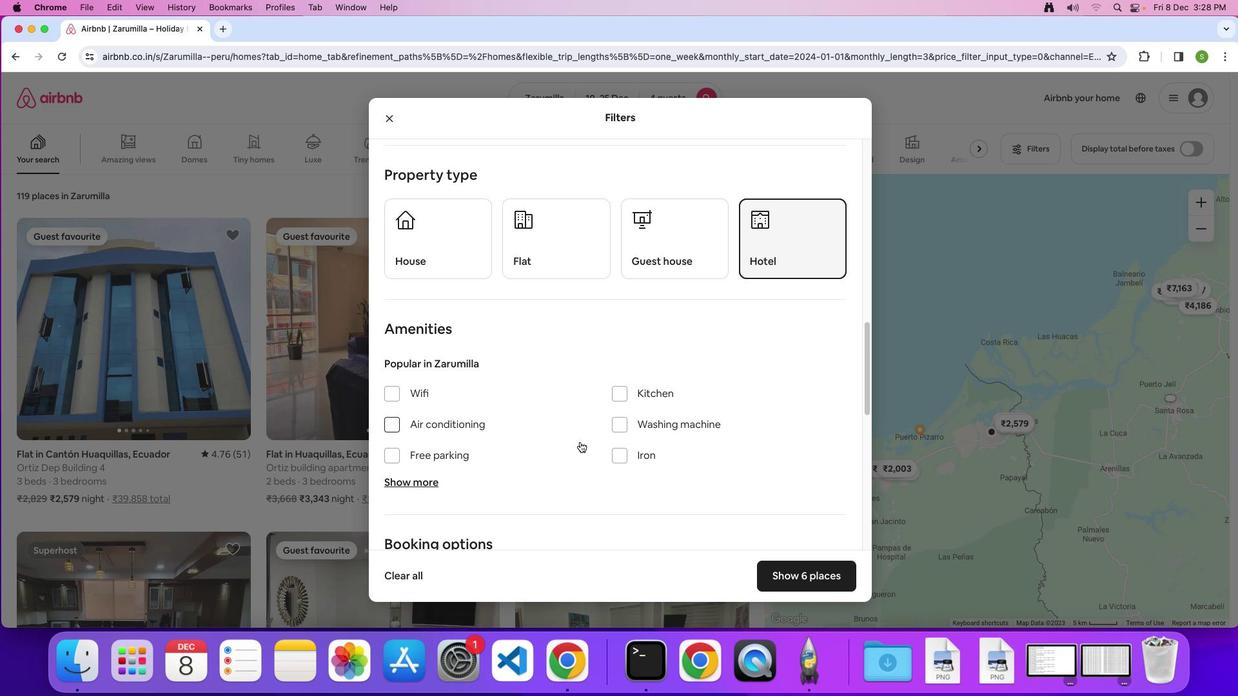 
Action: Mouse scrolled (579, 442) with delta (0, 0)
Screenshot: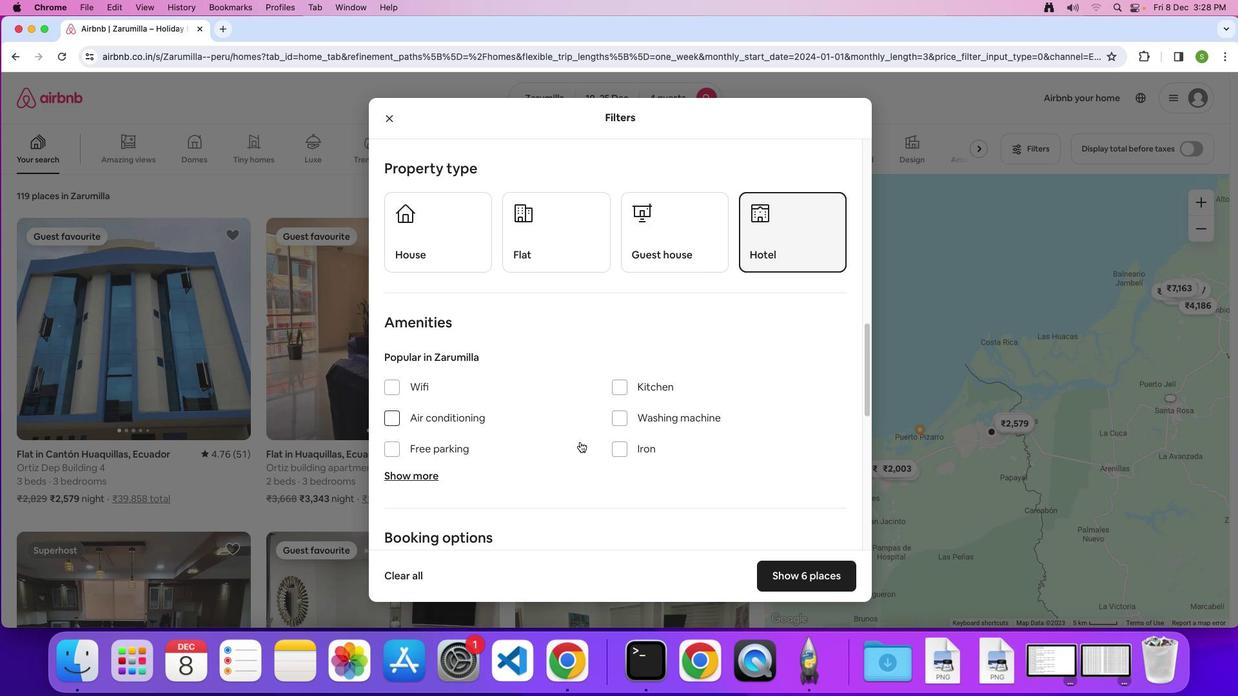
Action: Mouse moved to (395, 374)
Screenshot: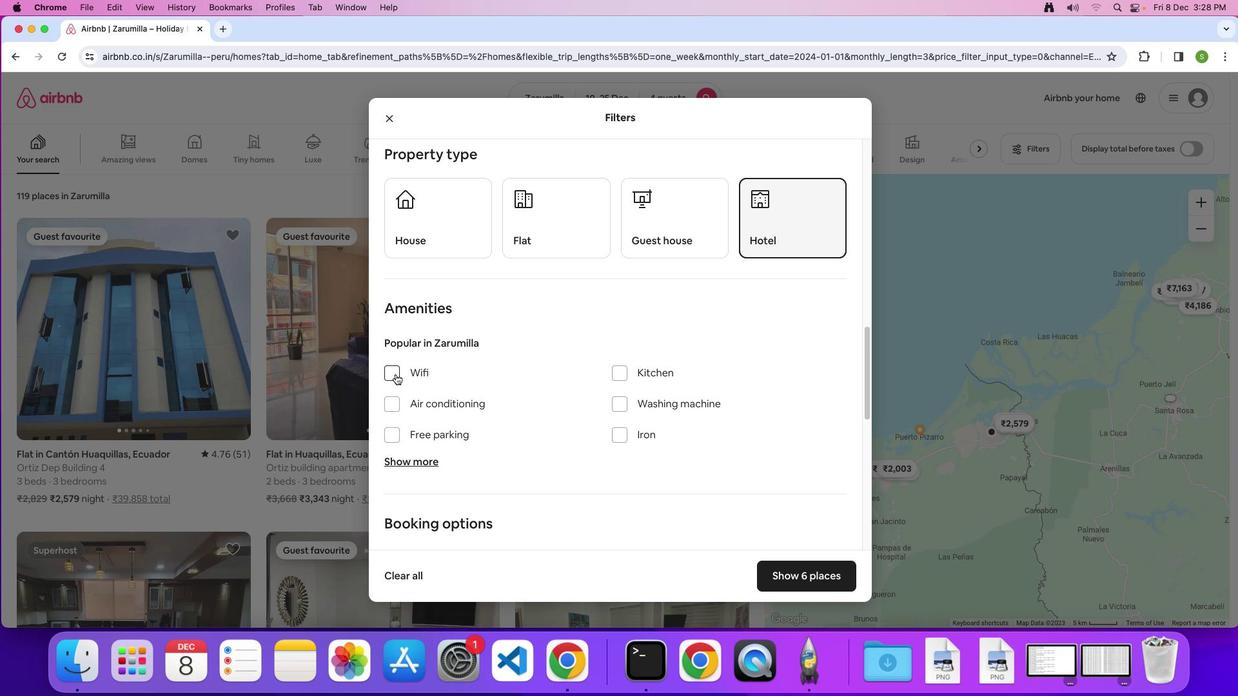 
Action: Mouse pressed left at (395, 374)
Screenshot: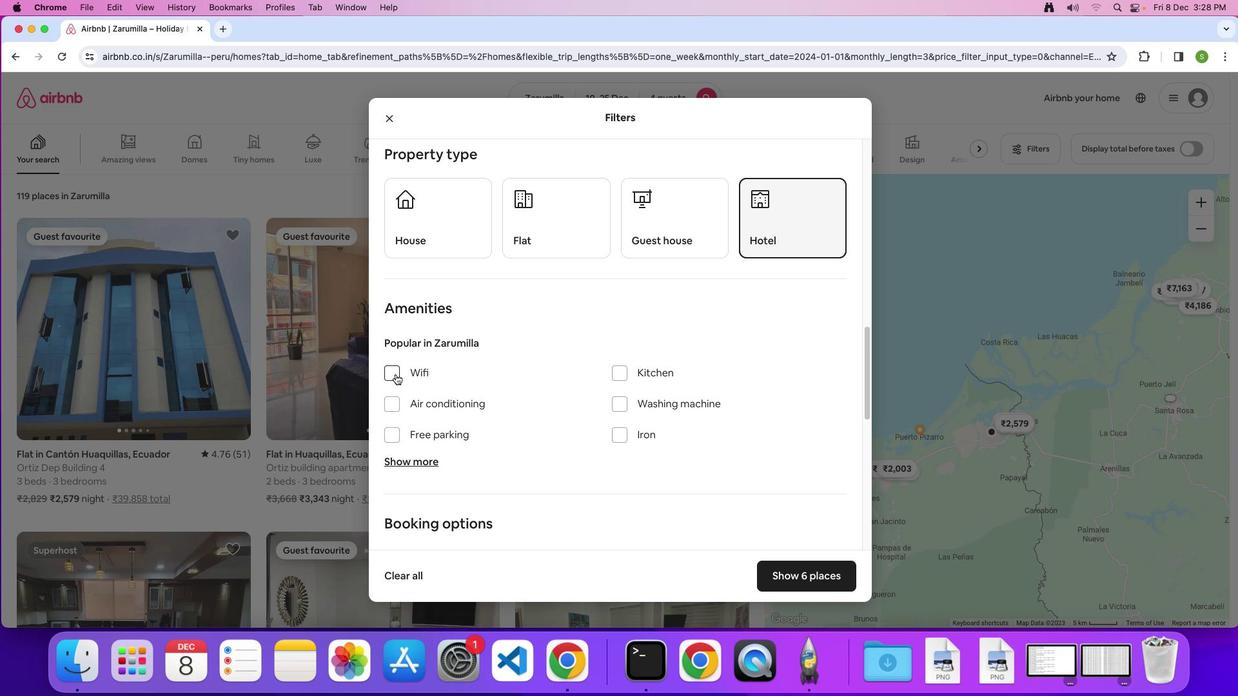 
Action: Mouse moved to (555, 428)
Screenshot: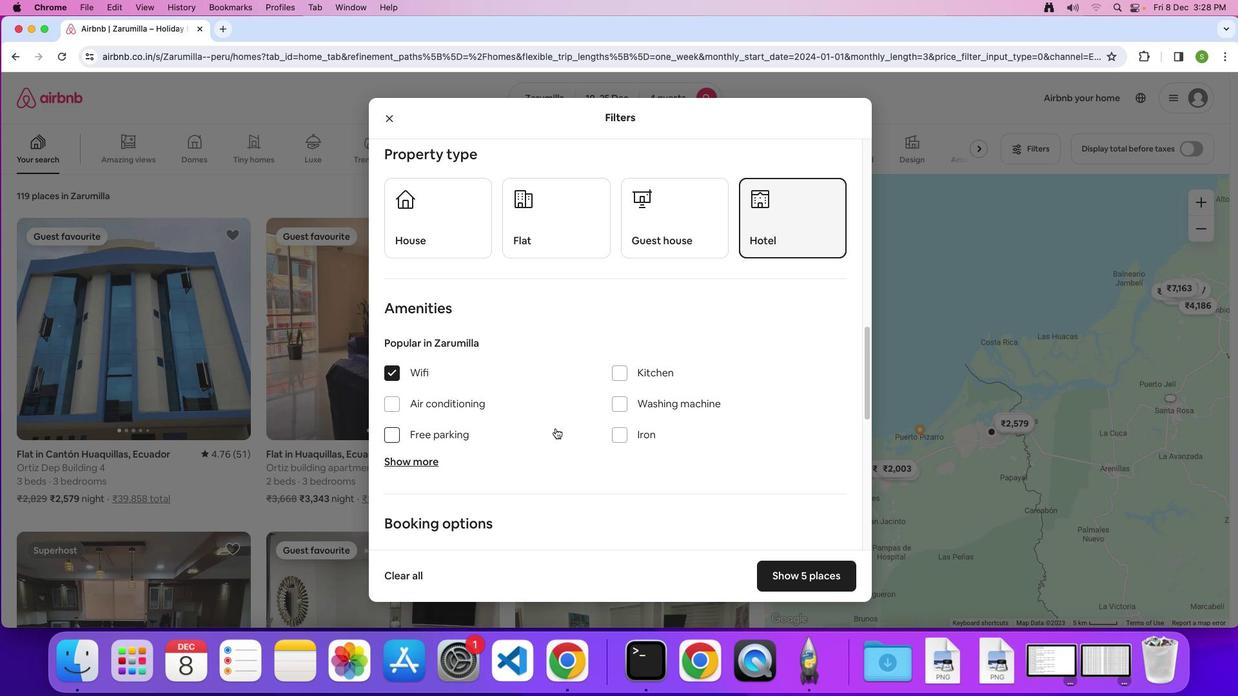 
Action: Mouse scrolled (555, 428) with delta (0, 0)
Screenshot: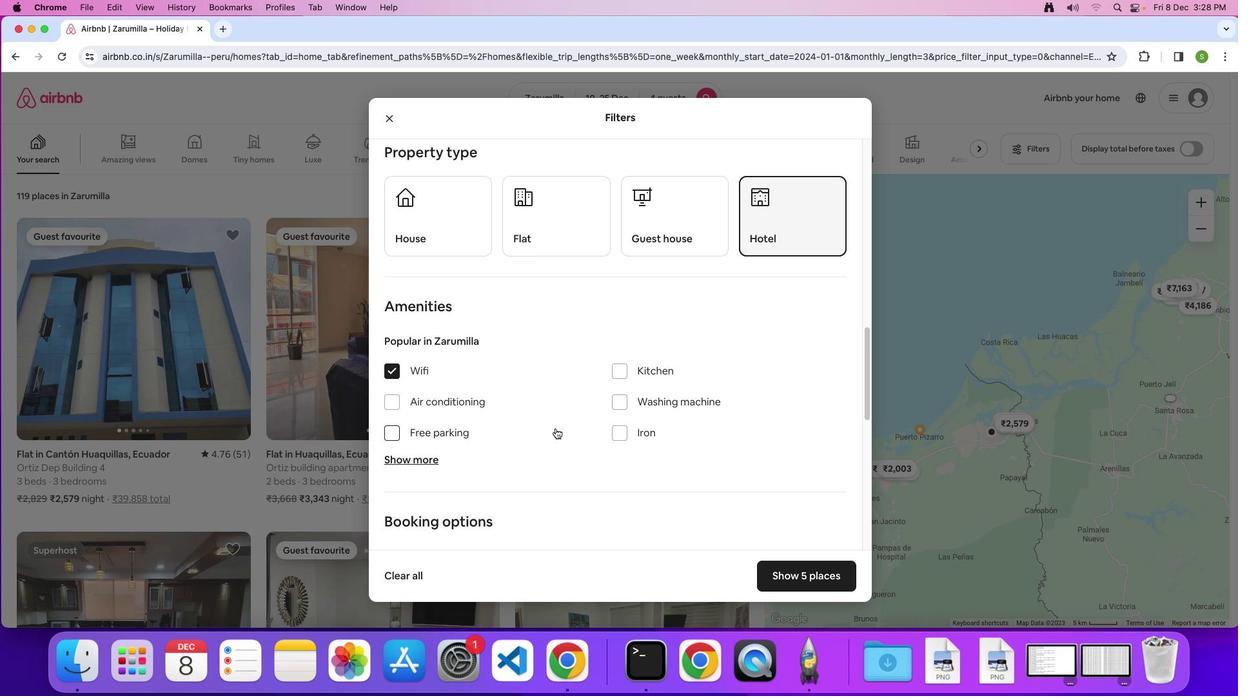 
Action: Mouse scrolled (555, 428) with delta (0, 0)
Screenshot: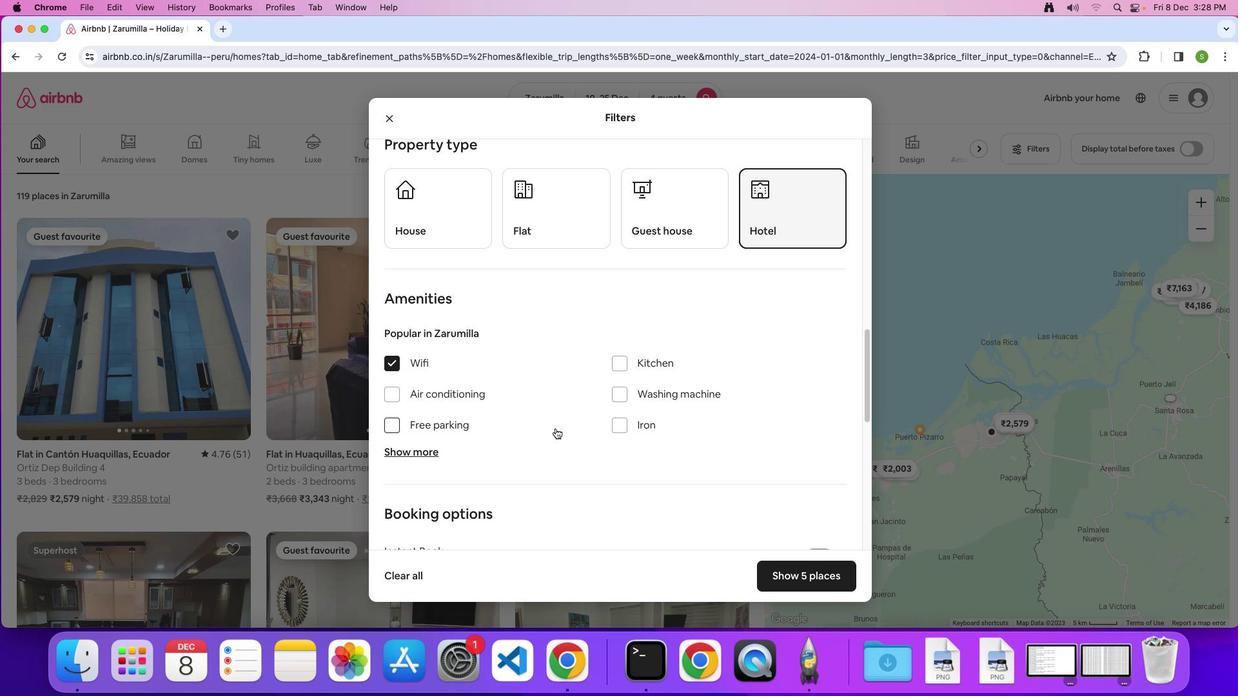
Action: Mouse moved to (407, 445)
Screenshot: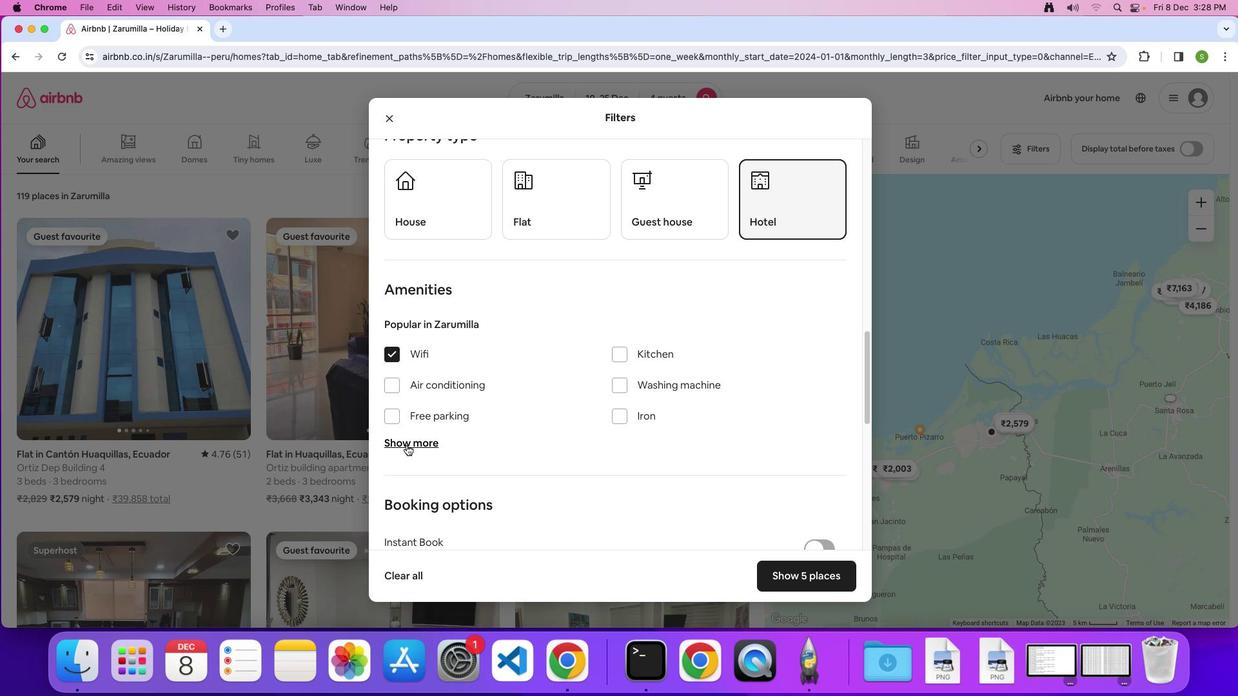
Action: Mouse pressed left at (407, 445)
Screenshot: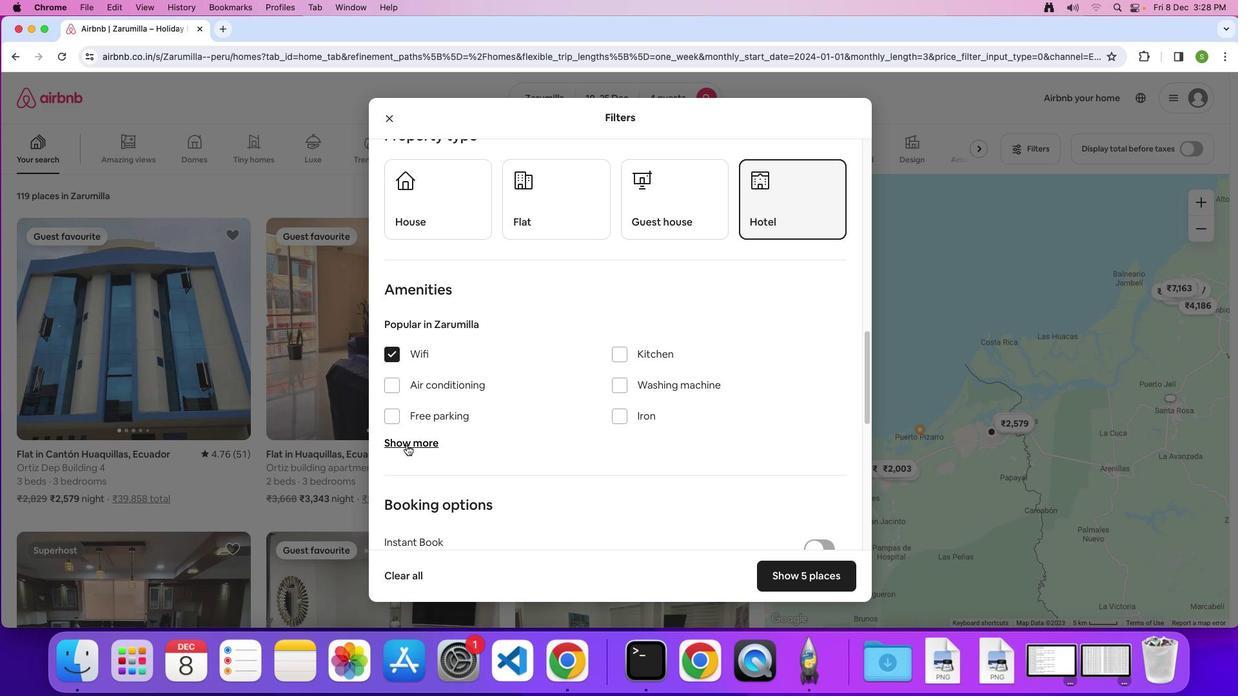 
Action: Mouse moved to (394, 416)
Screenshot: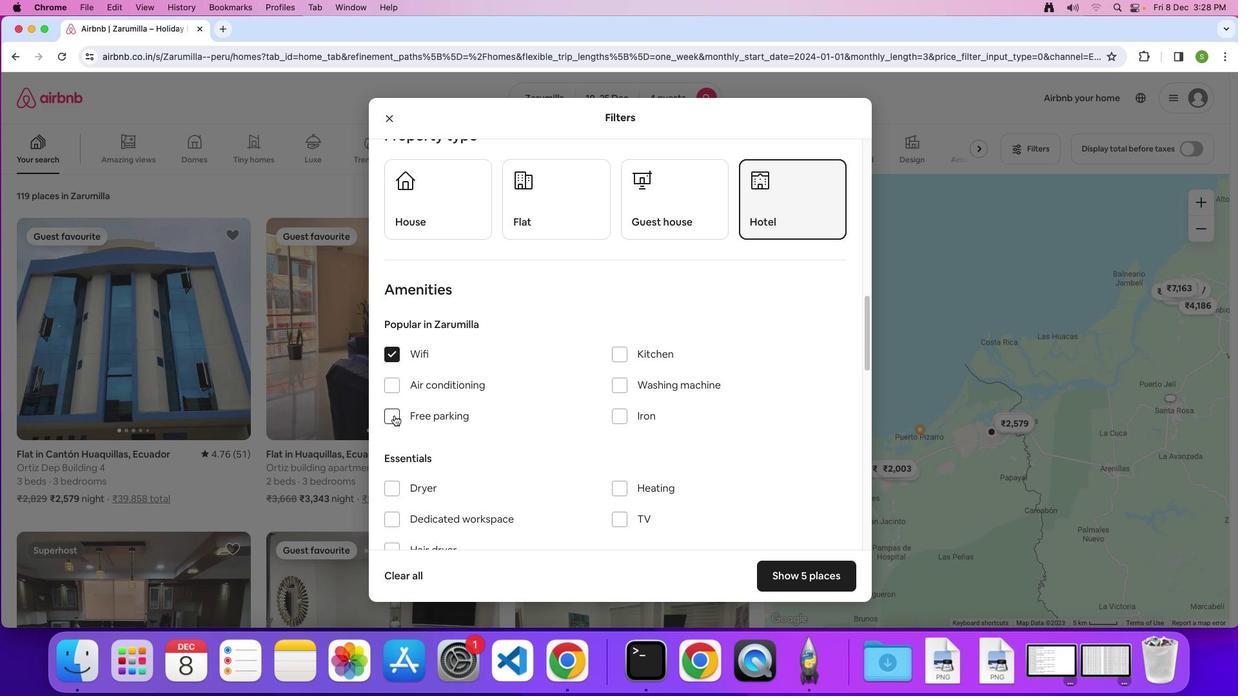 
Action: Mouse pressed left at (394, 416)
Screenshot: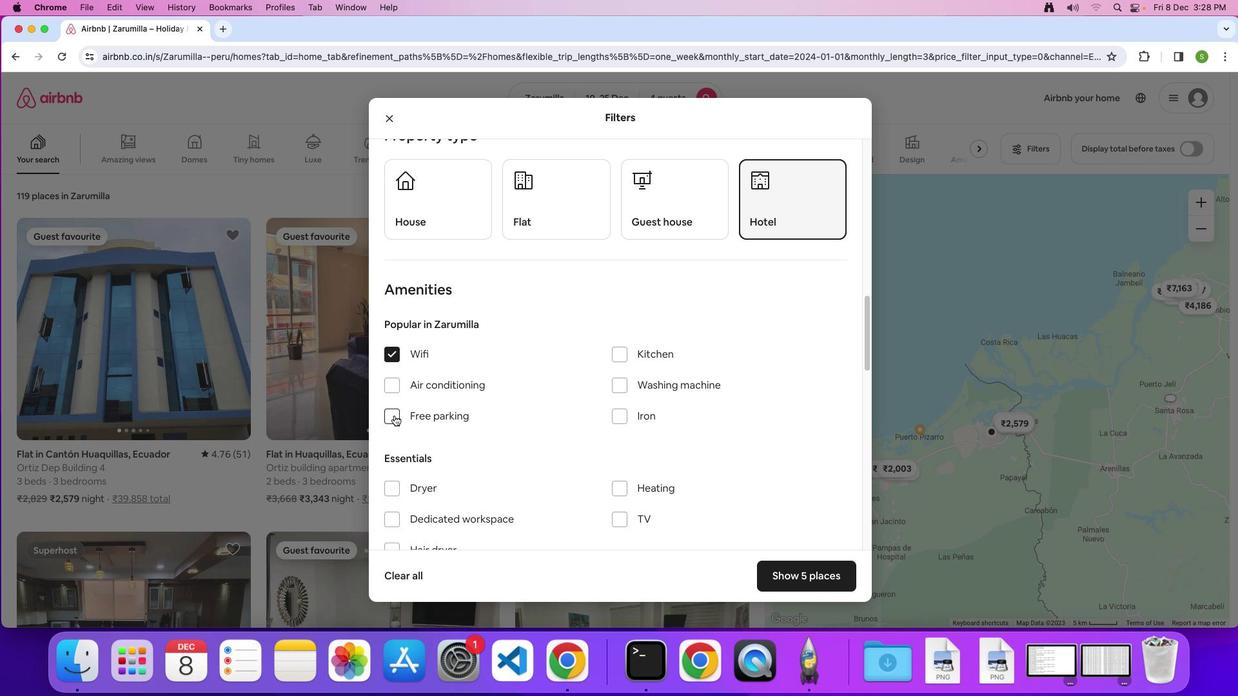 
Action: Mouse moved to (585, 417)
Screenshot: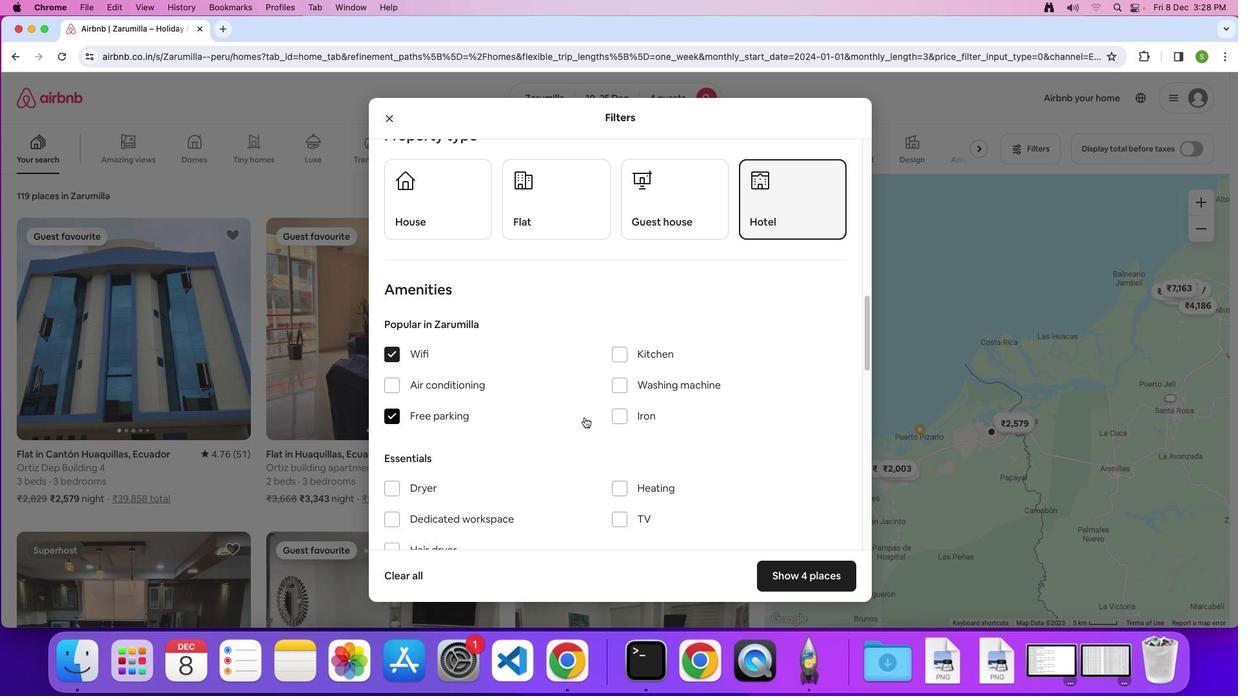 
Action: Mouse scrolled (585, 417) with delta (0, 0)
Screenshot: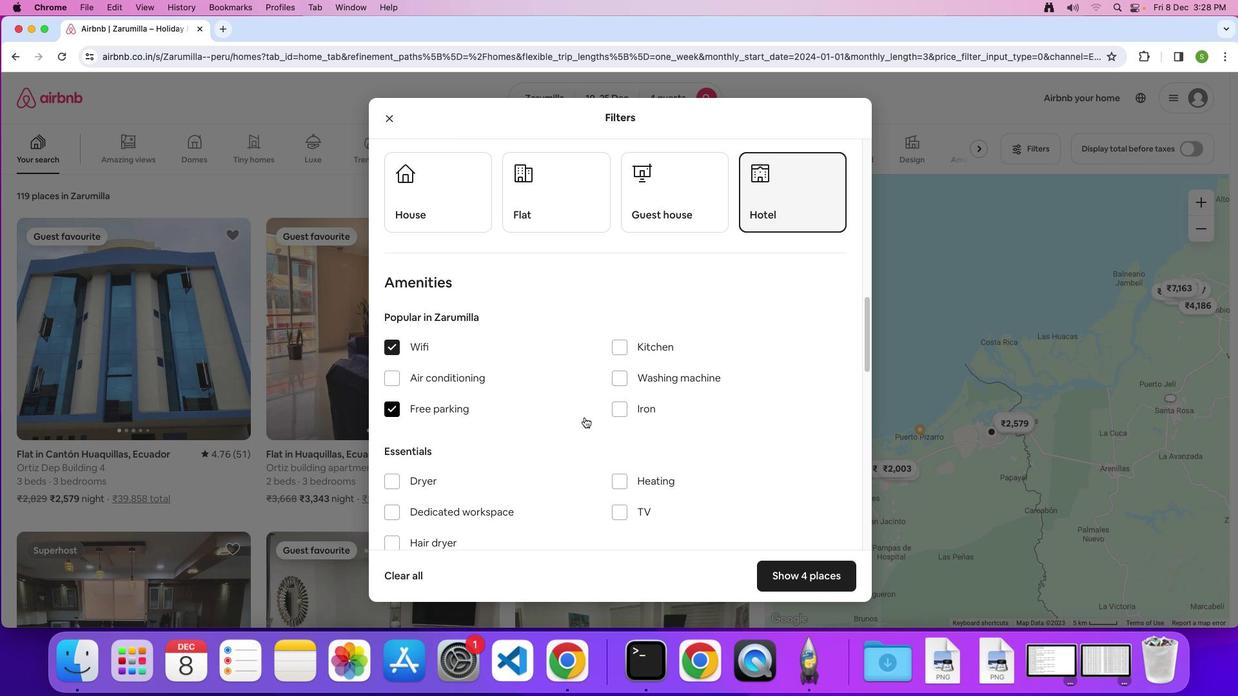 
Action: Mouse scrolled (585, 417) with delta (0, 0)
Screenshot: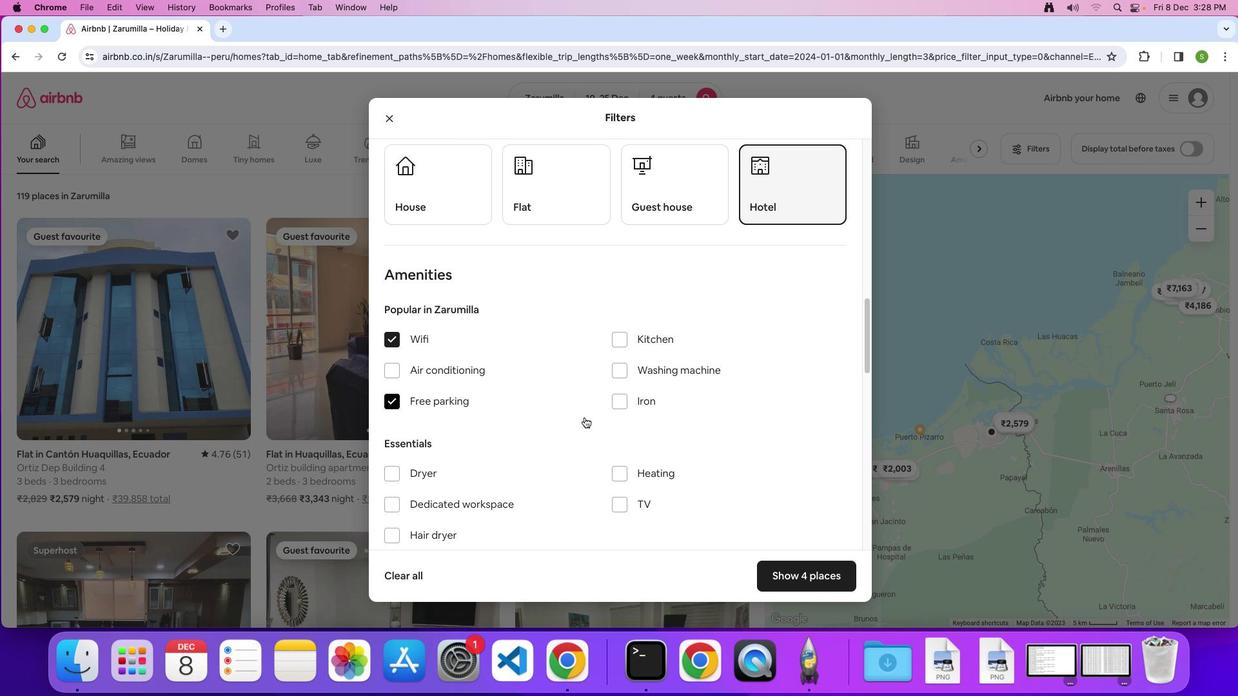 
Action: Mouse moved to (552, 419)
Screenshot: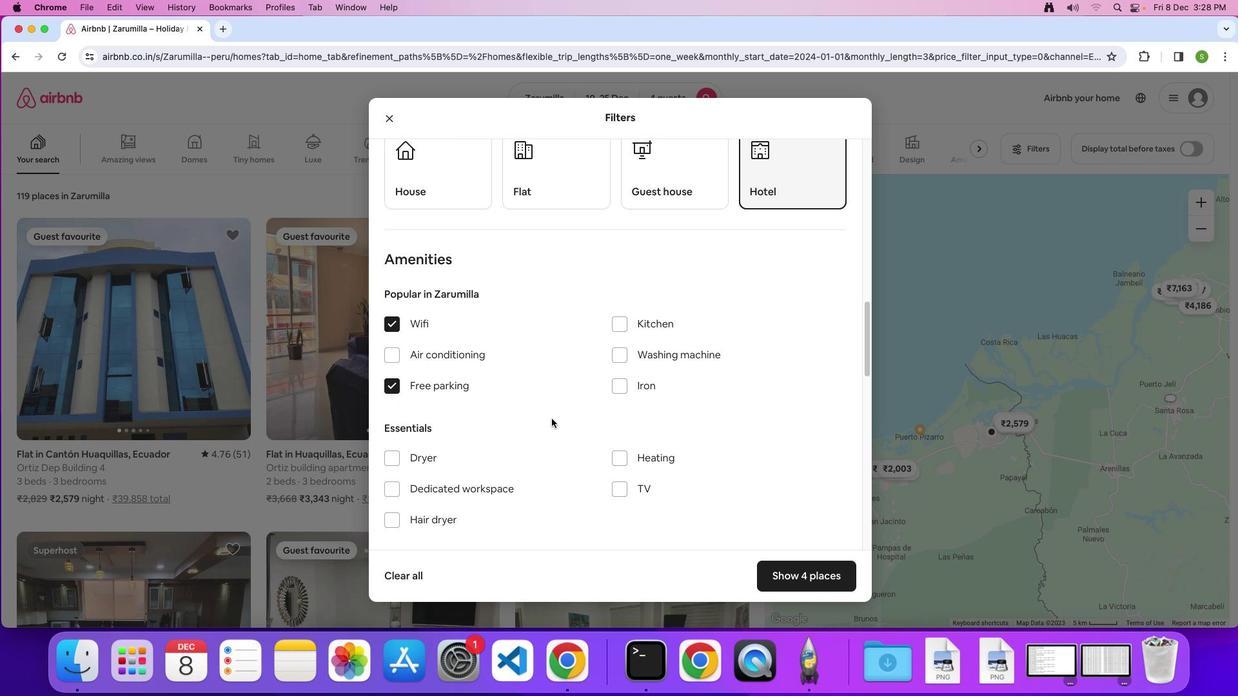
Action: Mouse scrolled (552, 419) with delta (0, 0)
Screenshot: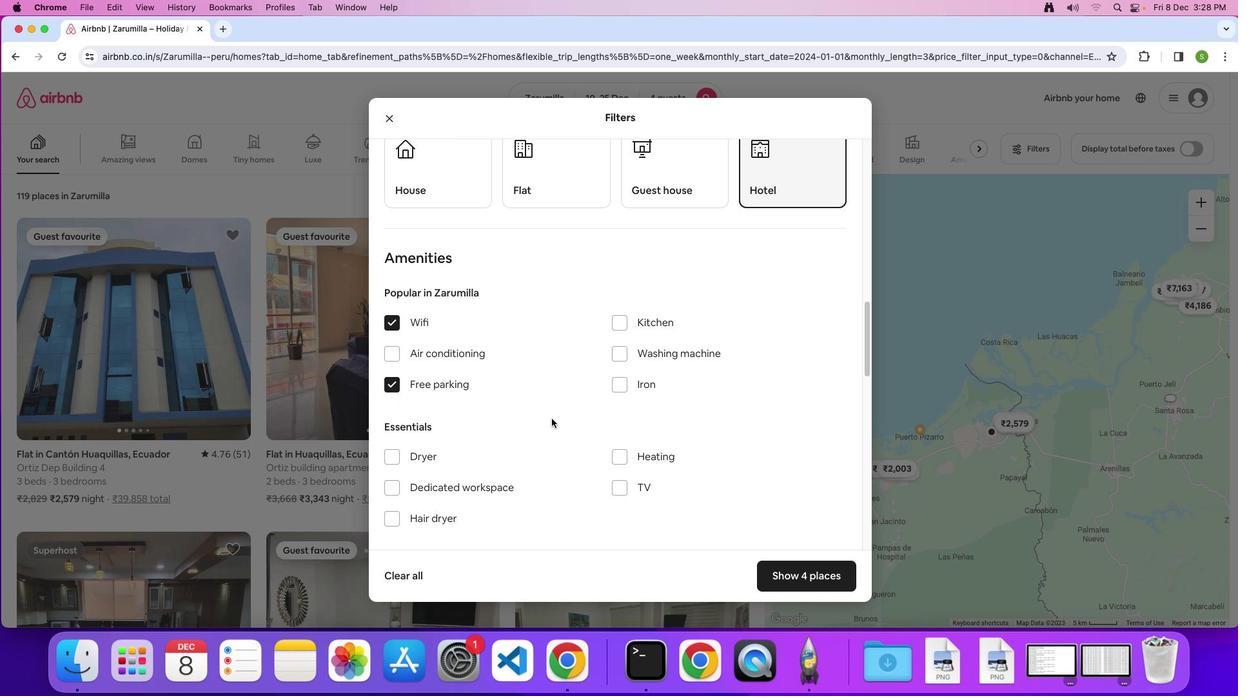 
Action: Mouse scrolled (552, 419) with delta (0, 0)
Screenshot: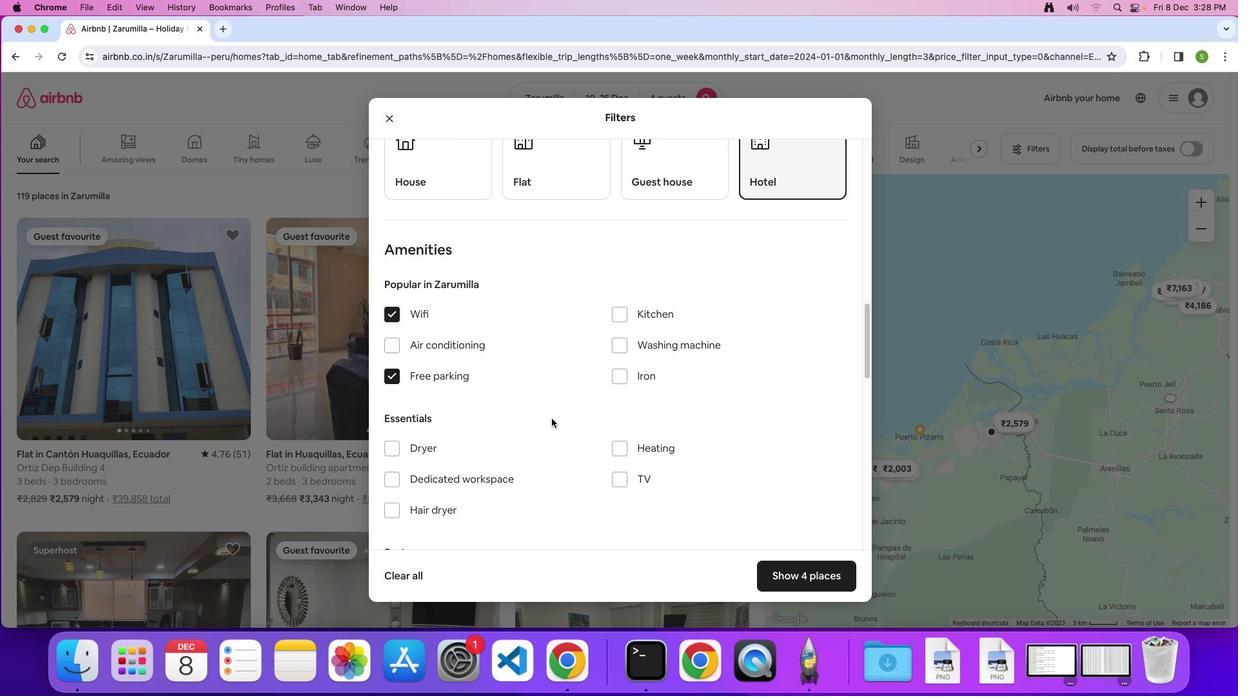 
Action: Mouse scrolled (552, 419) with delta (0, 0)
Screenshot: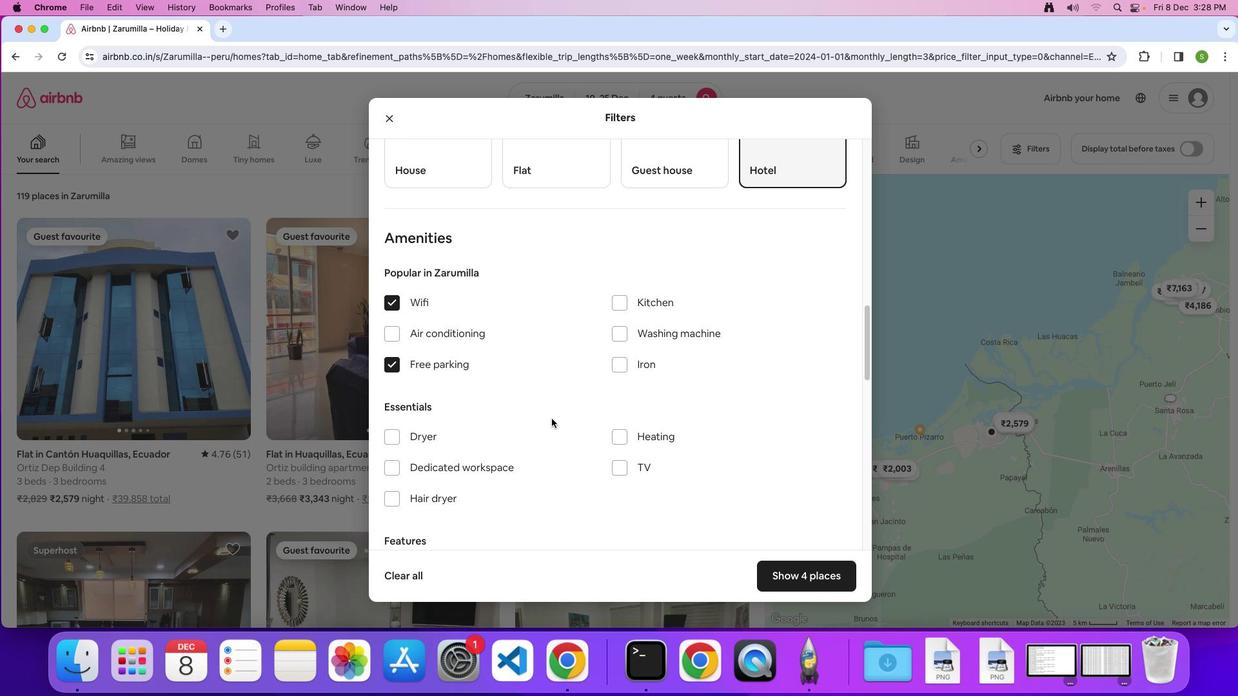 
Action: Mouse scrolled (552, 419) with delta (0, 0)
Screenshot: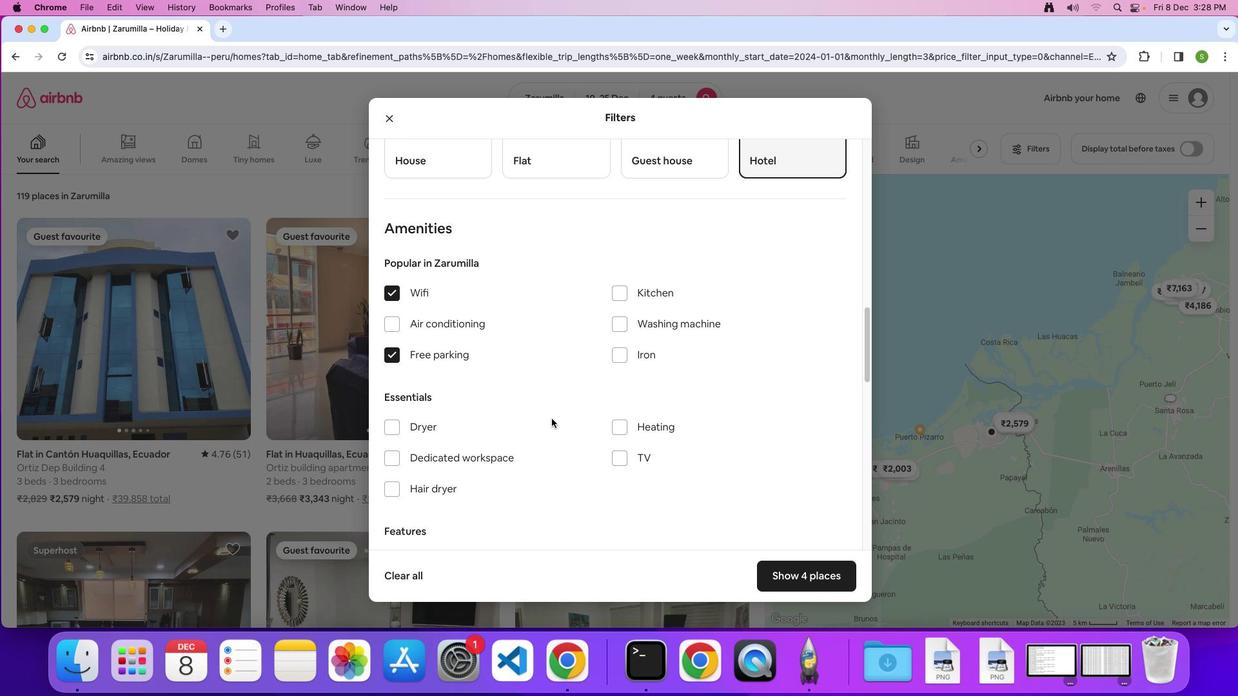 
Action: Mouse scrolled (552, 419) with delta (0, 0)
Screenshot: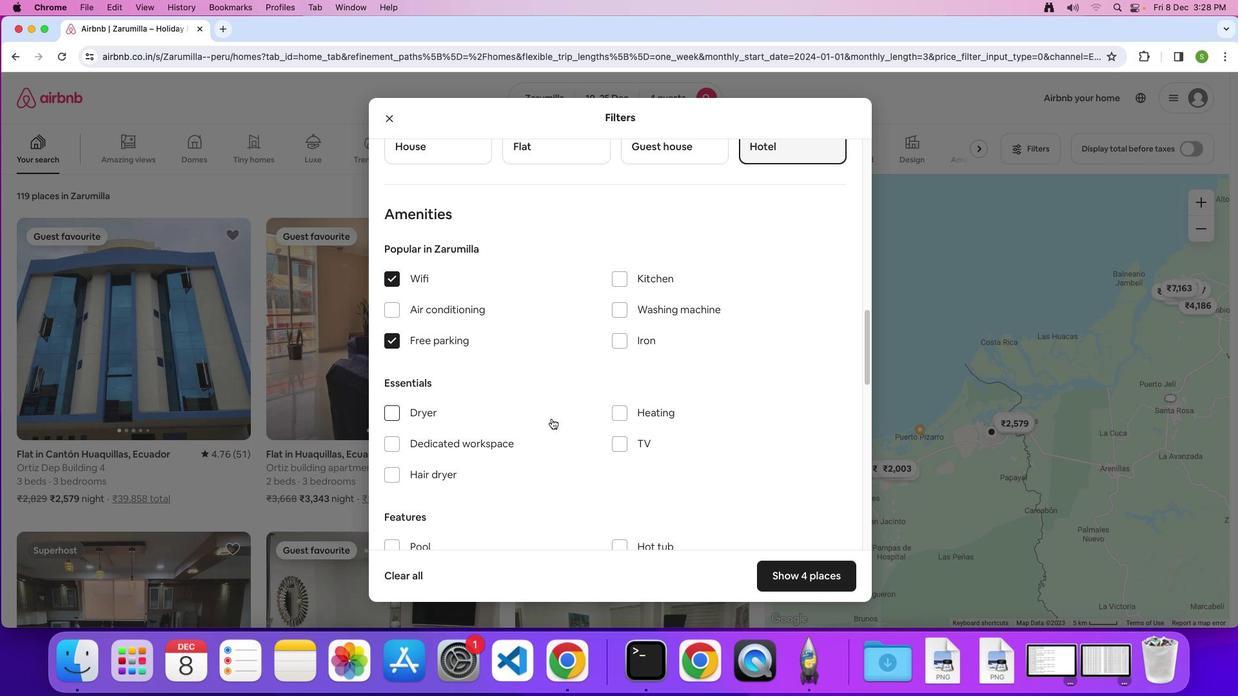 
Action: Mouse scrolled (552, 419) with delta (0, 0)
Screenshot: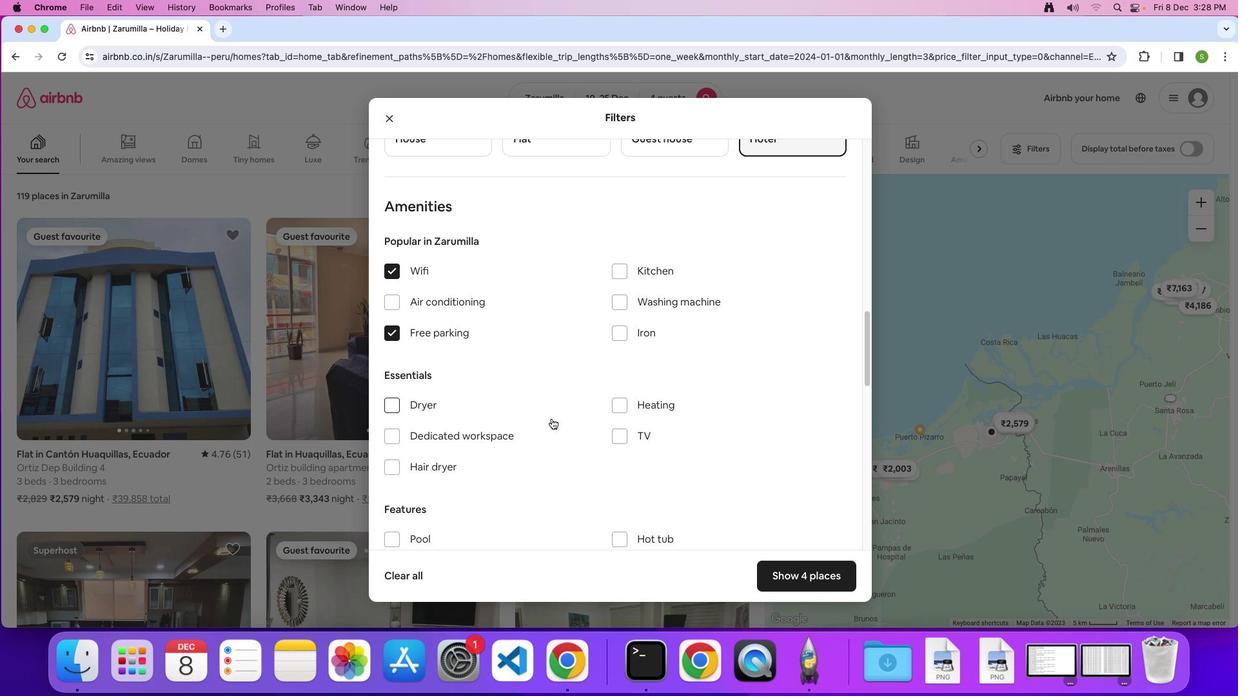 
Action: Mouse scrolled (552, 419) with delta (0, 0)
Screenshot: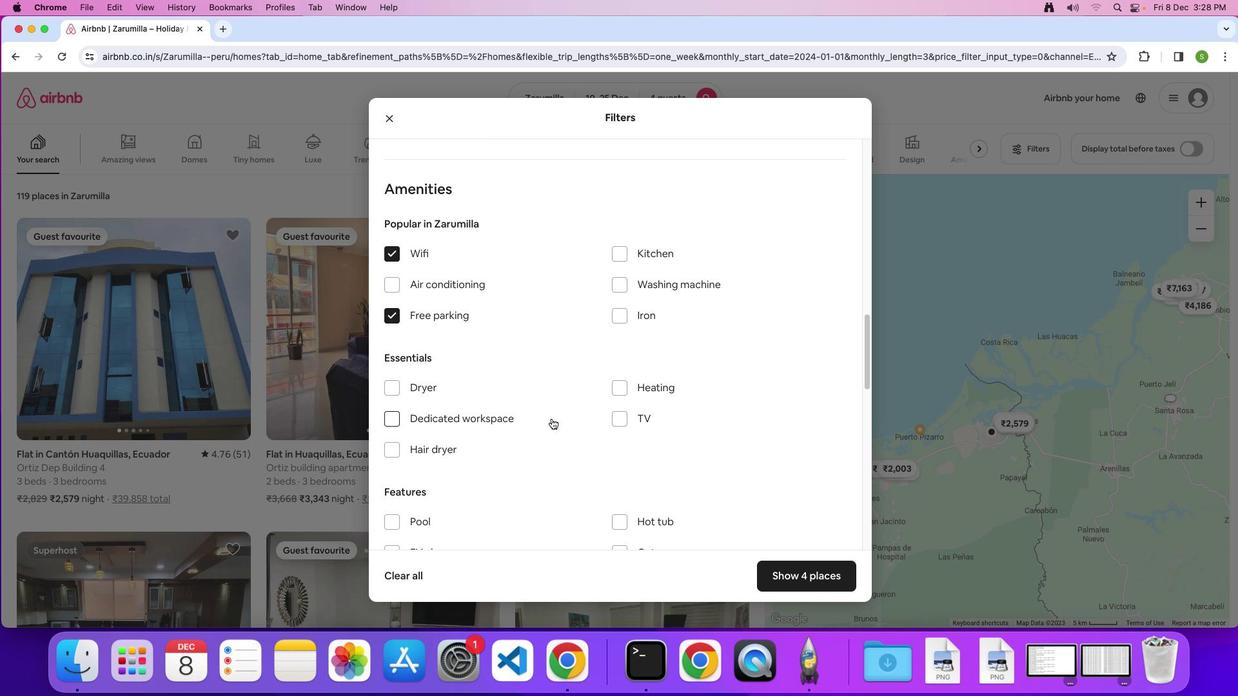 
Action: Mouse scrolled (552, 419) with delta (0, 0)
Screenshot: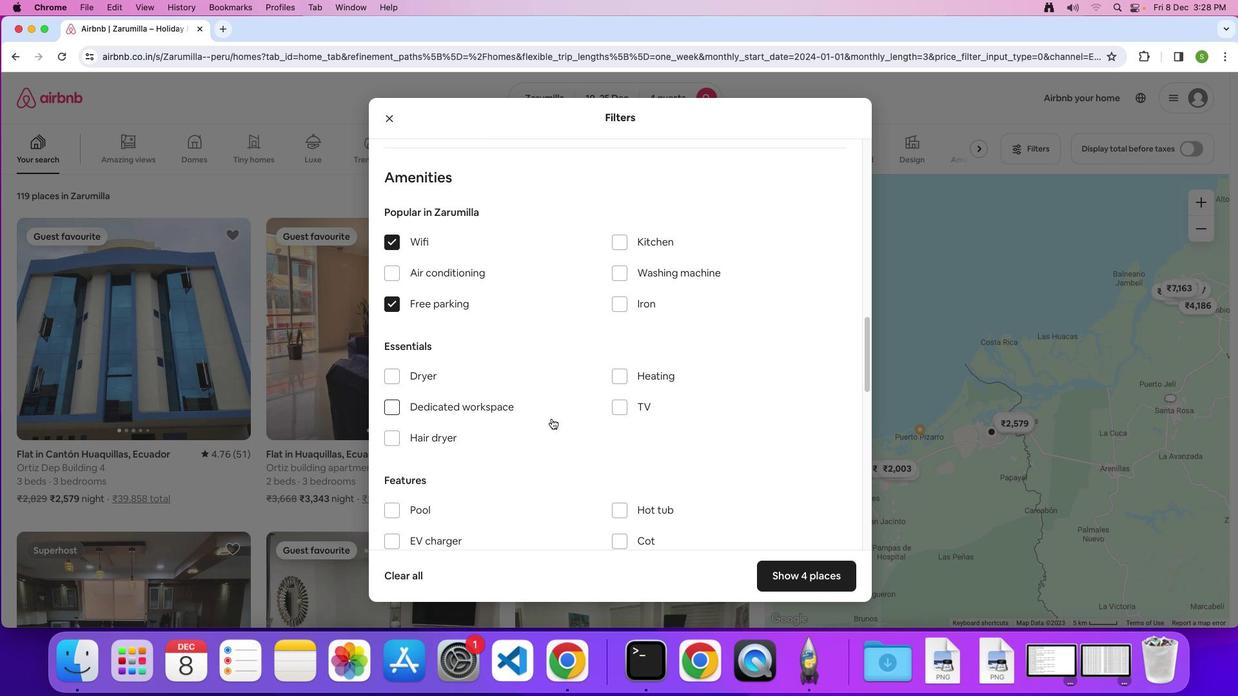 
Action: Mouse moved to (615, 405)
Screenshot: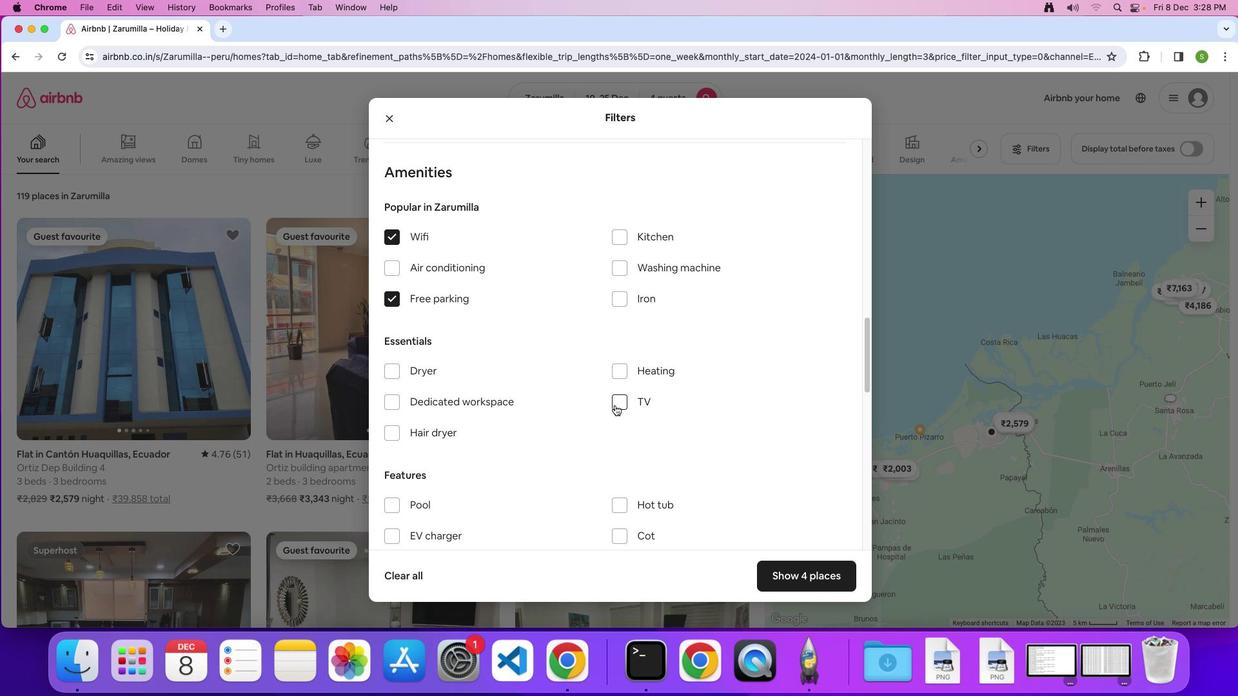 
Action: Mouse pressed left at (615, 405)
Screenshot: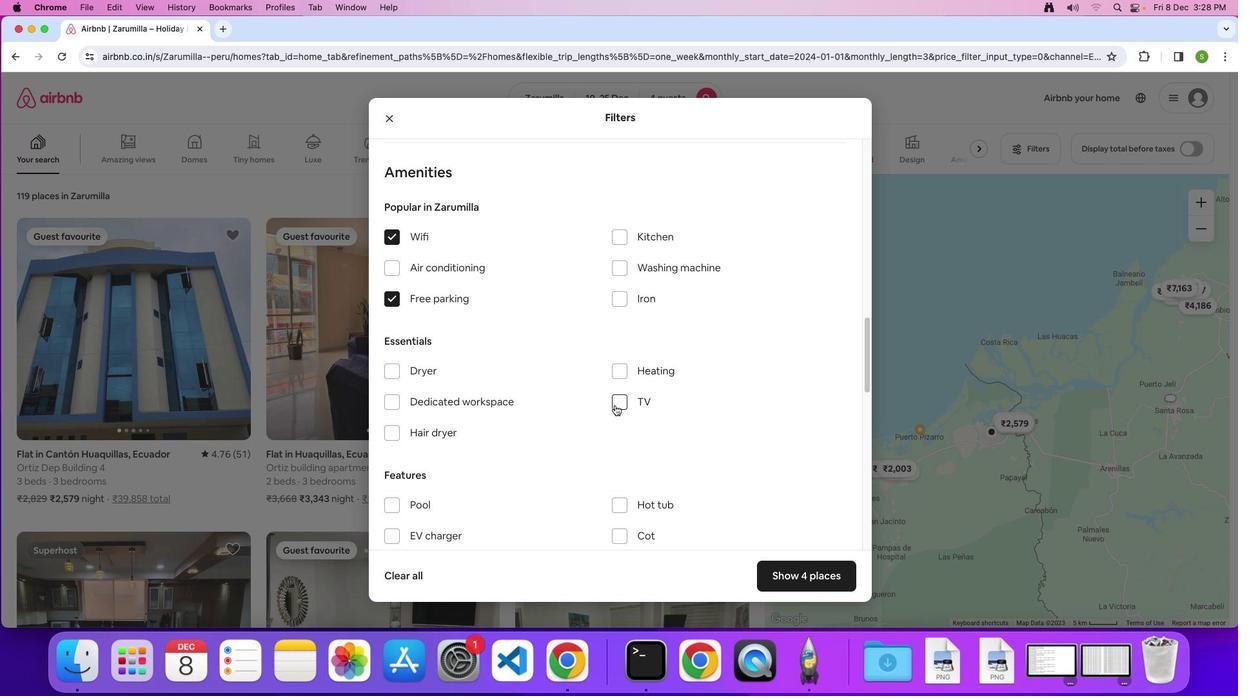 
Action: Mouse moved to (560, 412)
Screenshot: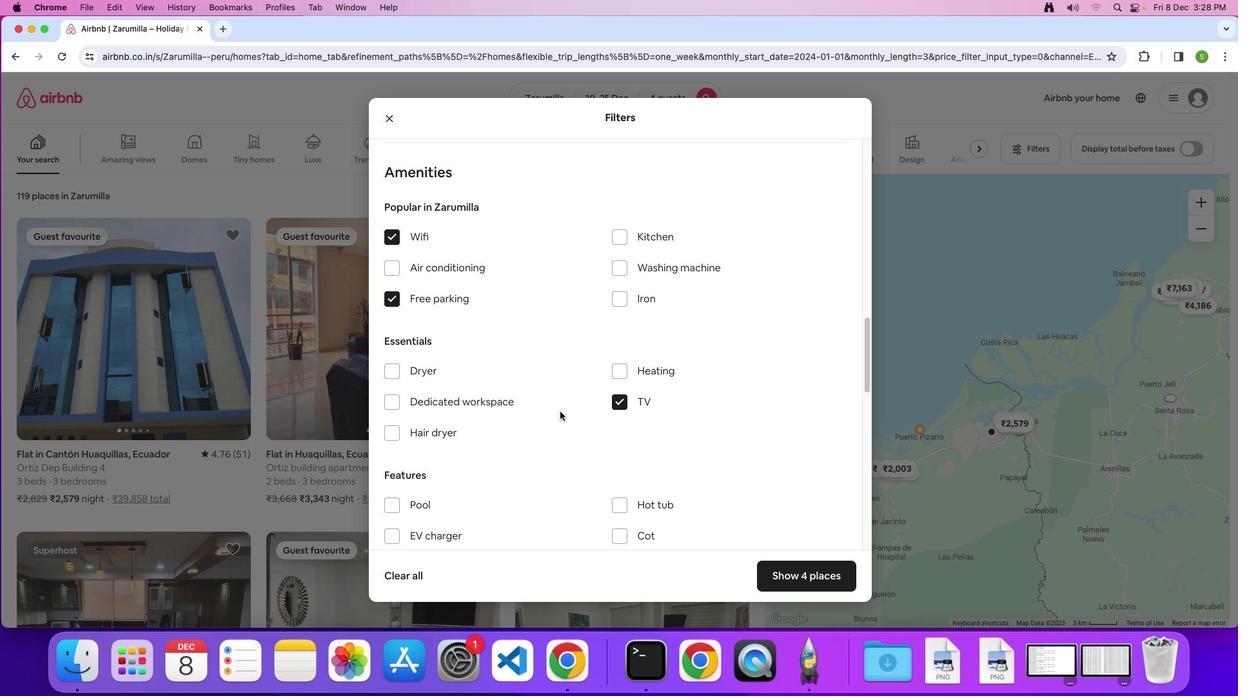 
Action: Mouse scrolled (560, 412) with delta (0, 0)
Screenshot: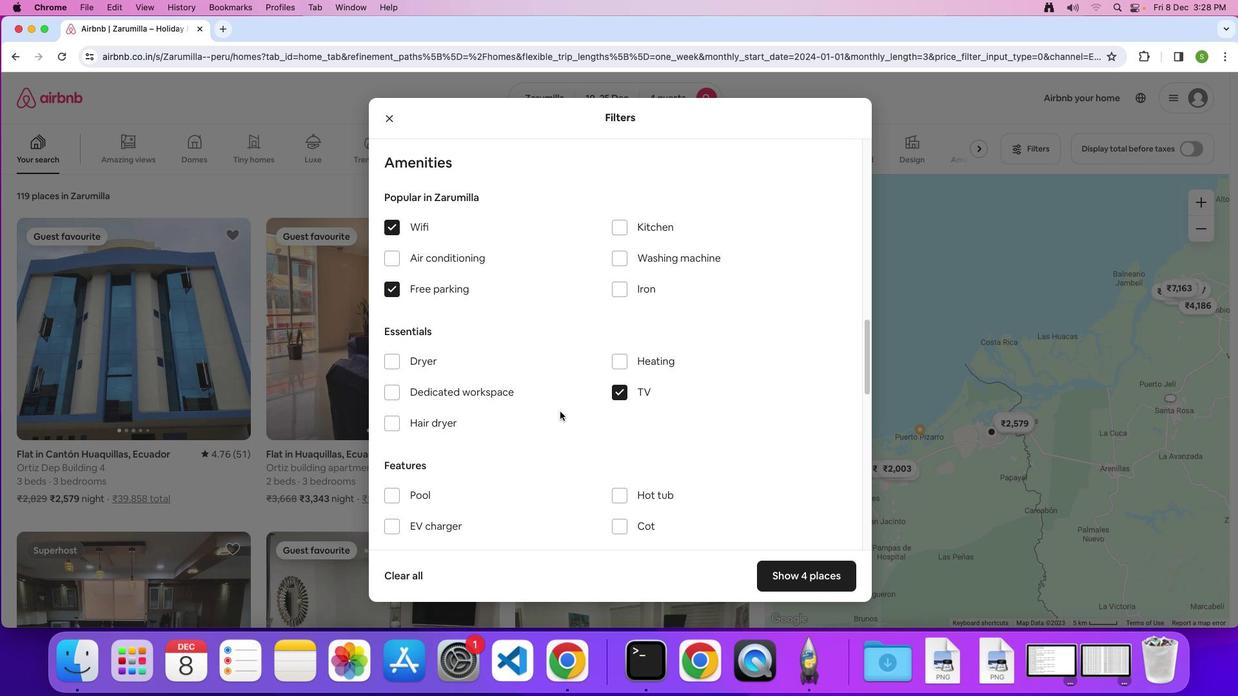 
Action: Mouse scrolled (560, 412) with delta (0, 0)
Screenshot: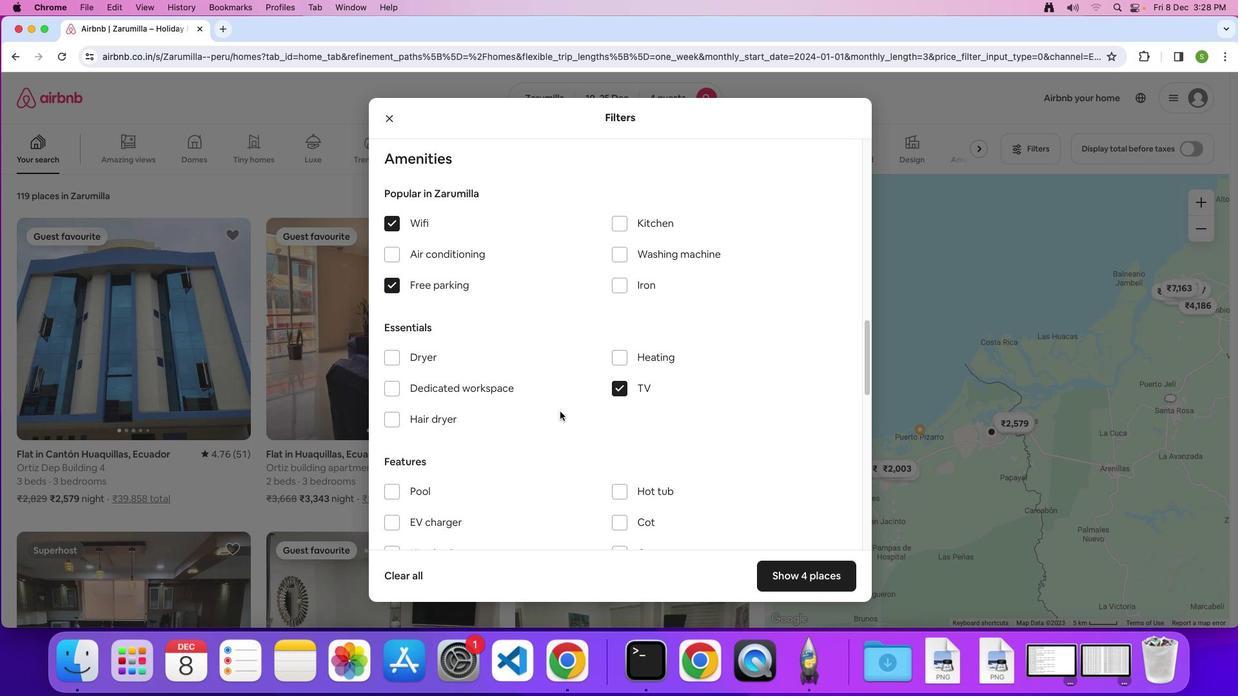 
Action: Mouse scrolled (560, 412) with delta (0, 0)
Screenshot: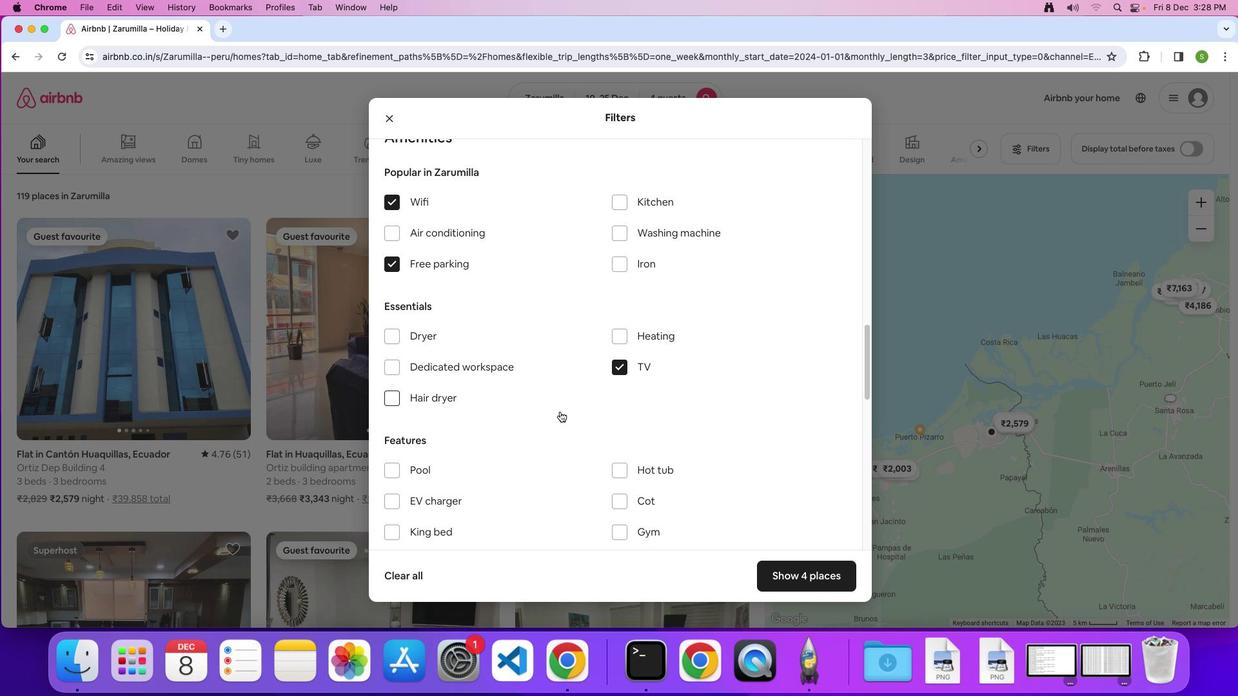 
Action: Mouse scrolled (560, 412) with delta (0, 0)
Screenshot: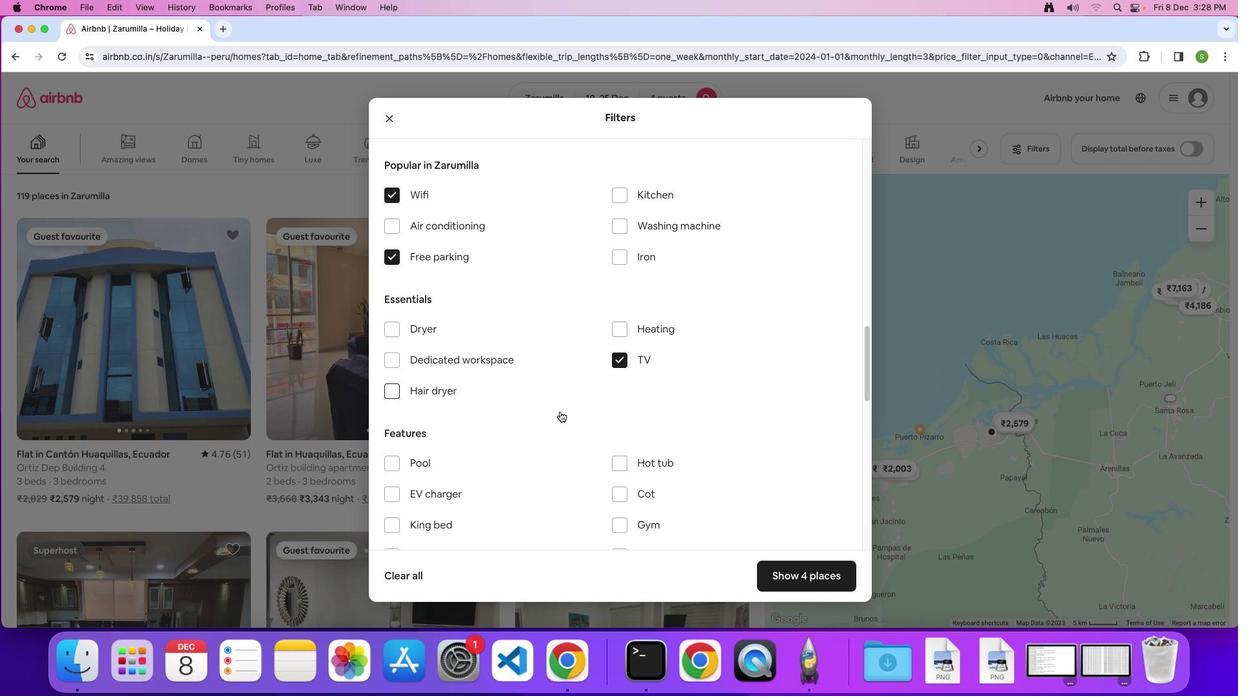 
Action: Mouse scrolled (560, 412) with delta (0, 0)
Screenshot: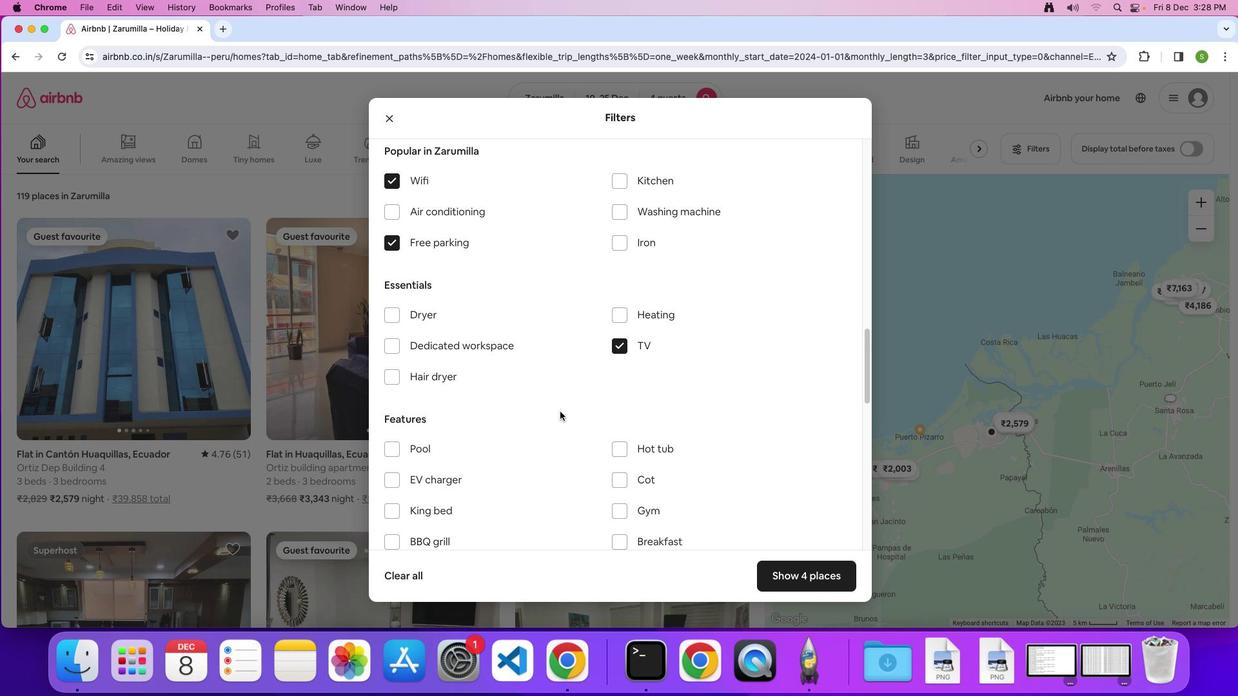 
Action: Mouse scrolled (560, 412) with delta (0, 0)
Screenshot: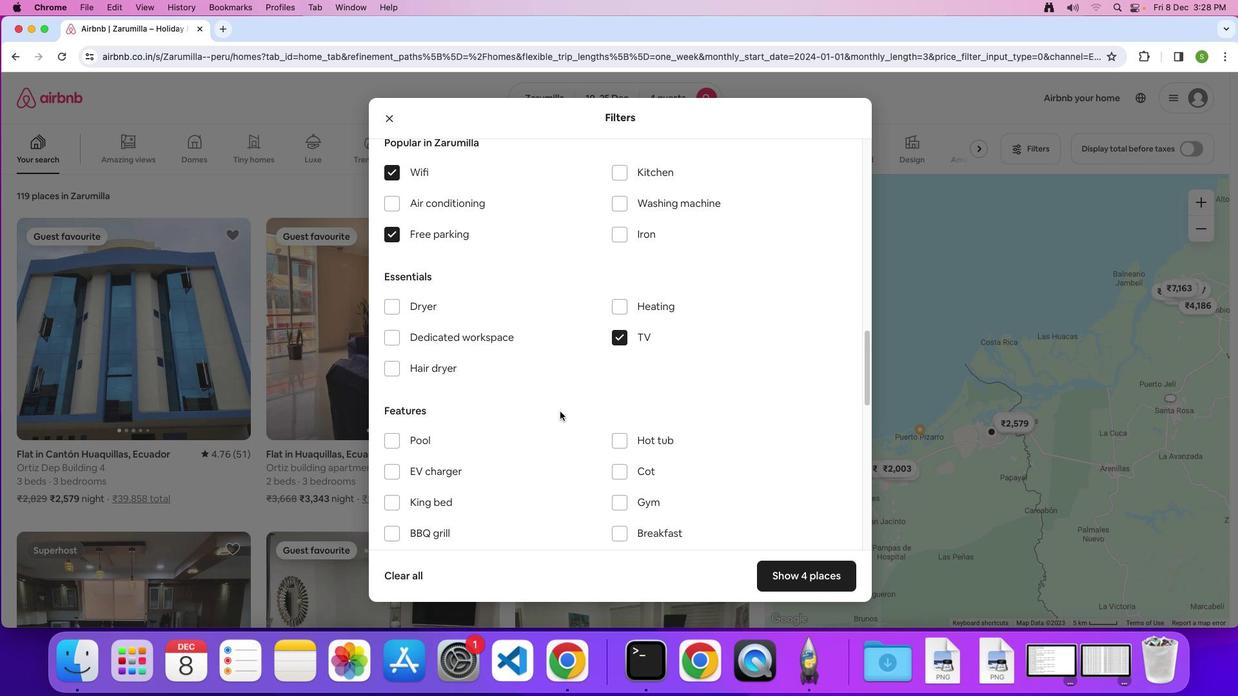 
Action: Mouse scrolled (560, 412) with delta (0, 0)
Screenshot: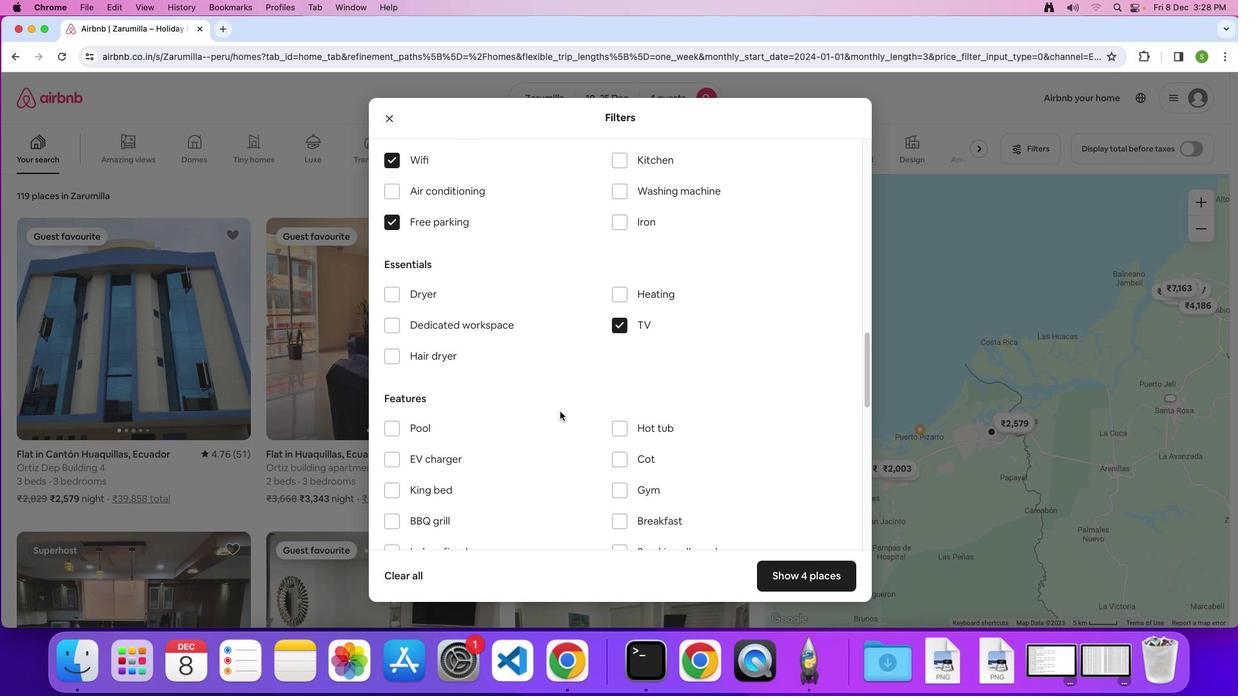 
Action: Mouse scrolled (560, 412) with delta (0, 0)
Screenshot: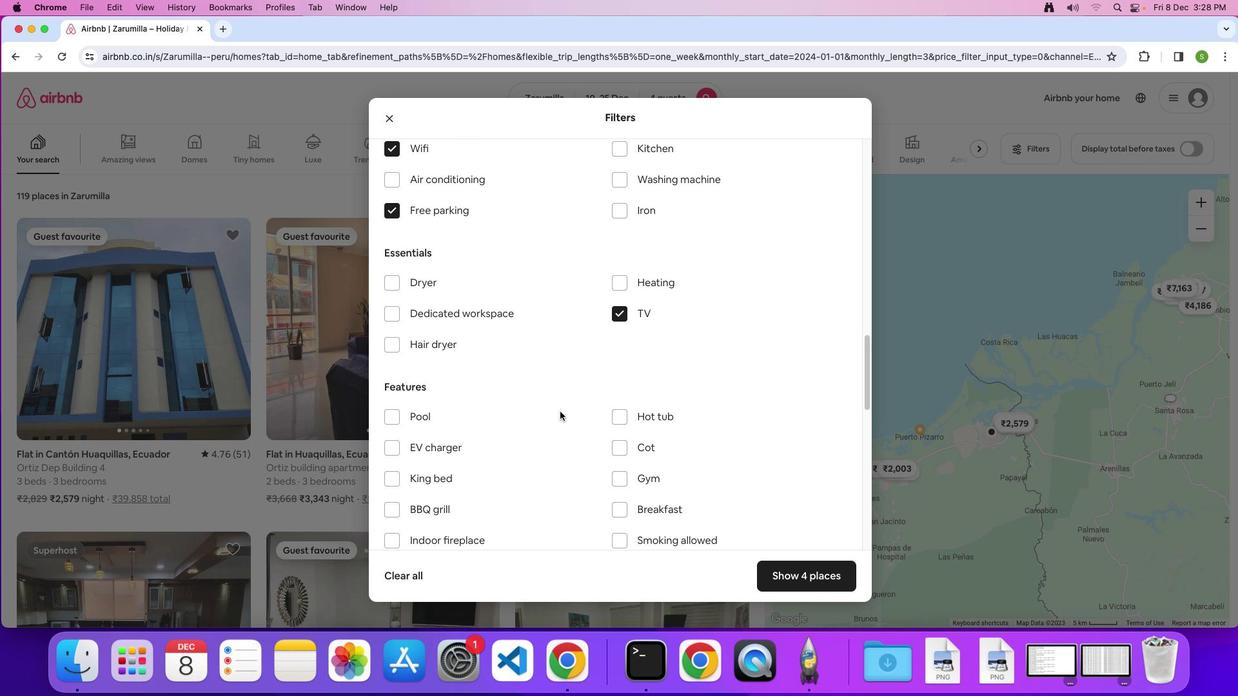 
Action: Mouse scrolled (560, 412) with delta (0, 0)
Screenshot: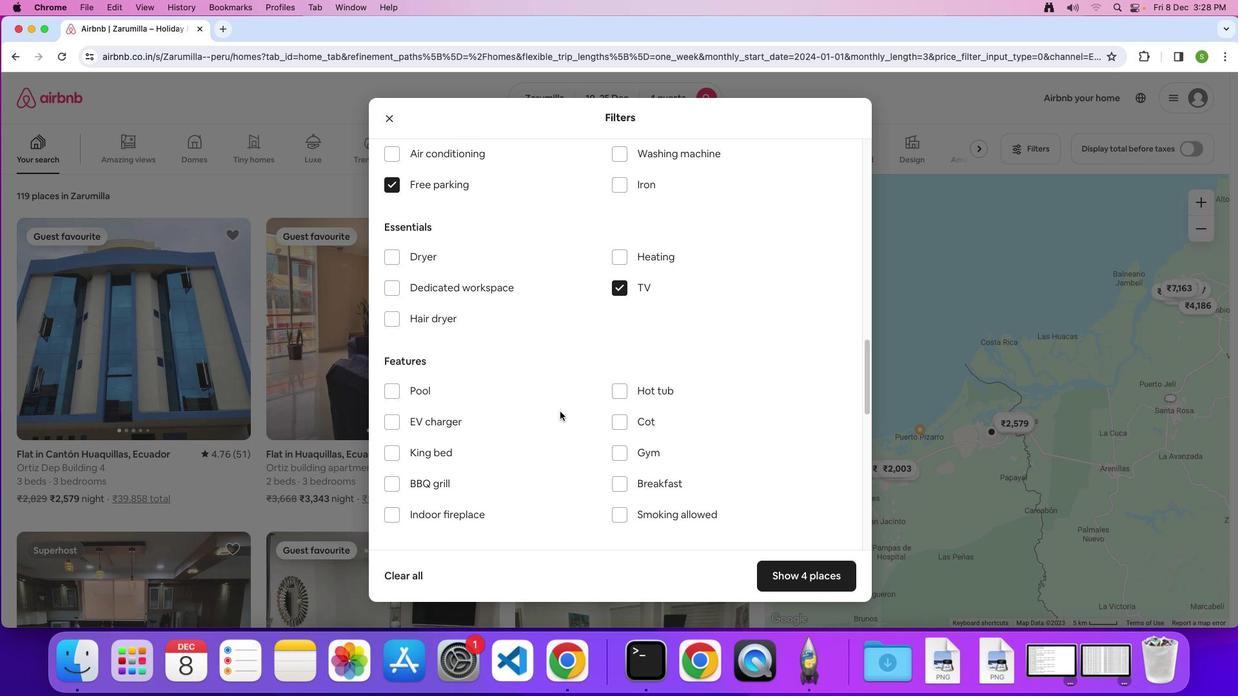 
Action: Mouse scrolled (560, 412) with delta (0, 0)
Screenshot: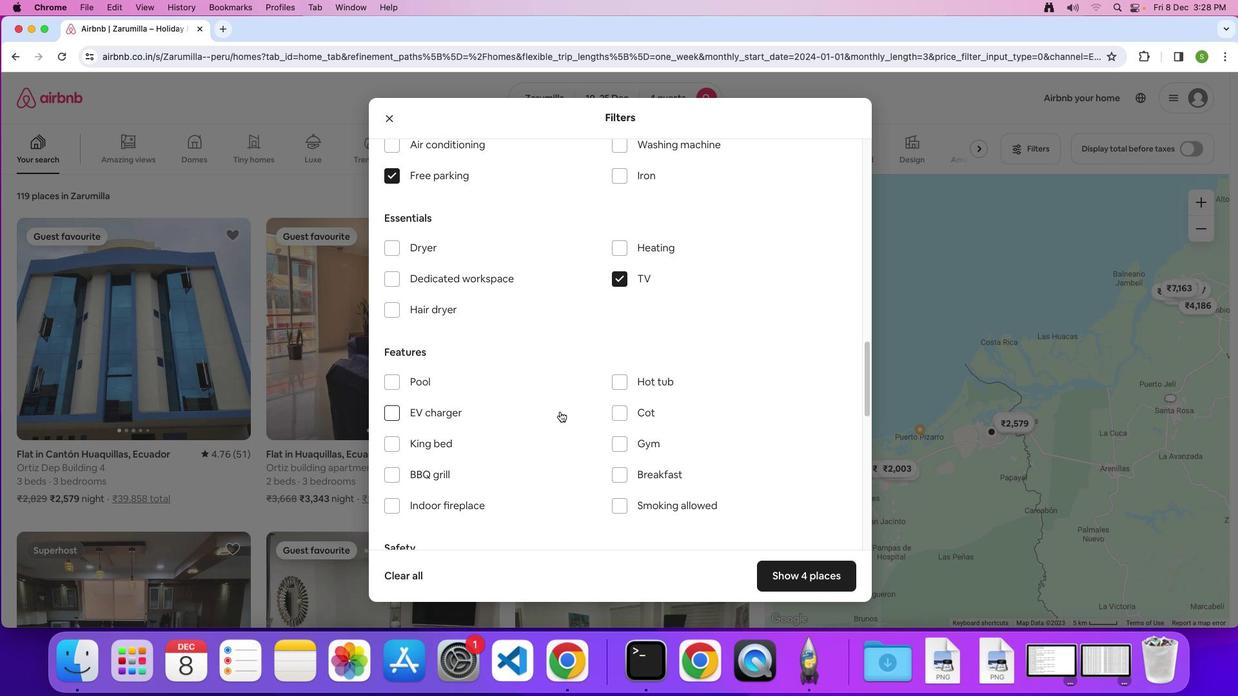
Action: Mouse scrolled (560, 412) with delta (0, 0)
Screenshot: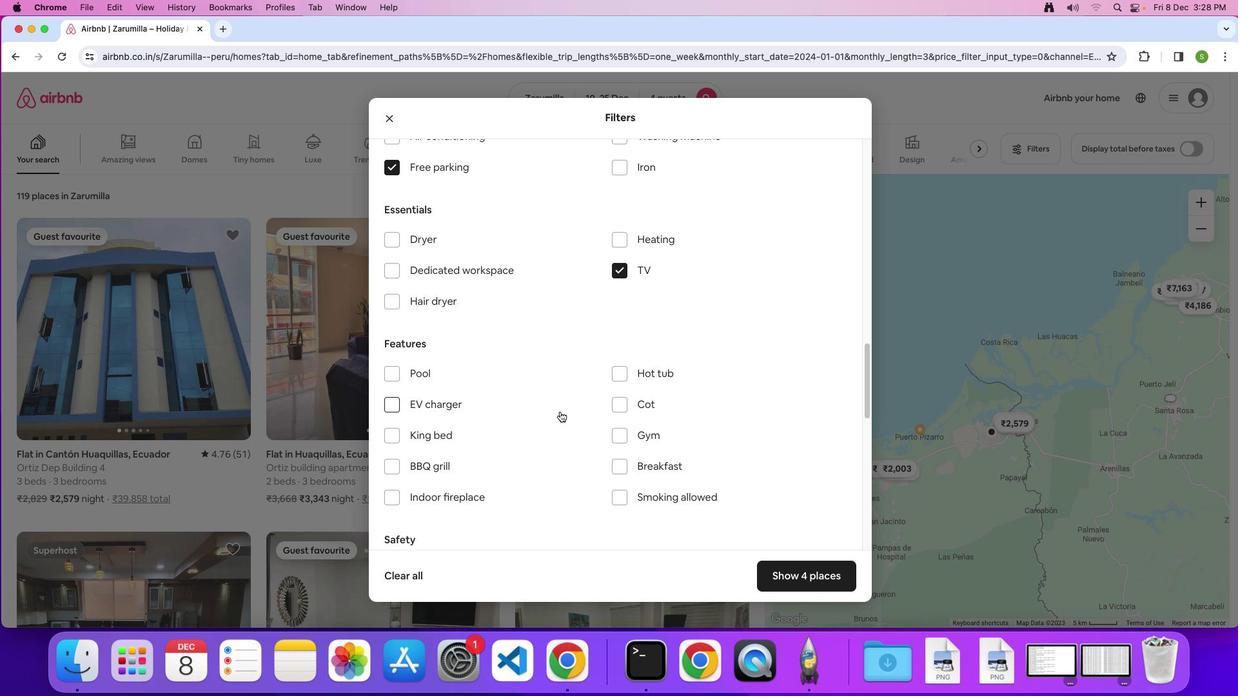 
Action: Mouse moved to (615, 426)
Screenshot: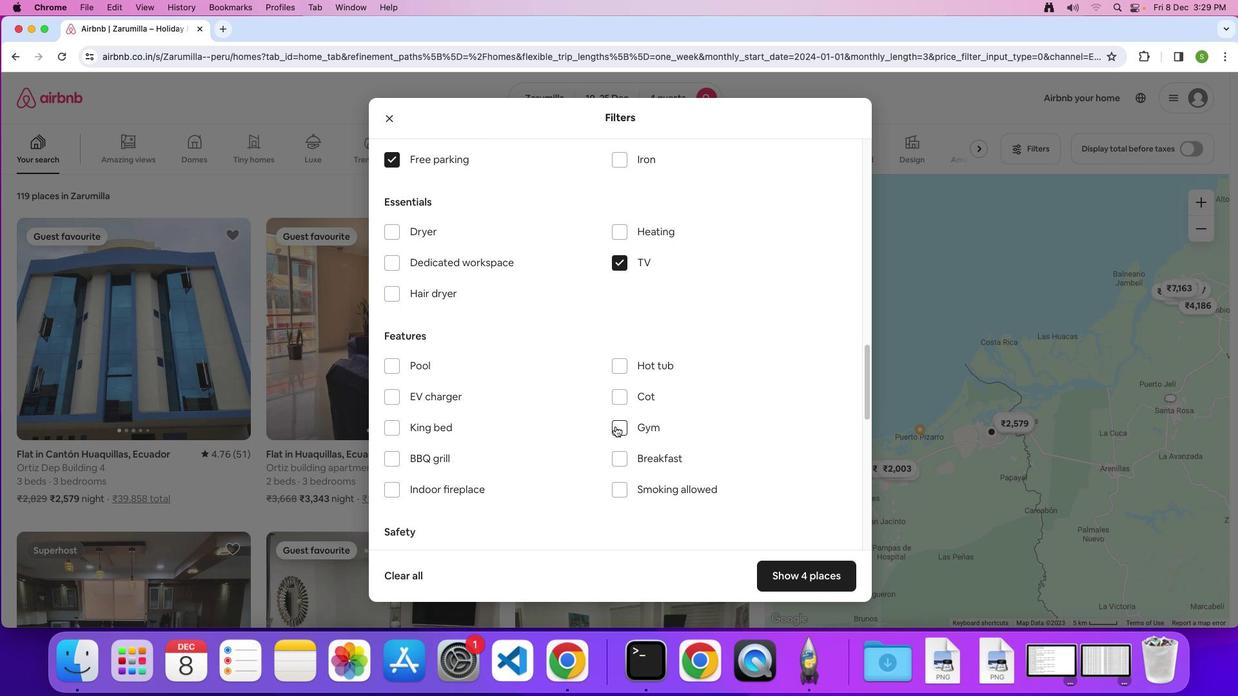 
Action: Mouse pressed left at (615, 426)
Screenshot: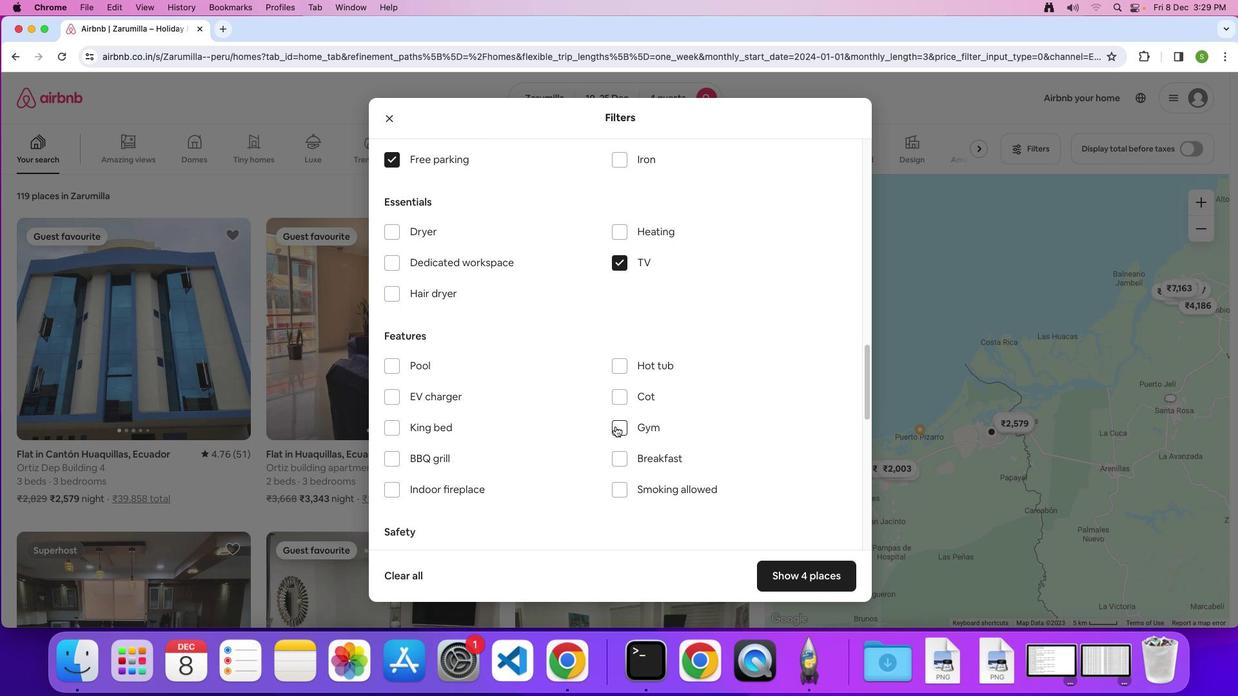 
Action: Mouse moved to (618, 460)
Screenshot: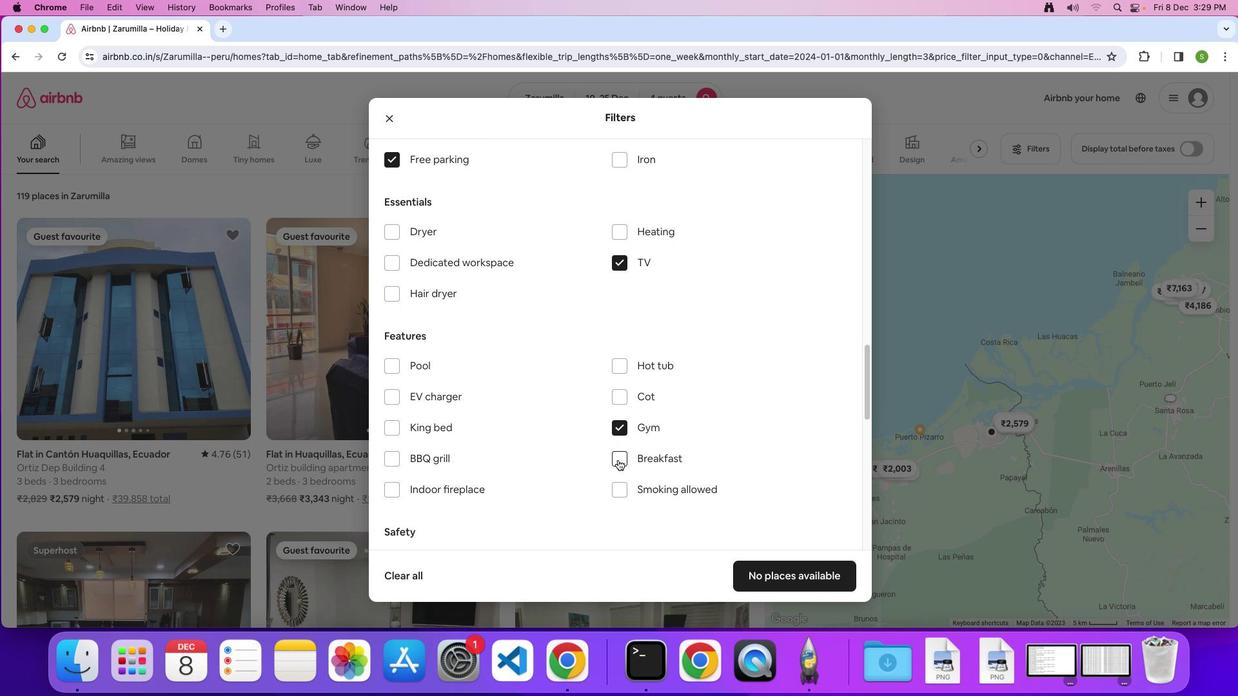
Action: Mouse pressed left at (618, 460)
Screenshot: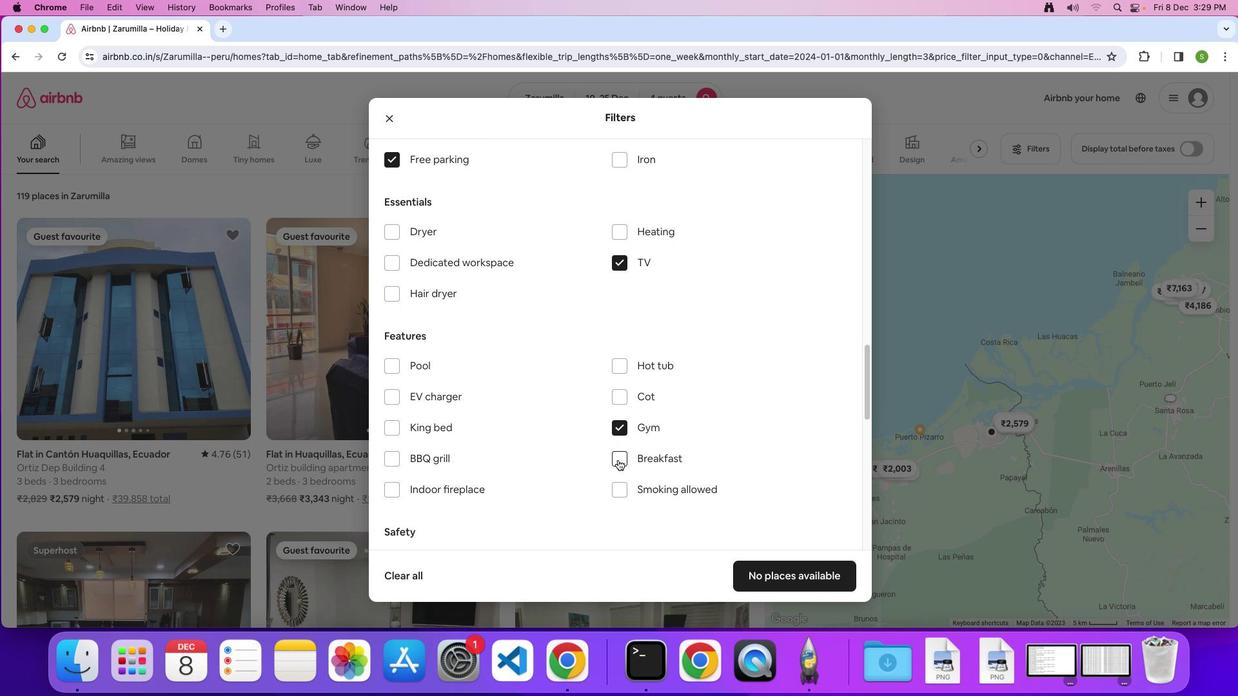 
Action: Mouse moved to (774, 573)
Screenshot: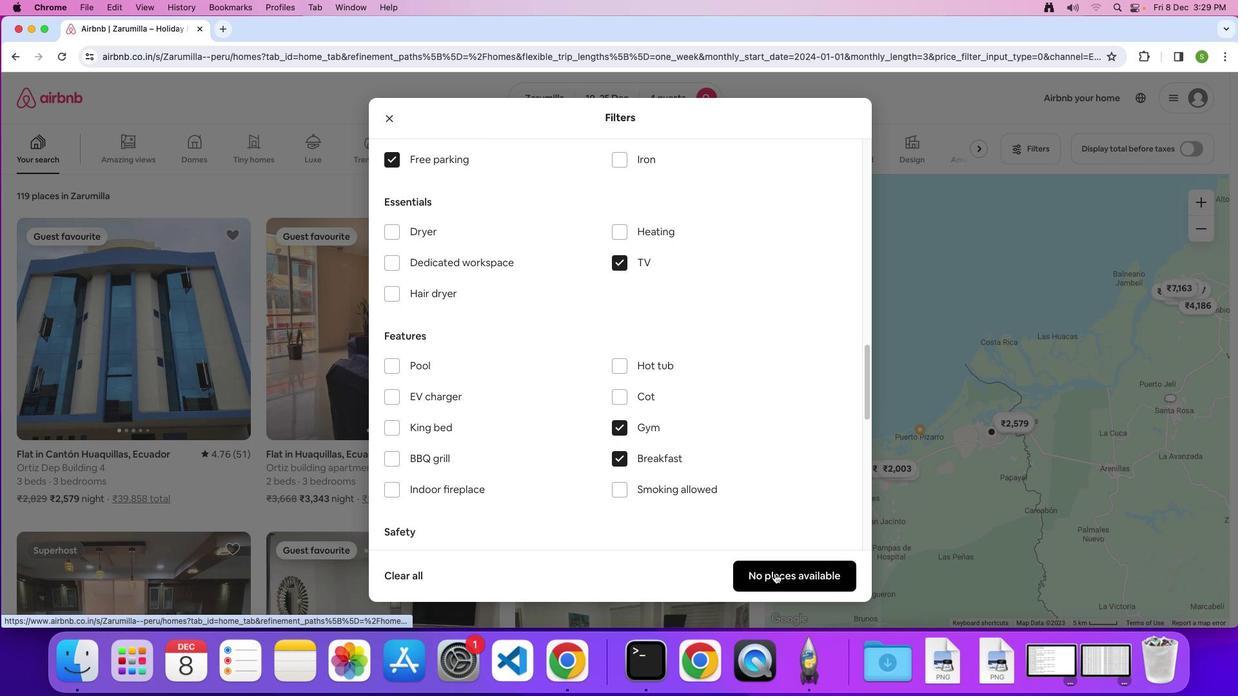 
Action: Mouse pressed left at (774, 573)
Screenshot: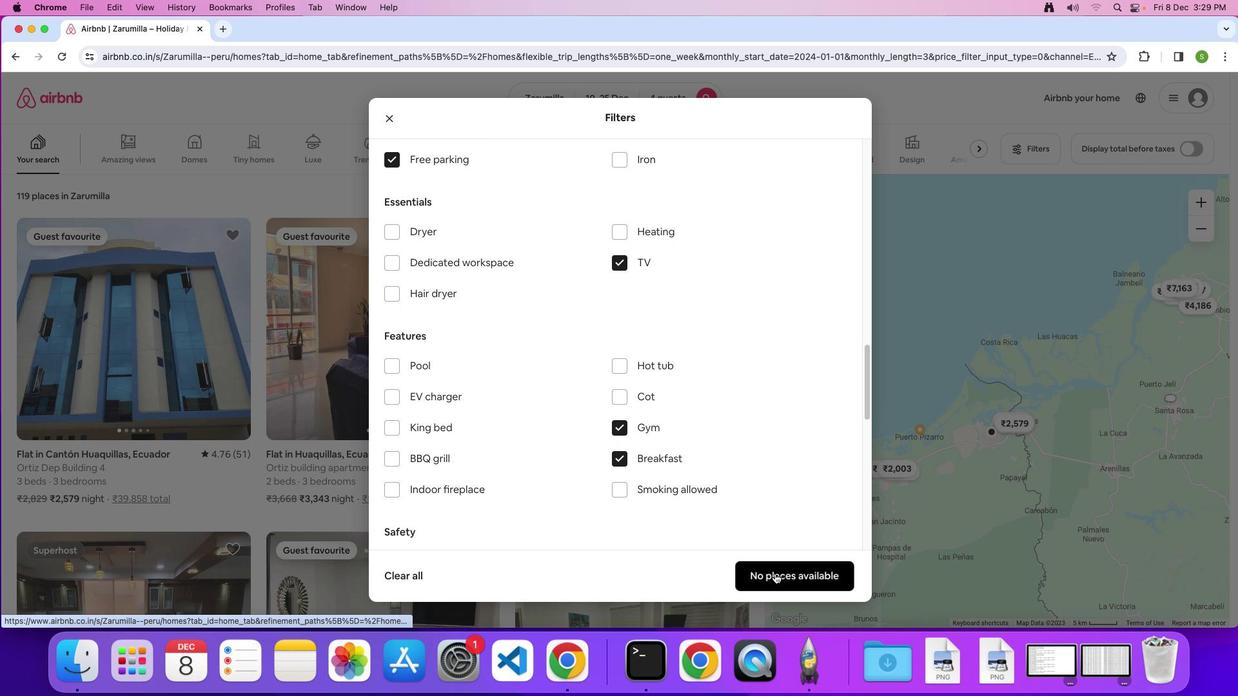 
Action: Mouse moved to (534, 305)
Screenshot: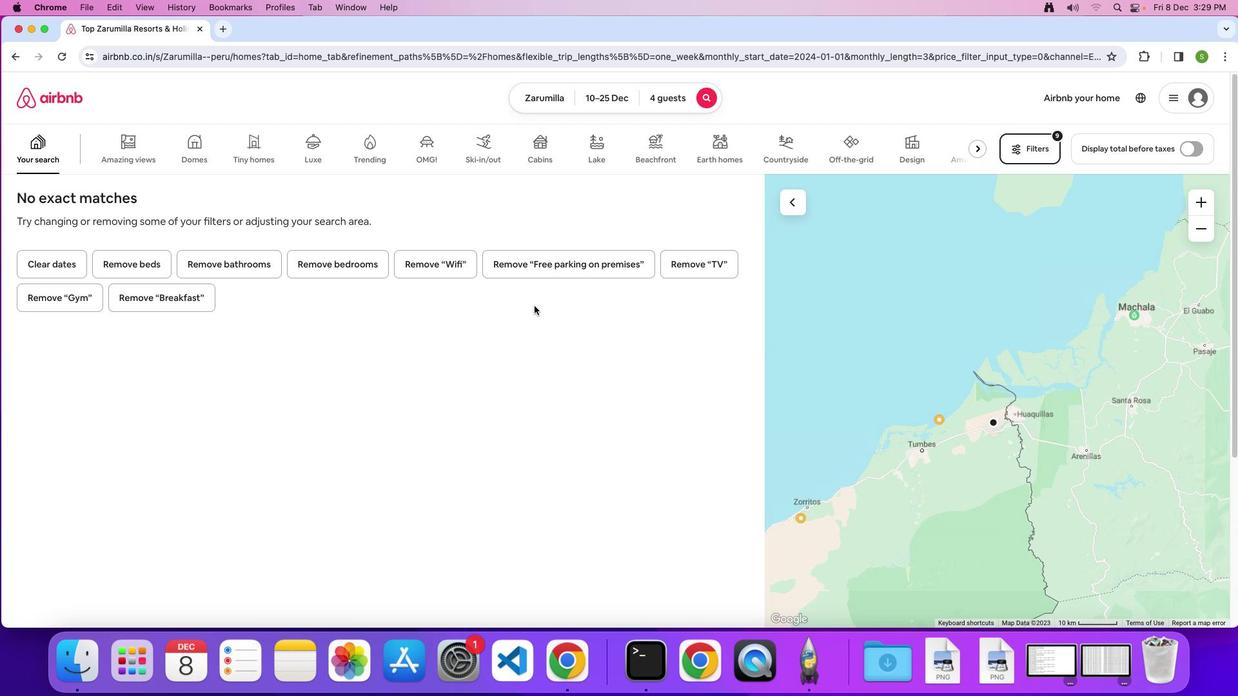
